 Task: Look for space in Nahariya, Israel from 4th August, 2023 to 8th August, 2023 for 1 adult in price range Rs.10000 to Rs.15000. Place can be private room with 1  bedroom having 1 bed and 1 bathroom. Property type can be flatguest house, hotel. Amenities needed are: wifi, washing machine. Booking option can be shelf check-in. Required host language is English.
Action: Mouse moved to (575, 75)
Screenshot: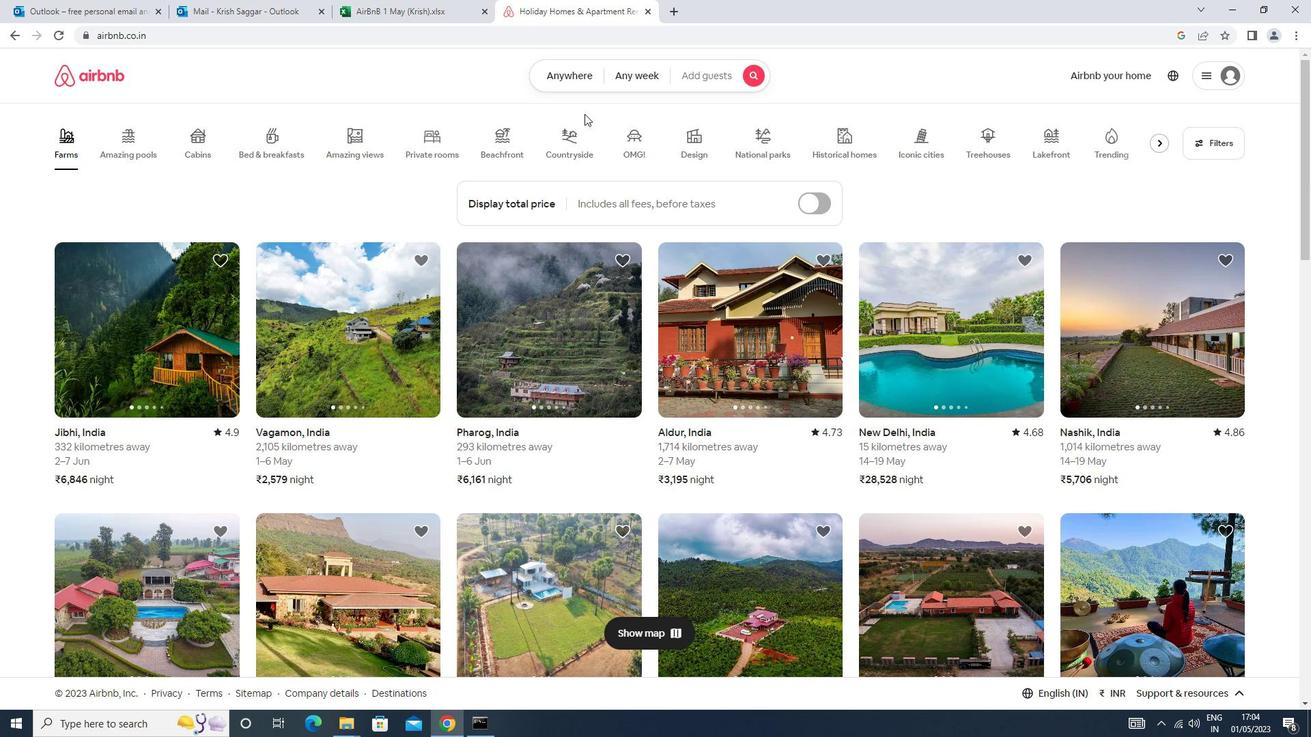 
Action: Mouse pressed left at (575, 75)
Screenshot: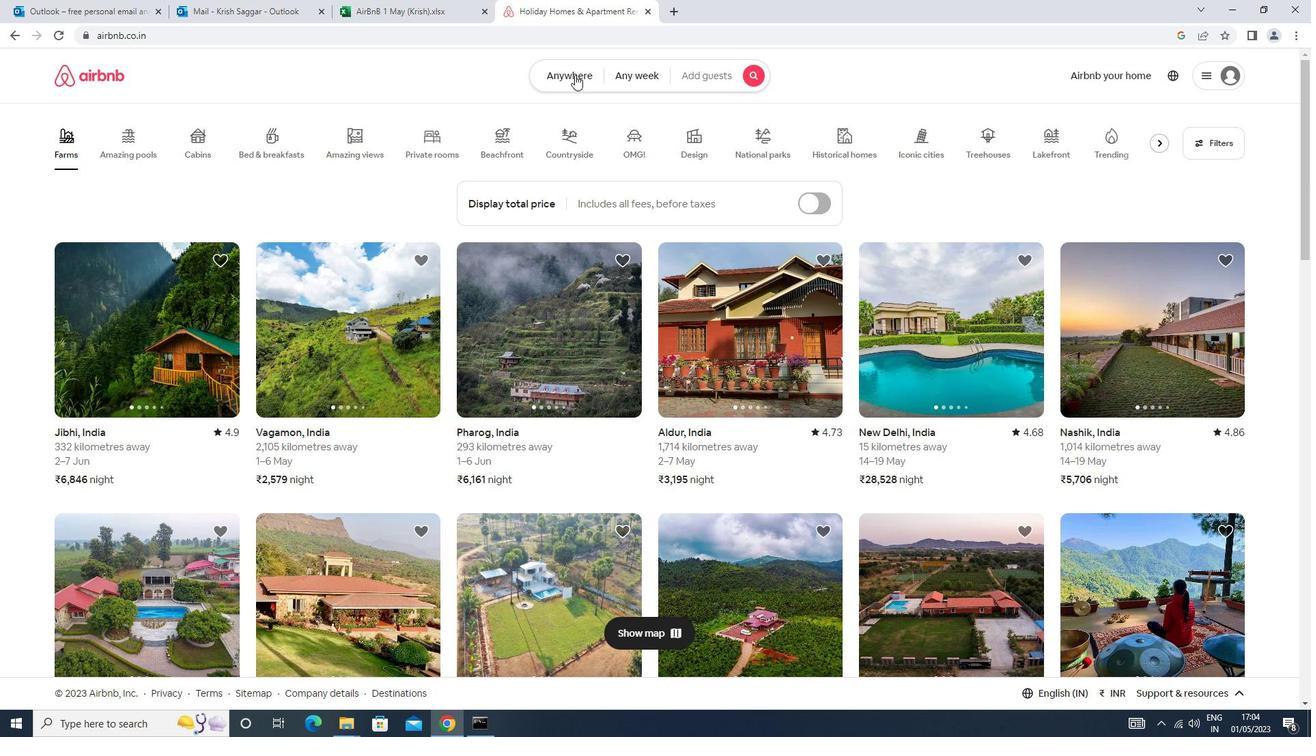 
Action: Mouse moved to (506, 125)
Screenshot: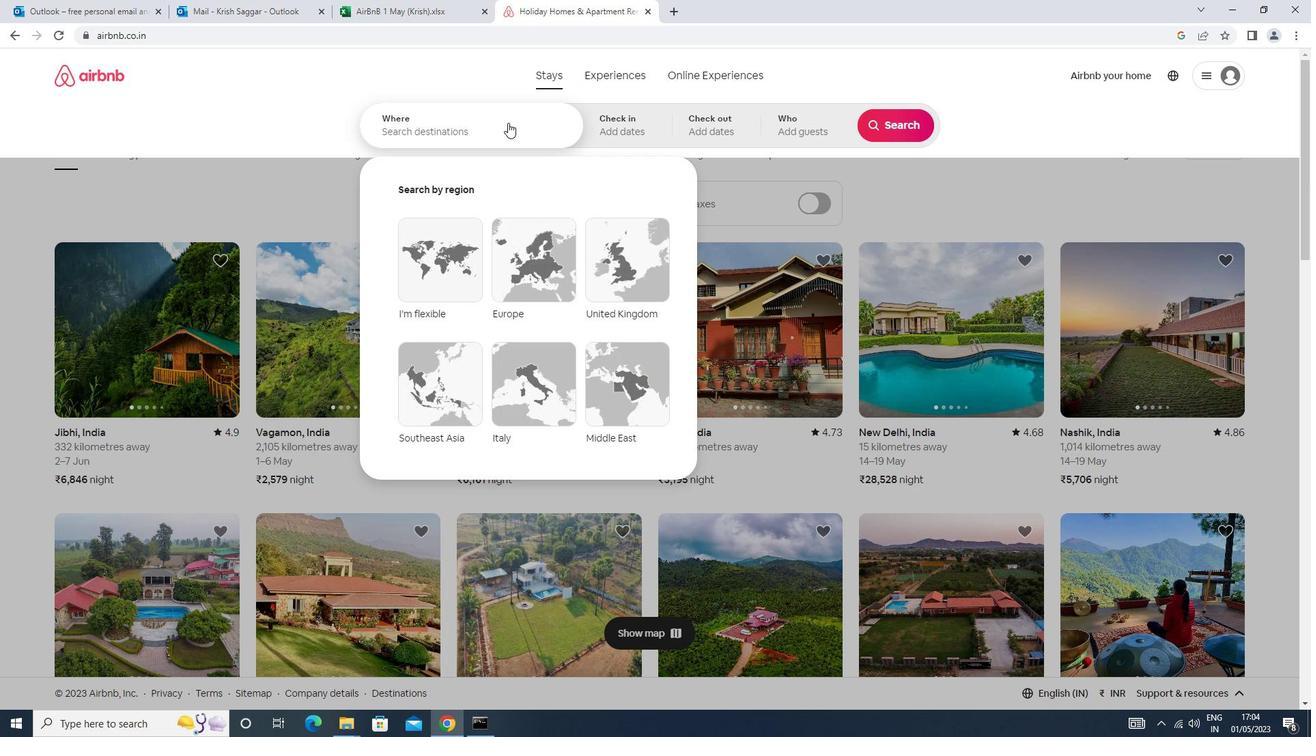 
Action: Mouse pressed left at (506, 125)
Screenshot: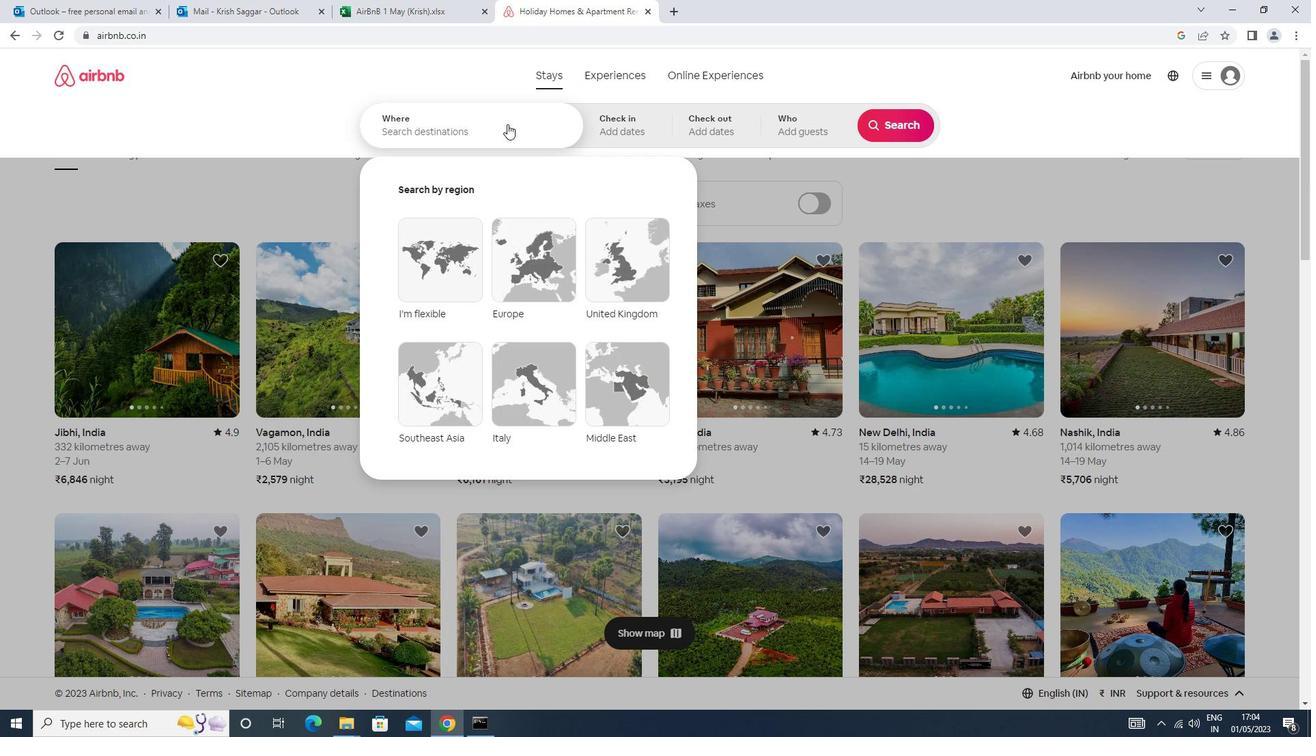 
Action: Mouse moved to (506, 126)
Screenshot: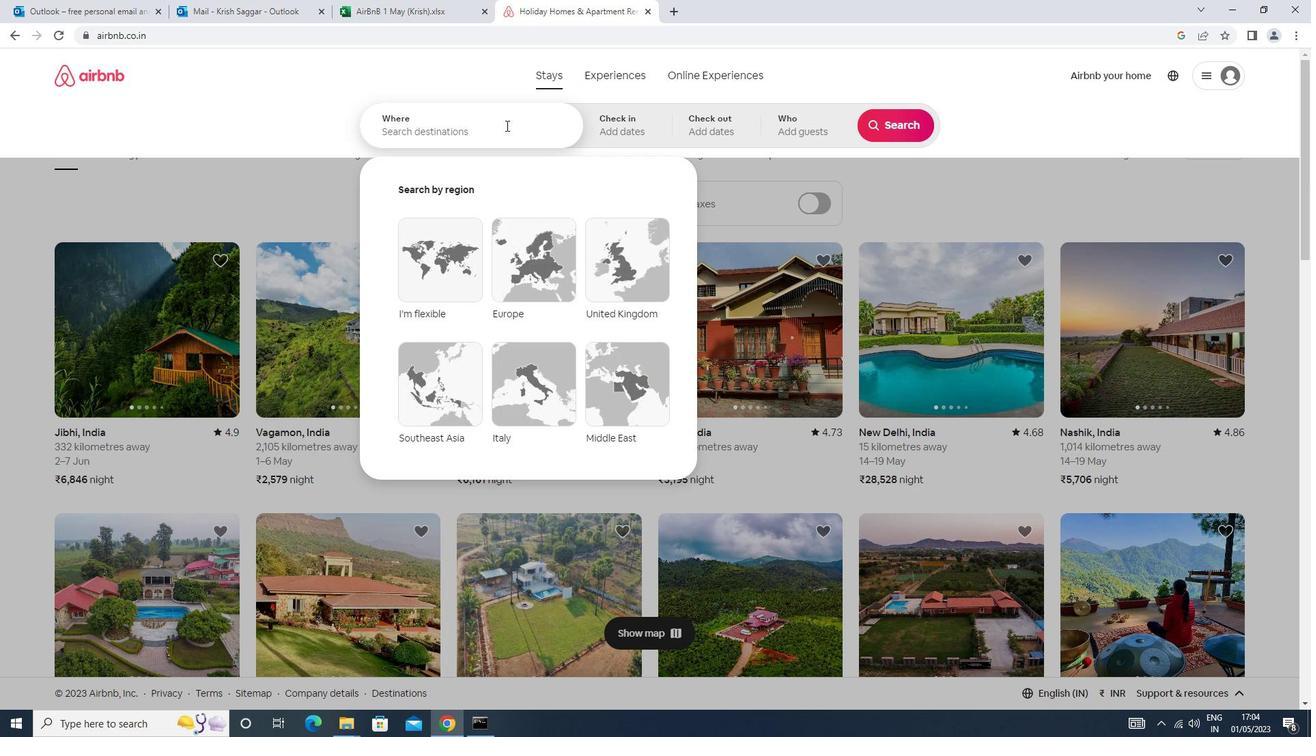 
Action: Key pressed nahariya<Key.down><Key.enter>
Screenshot: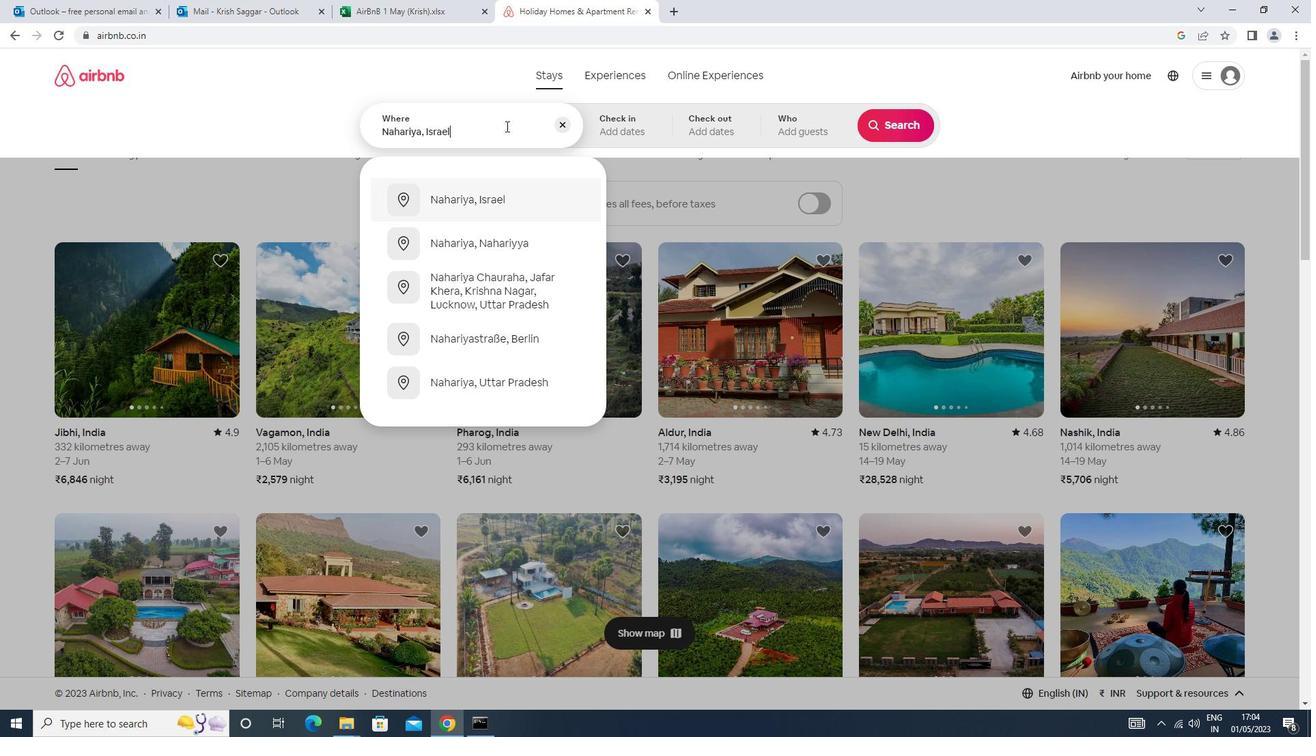 
Action: Mouse moved to (891, 241)
Screenshot: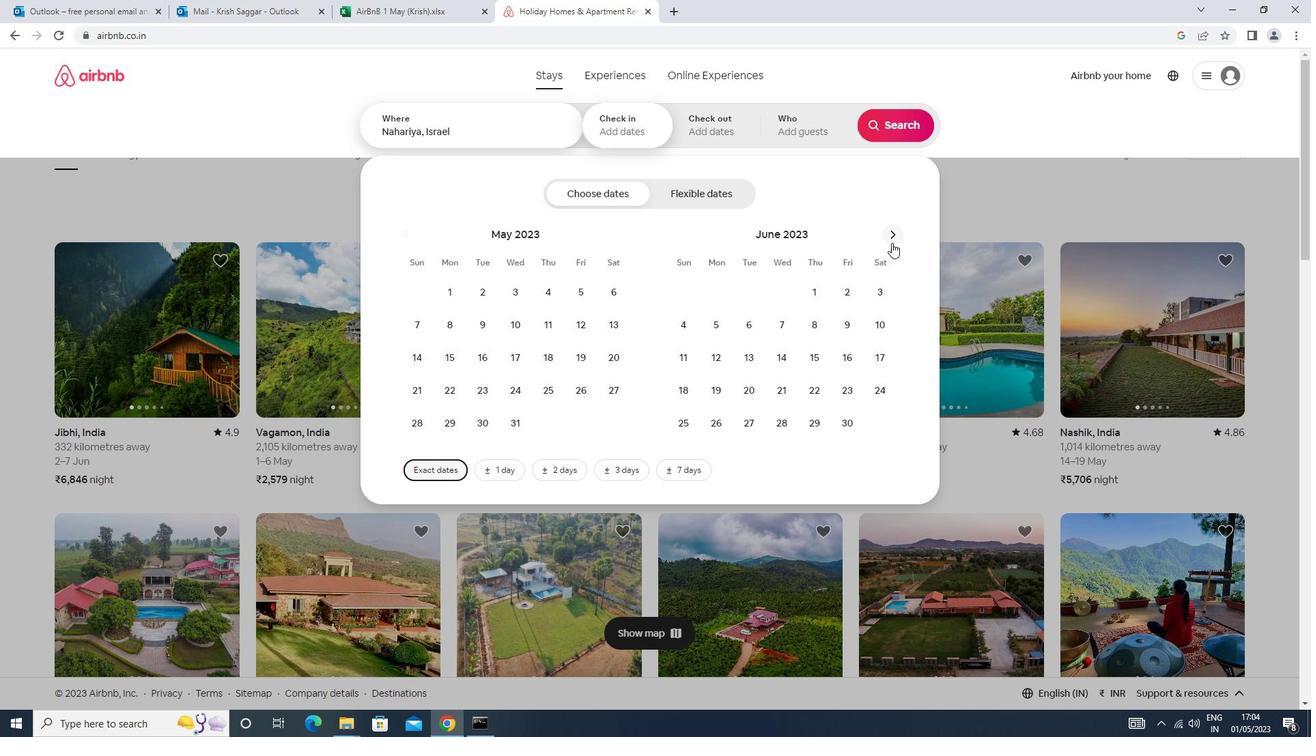 
Action: Mouse pressed left at (891, 241)
Screenshot: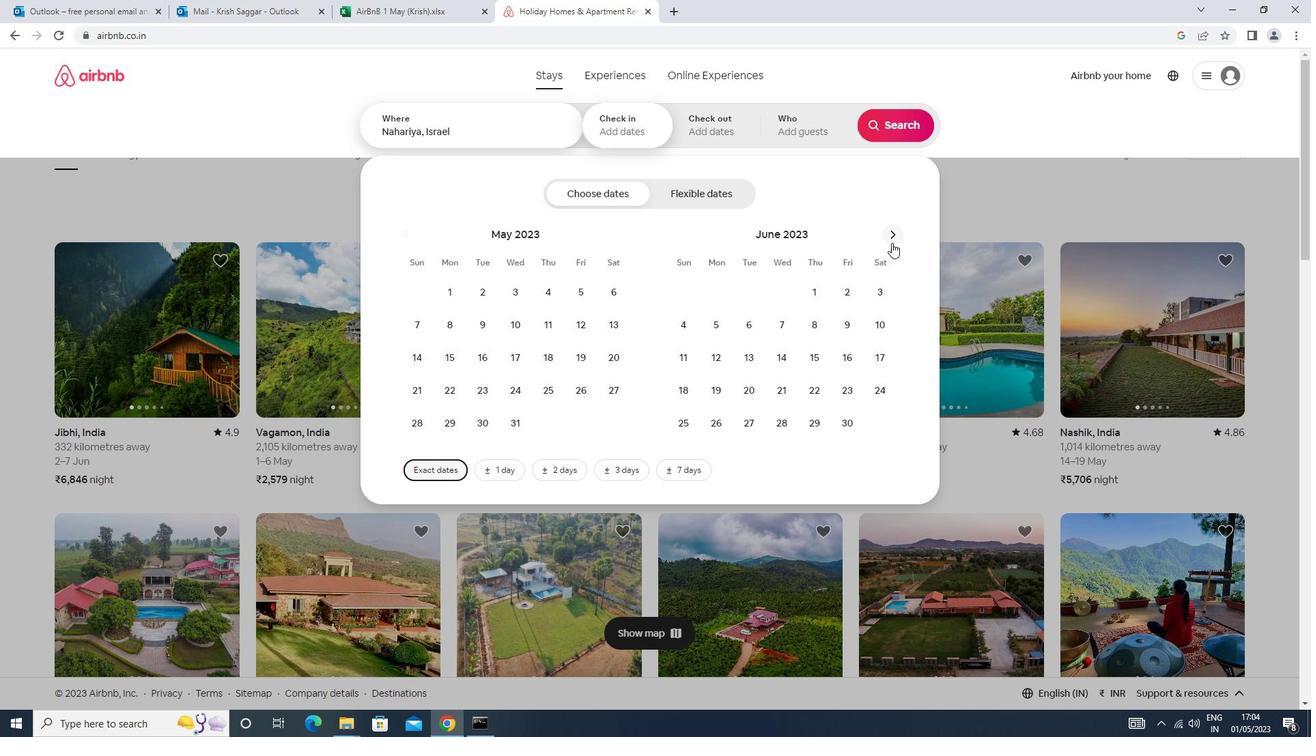 
Action: Mouse pressed left at (891, 241)
Screenshot: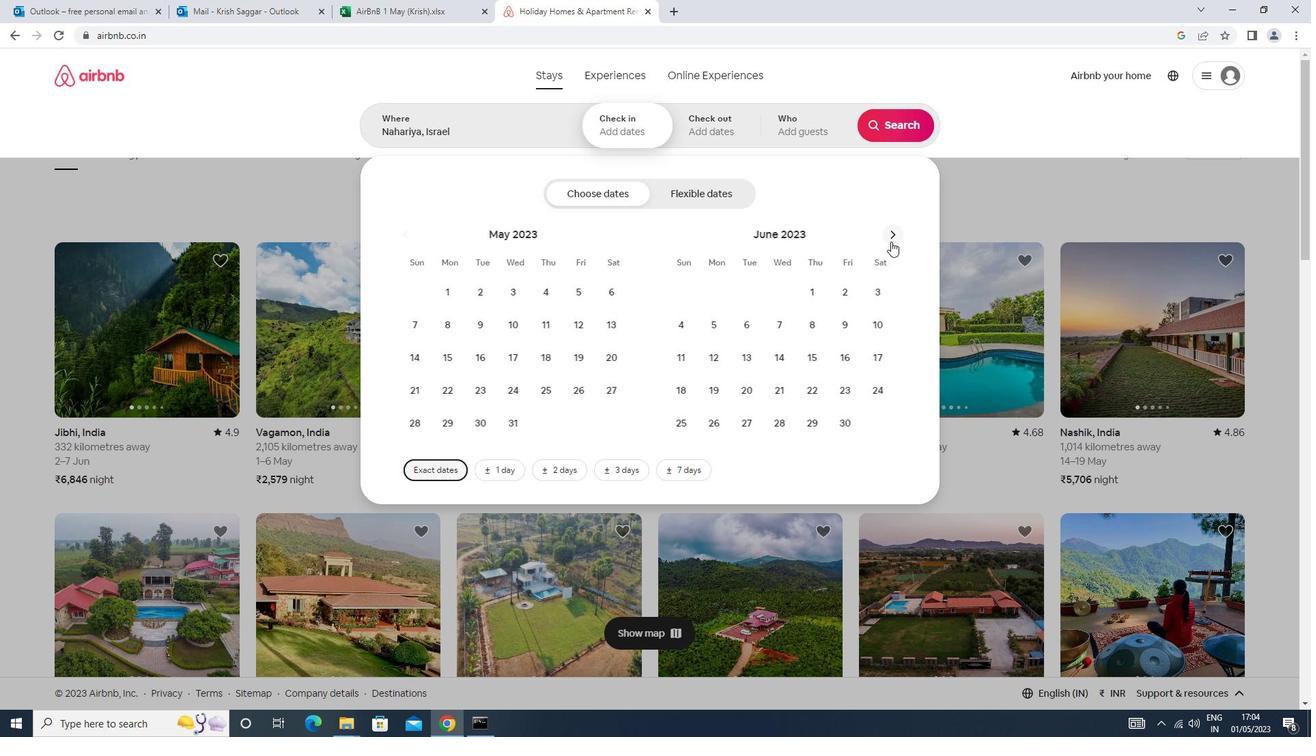 
Action: Mouse moved to (834, 286)
Screenshot: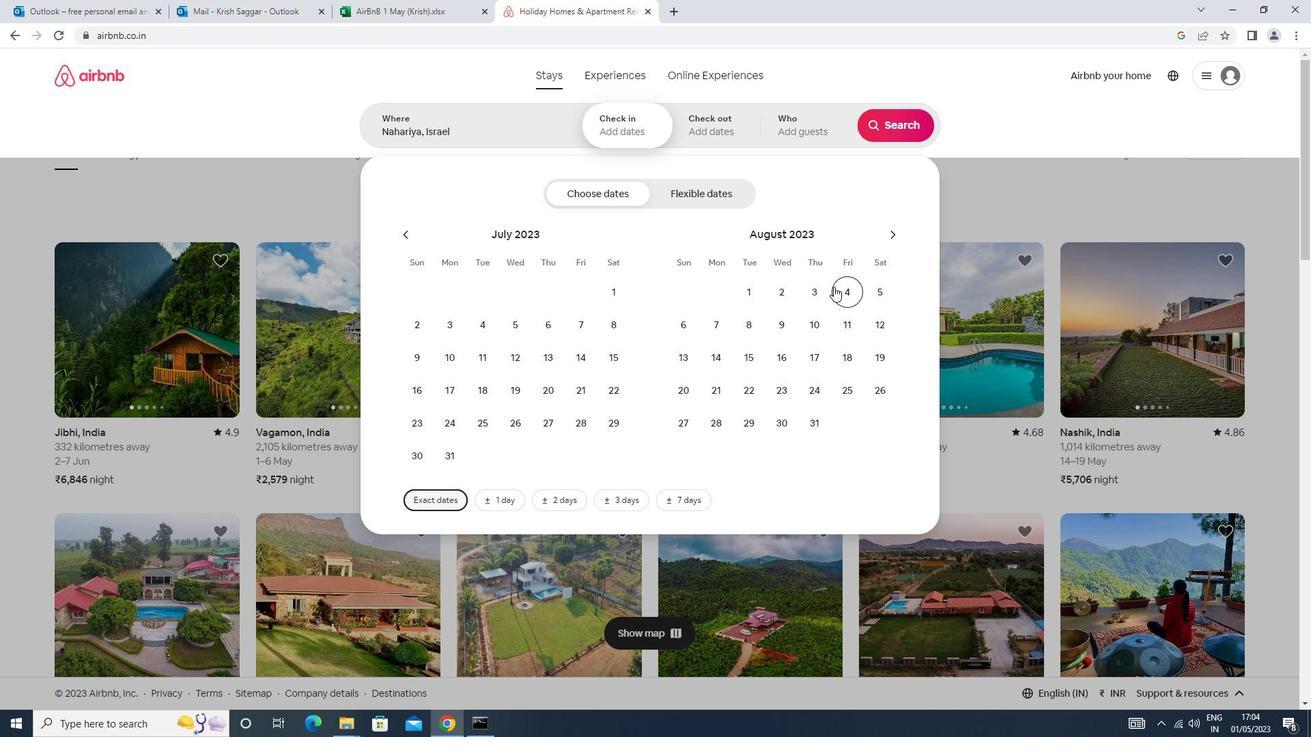 
Action: Mouse pressed left at (834, 286)
Screenshot: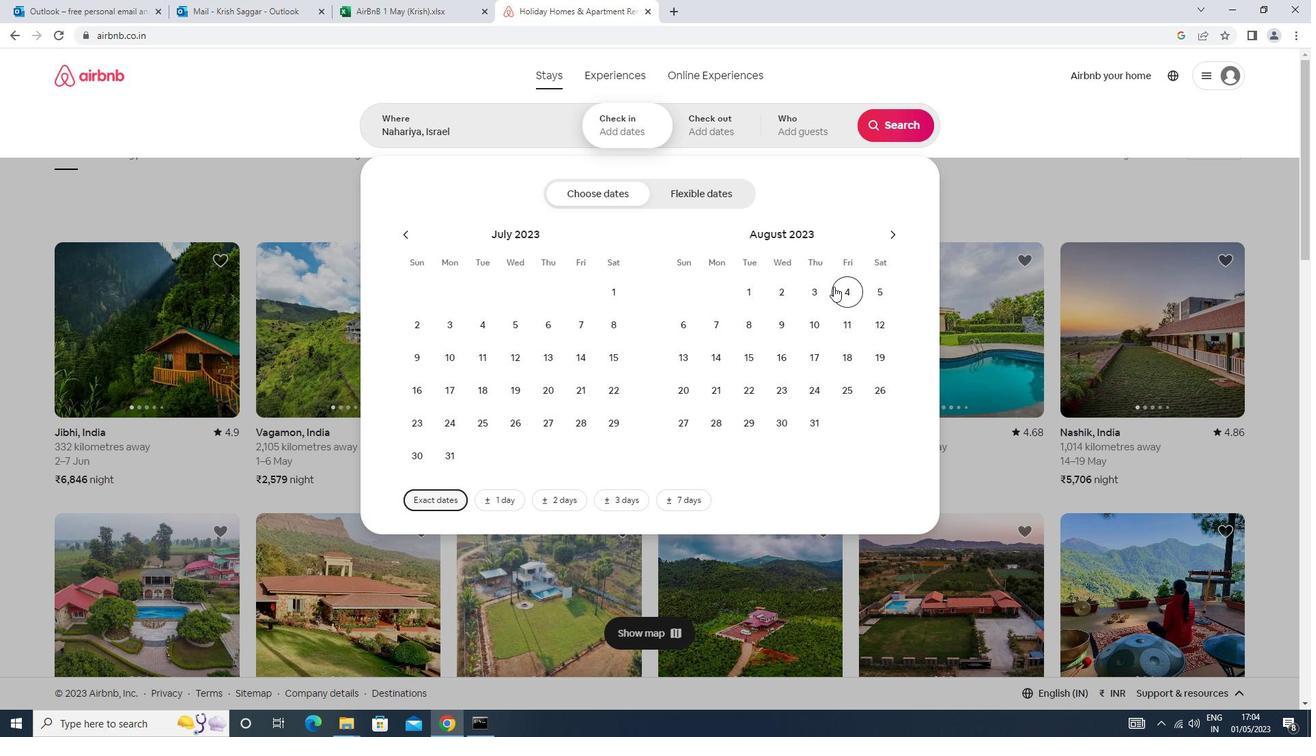 
Action: Mouse moved to (752, 327)
Screenshot: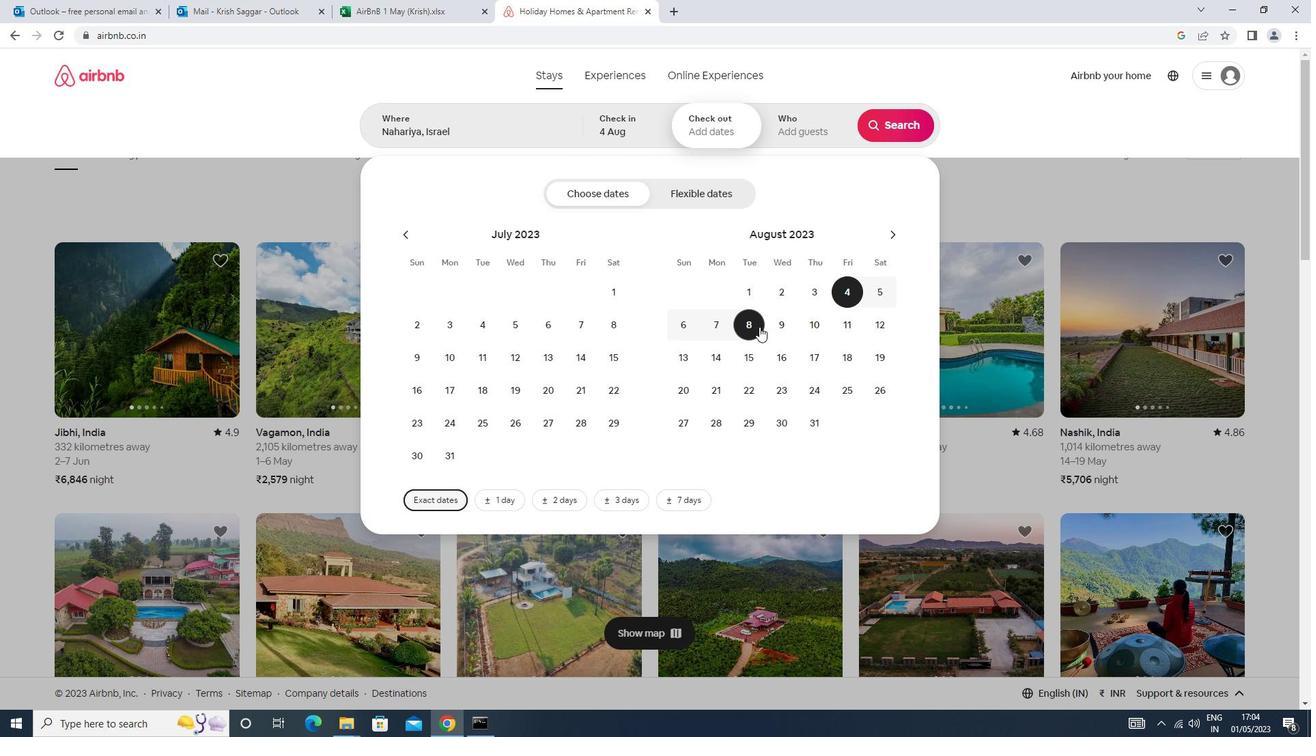 
Action: Mouse pressed left at (752, 327)
Screenshot: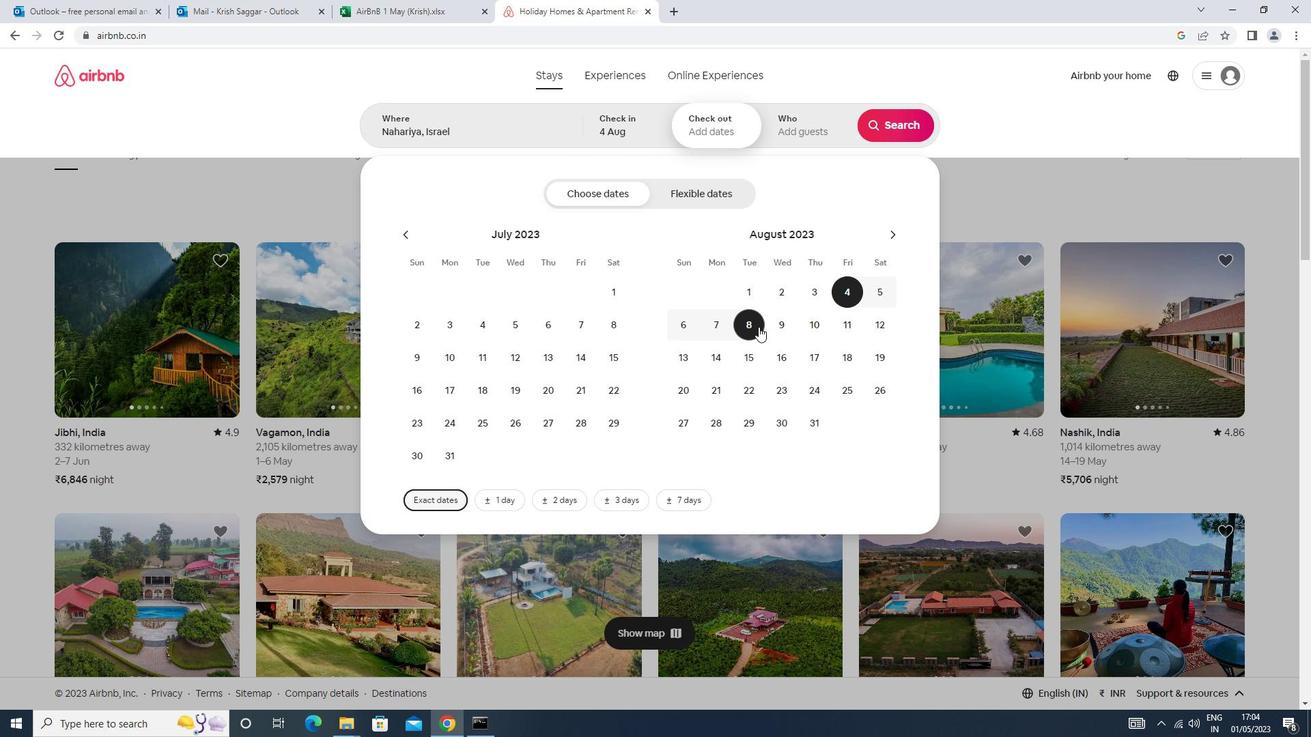 
Action: Mouse moved to (791, 127)
Screenshot: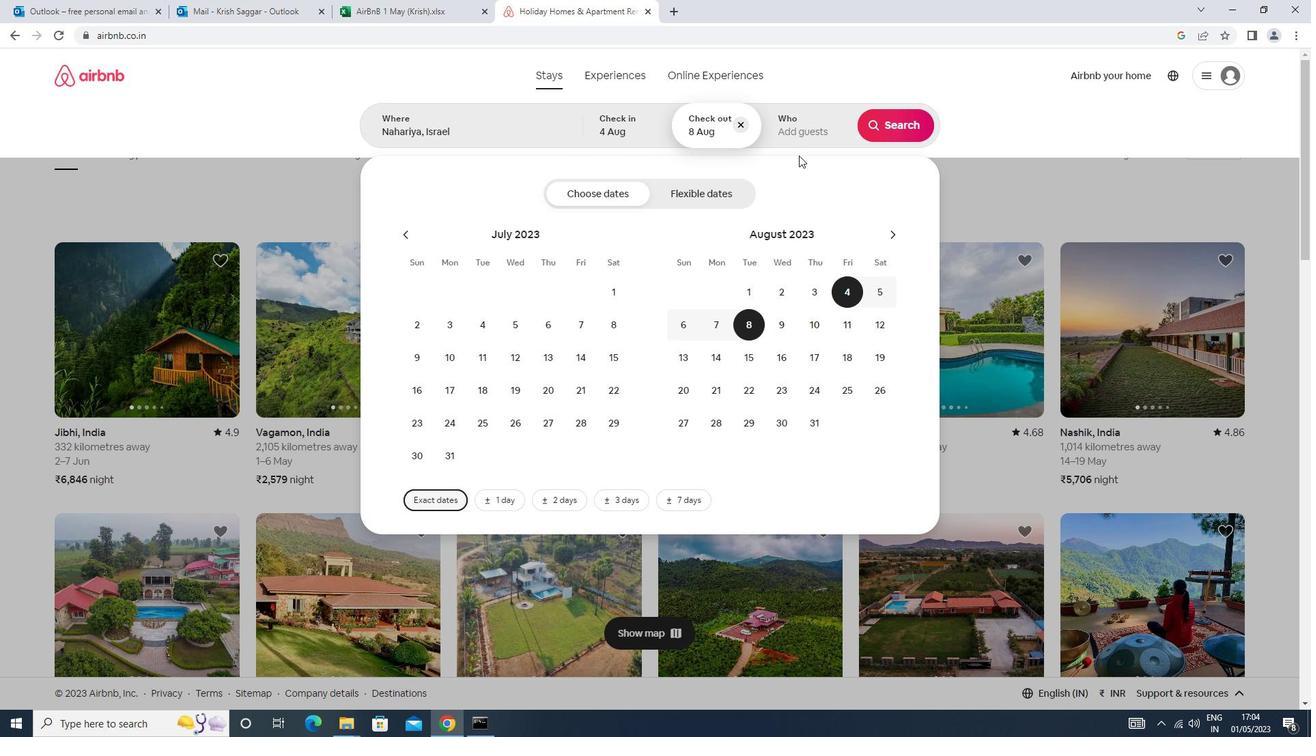 
Action: Mouse pressed left at (791, 127)
Screenshot: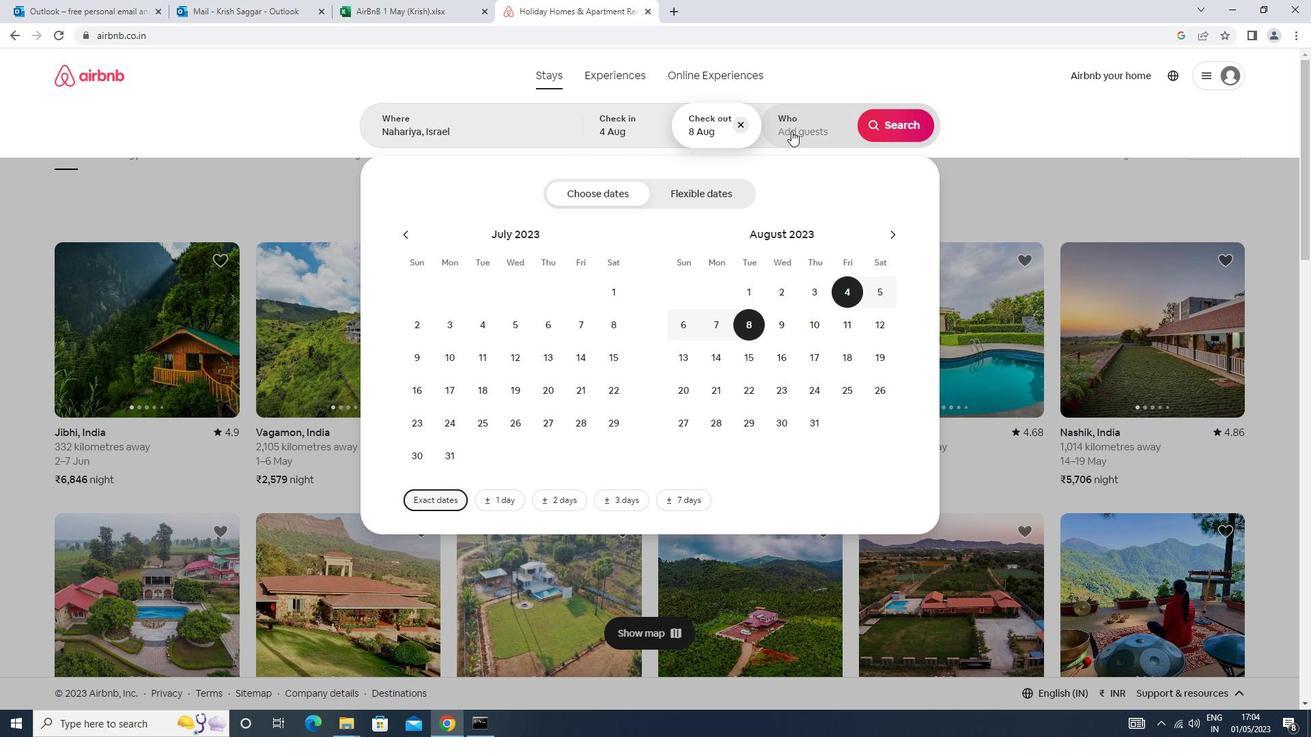 
Action: Mouse moved to (898, 199)
Screenshot: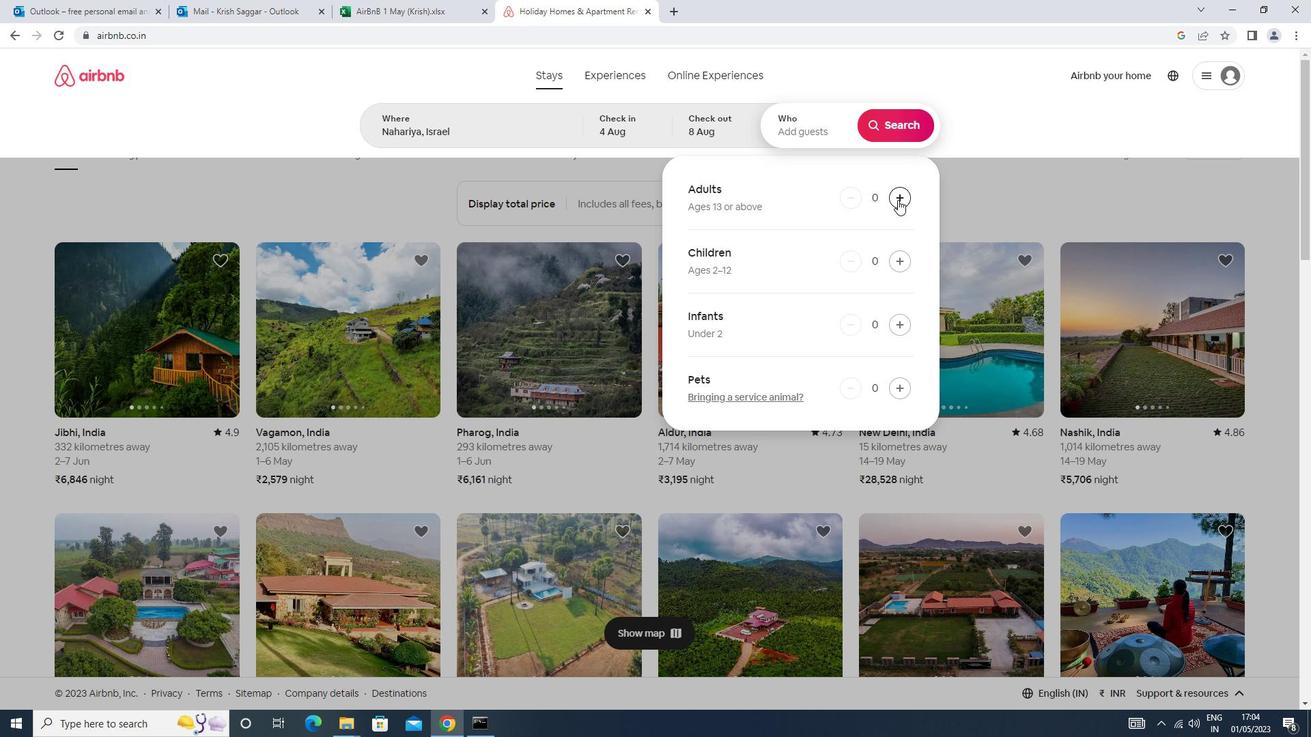 
Action: Mouse pressed left at (898, 199)
Screenshot: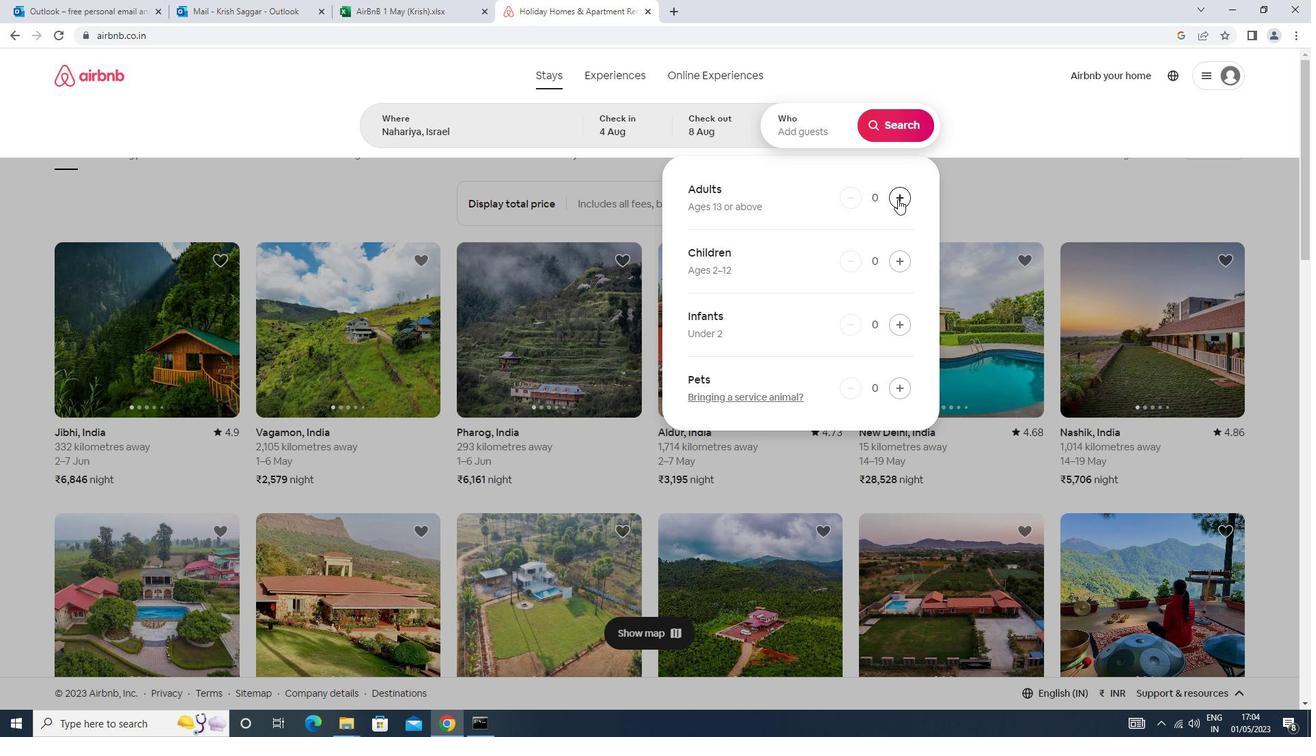 
Action: Mouse moved to (899, 115)
Screenshot: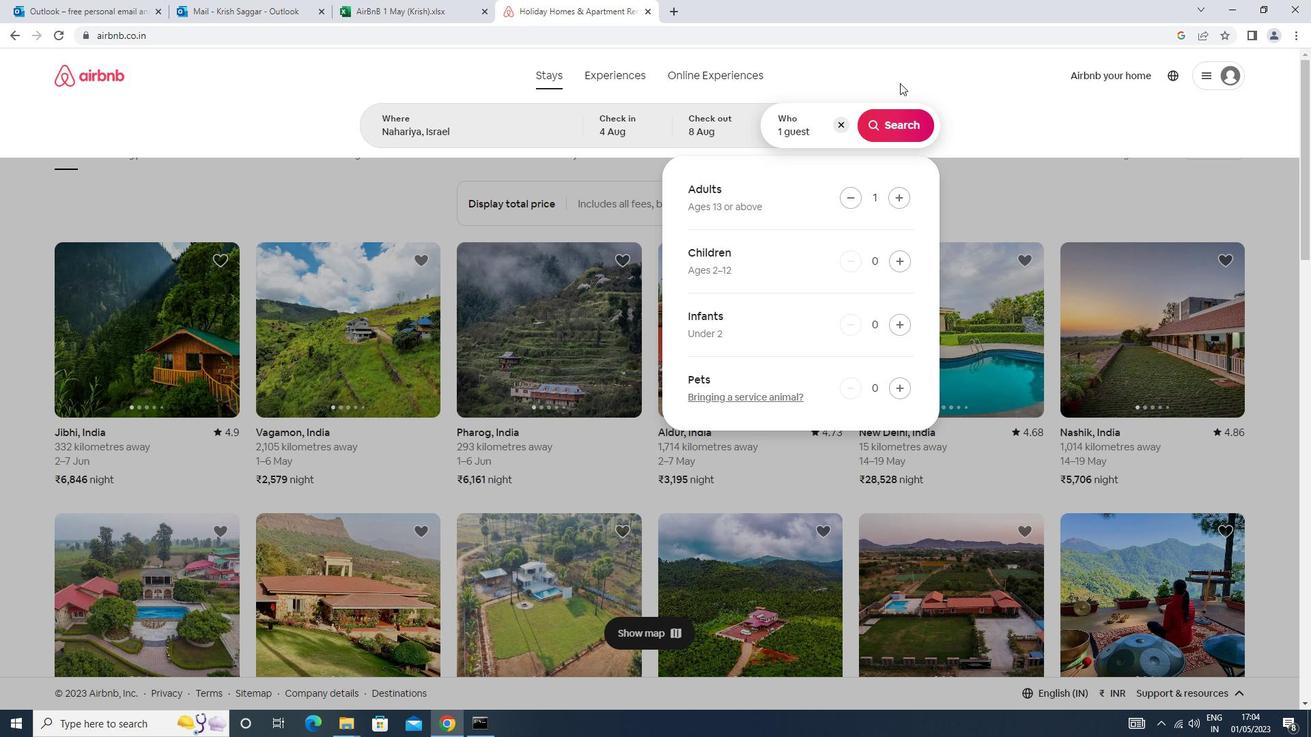 
Action: Mouse pressed left at (899, 115)
Screenshot: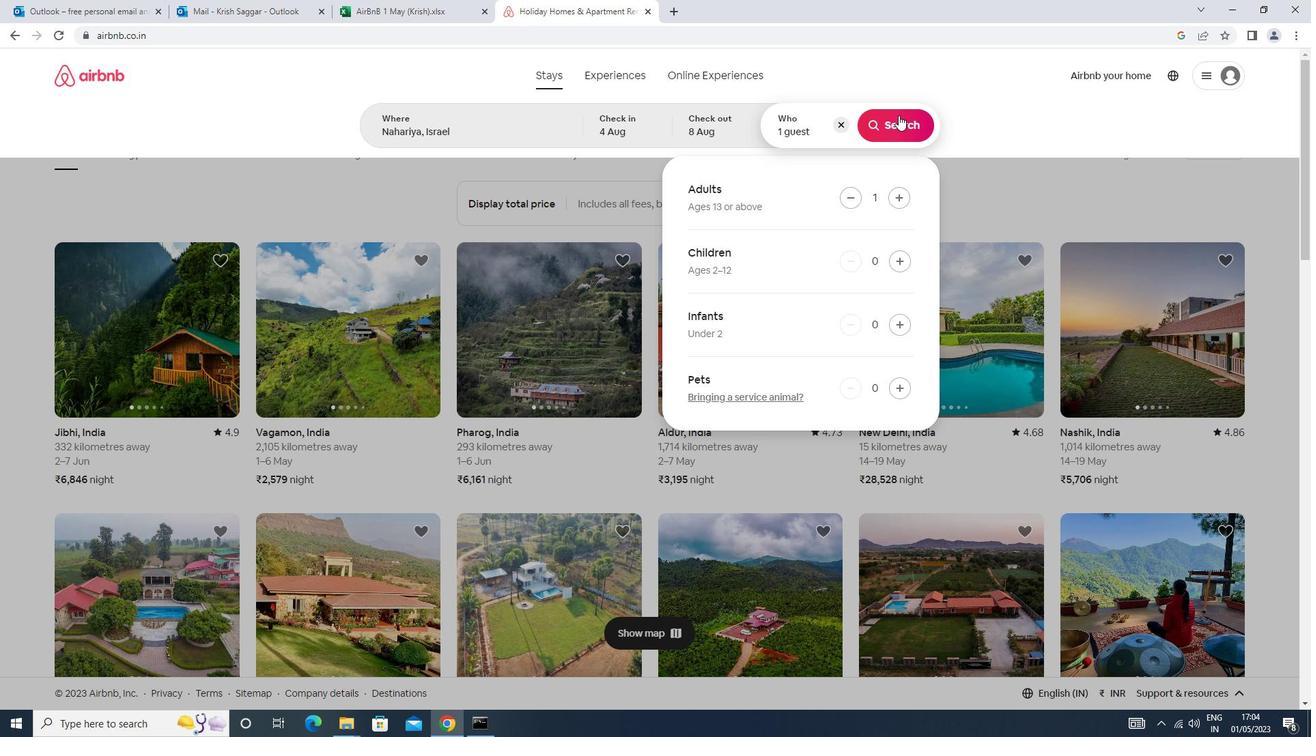 
Action: Mouse moved to (1250, 126)
Screenshot: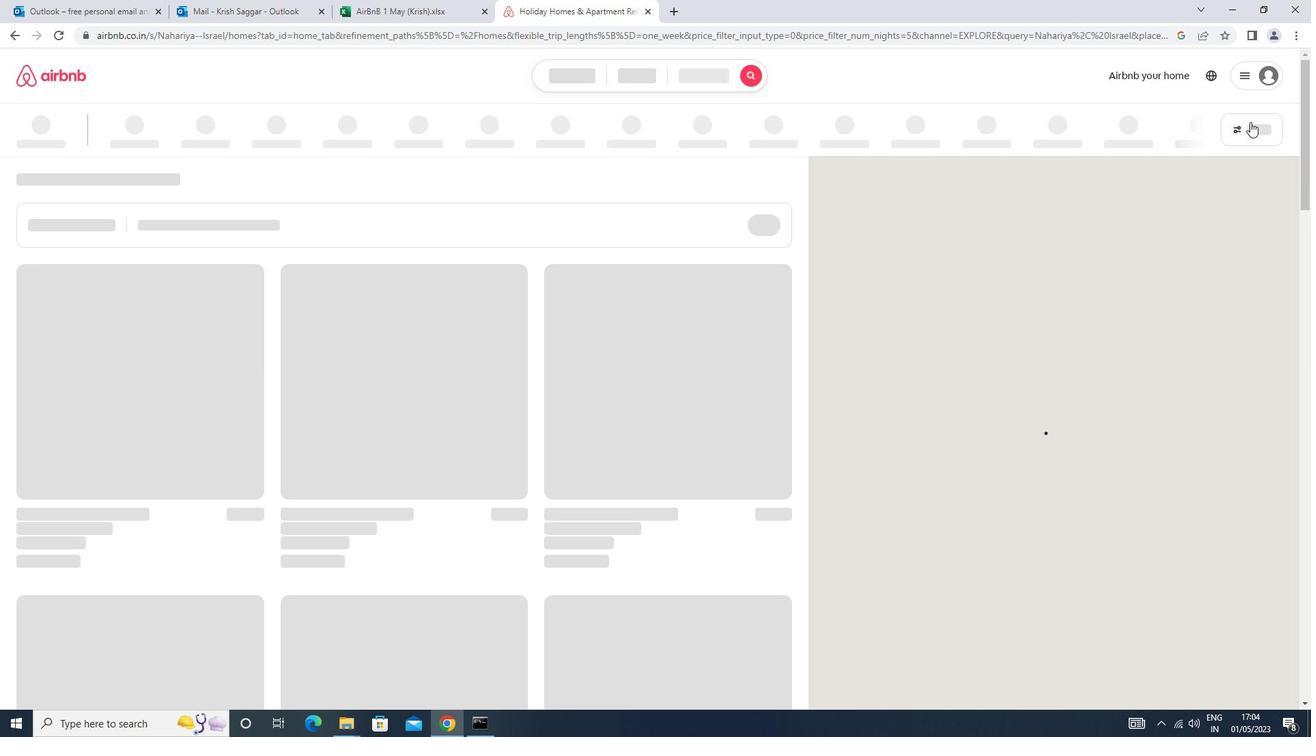 
Action: Mouse pressed left at (1250, 126)
Screenshot: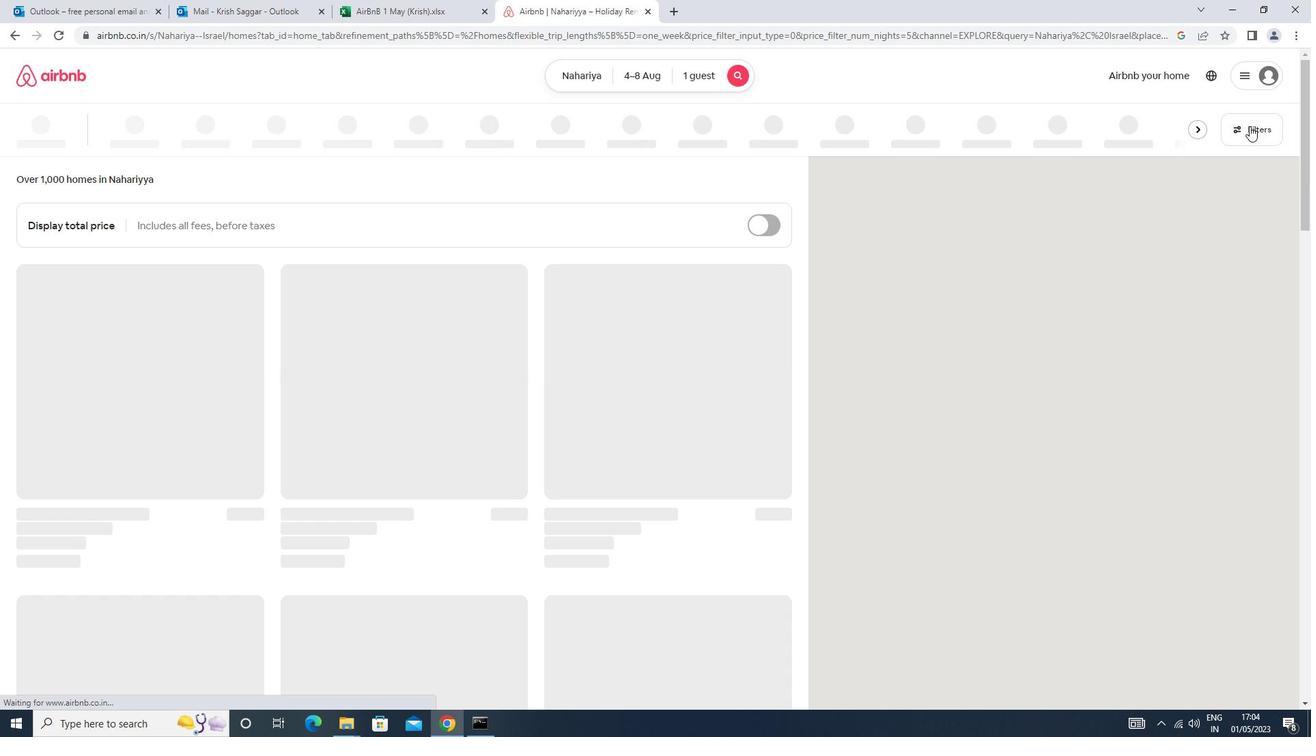 
Action: Mouse moved to (489, 306)
Screenshot: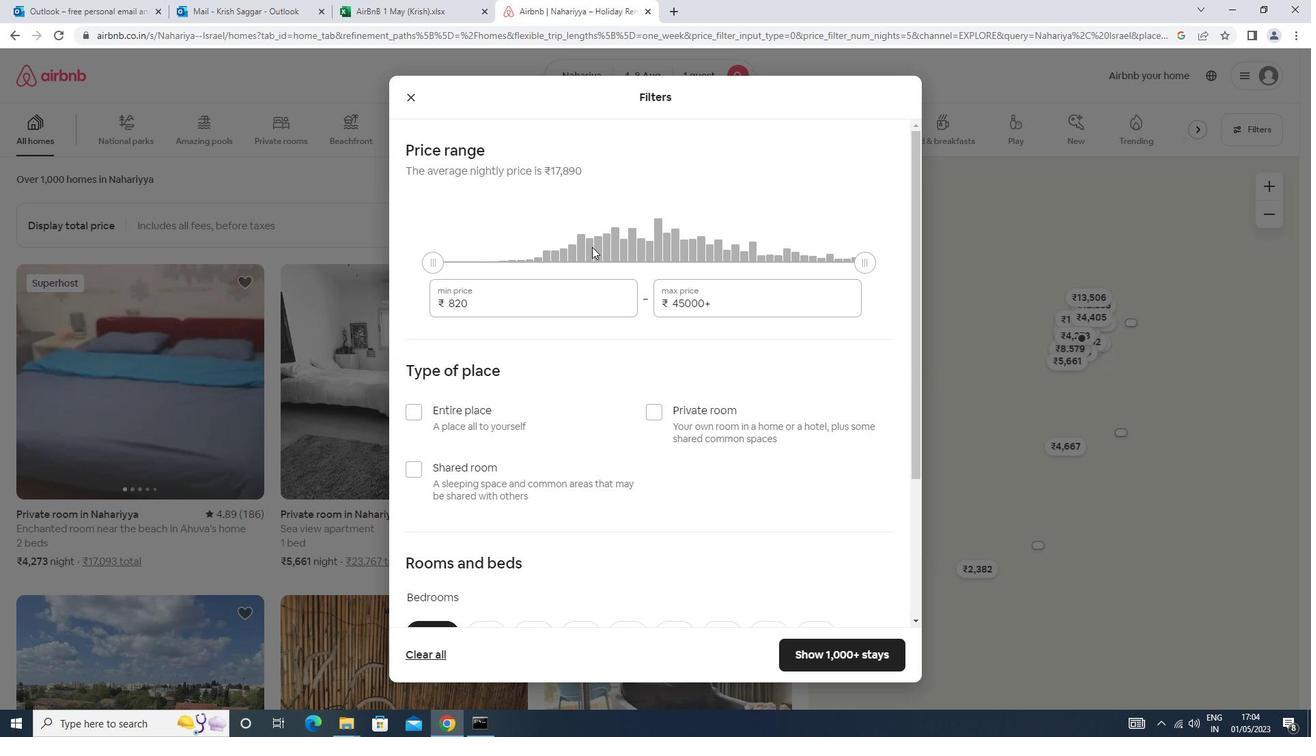 
Action: Mouse pressed left at (489, 306)
Screenshot: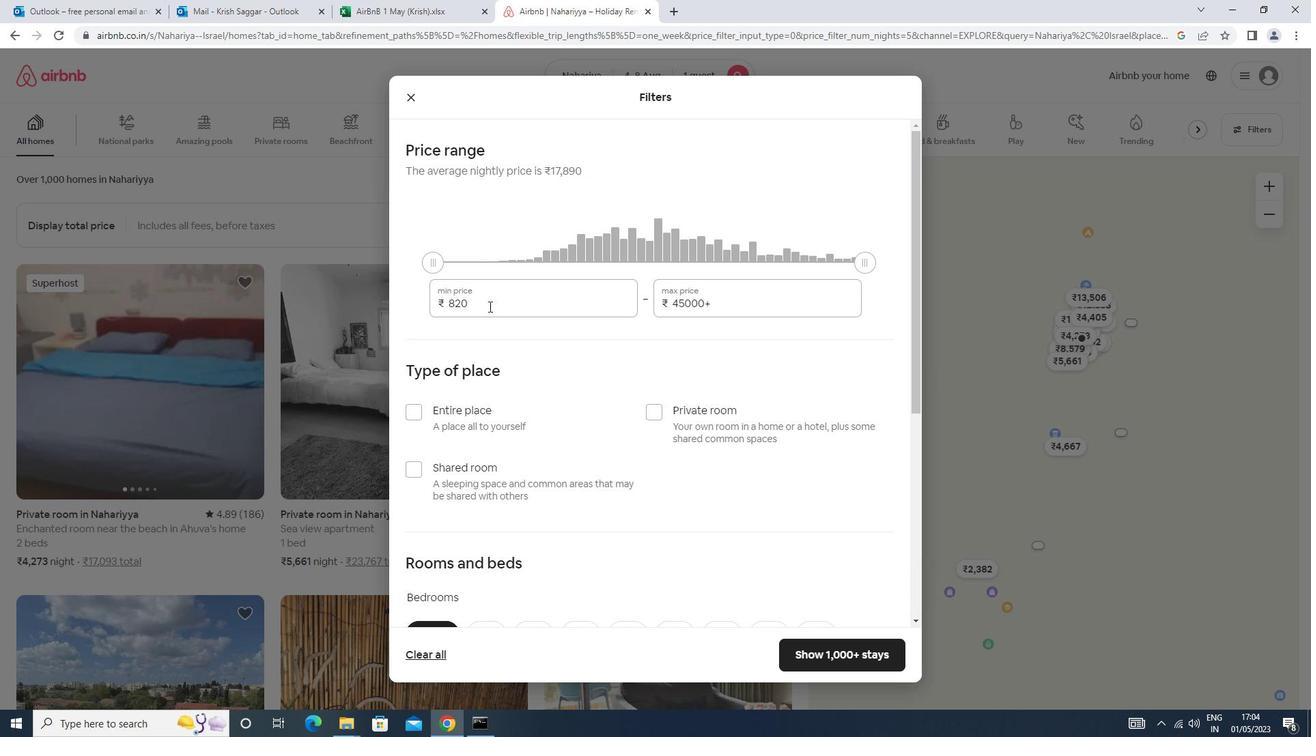 
Action: Key pressed <Key.backspace><Key.backspace><Key.backspace><Key.backspace><Key.backspace><Key.backspace><Key.backspace><Key.backspace><Key.backspace><Key.backspace>10000<Key.tab>15000
Screenshot: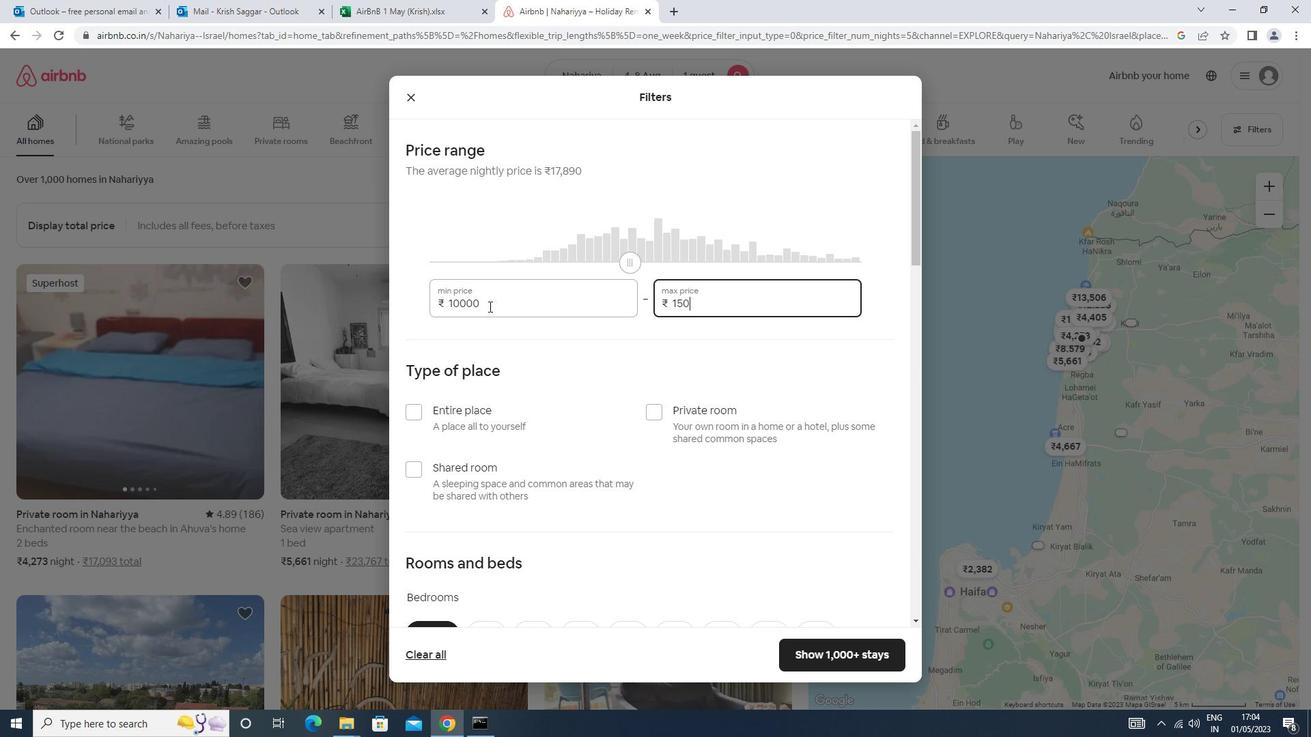 
Action: Mouse scrolled (489, 306) with delta (0, 0)
Screenshot: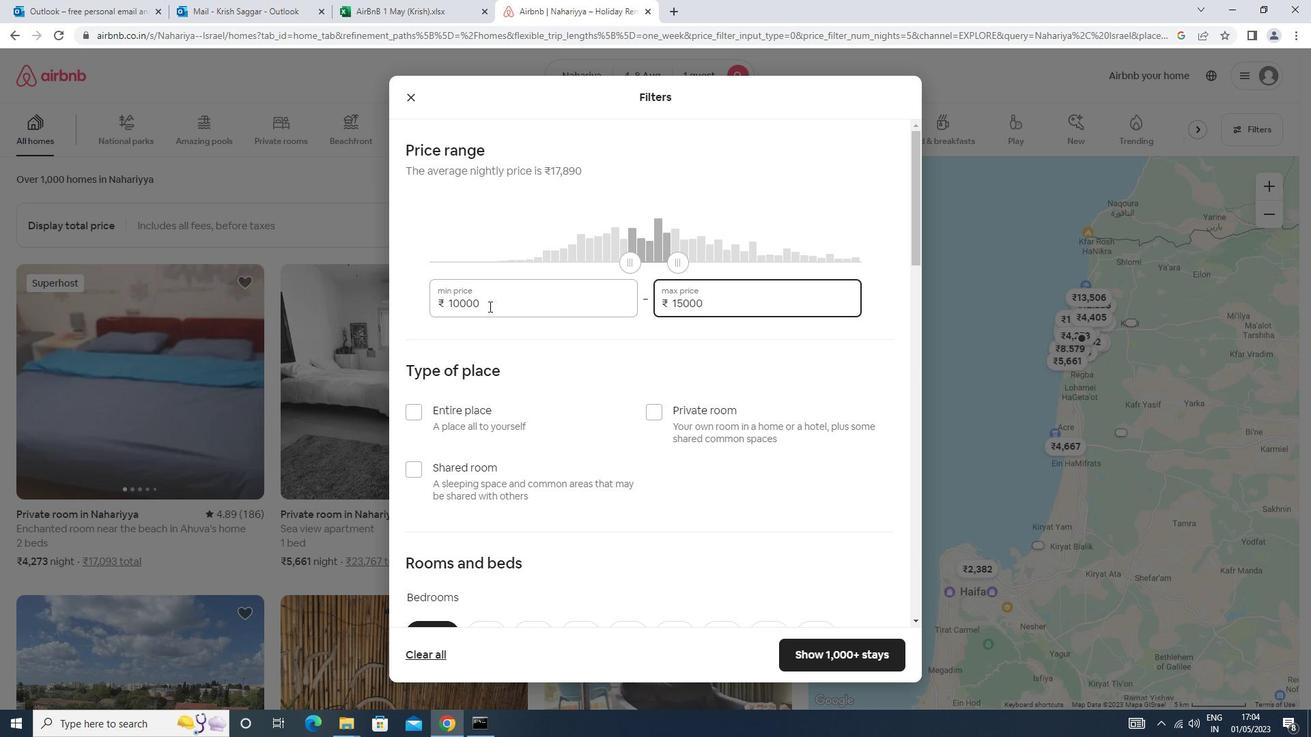 
Action: Mouse scrolled (489, 306) with delta (0, 0)
Screenshot: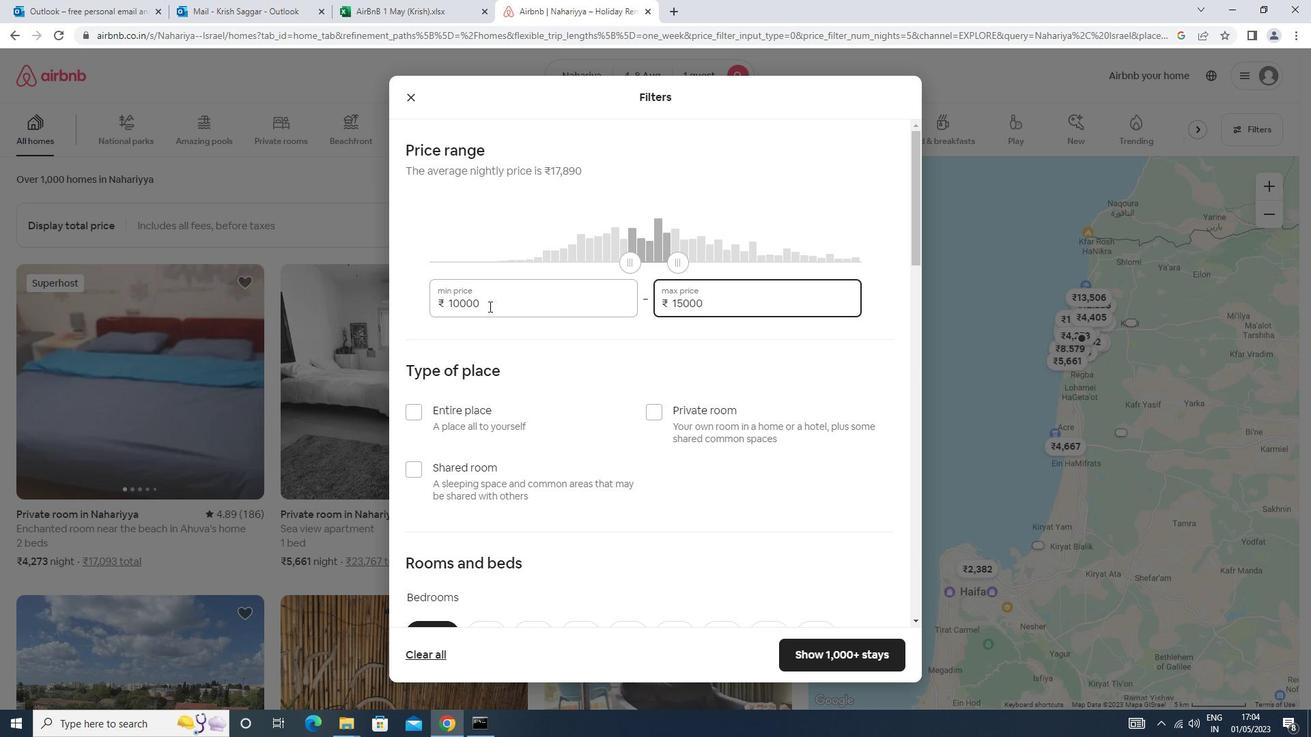 
Action: Mouse moved to (654, 269)
Screenshot: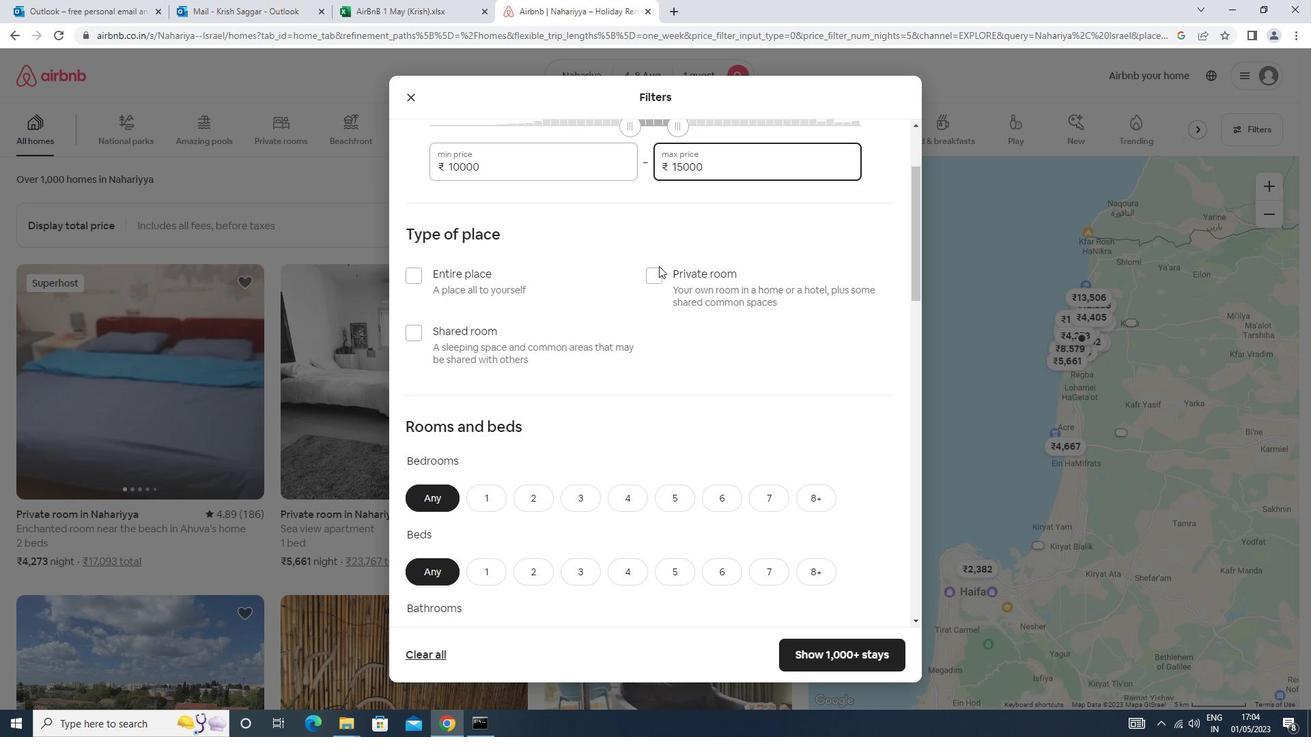 
Action: Mouse pressed left at (654, 269)
Screenshot: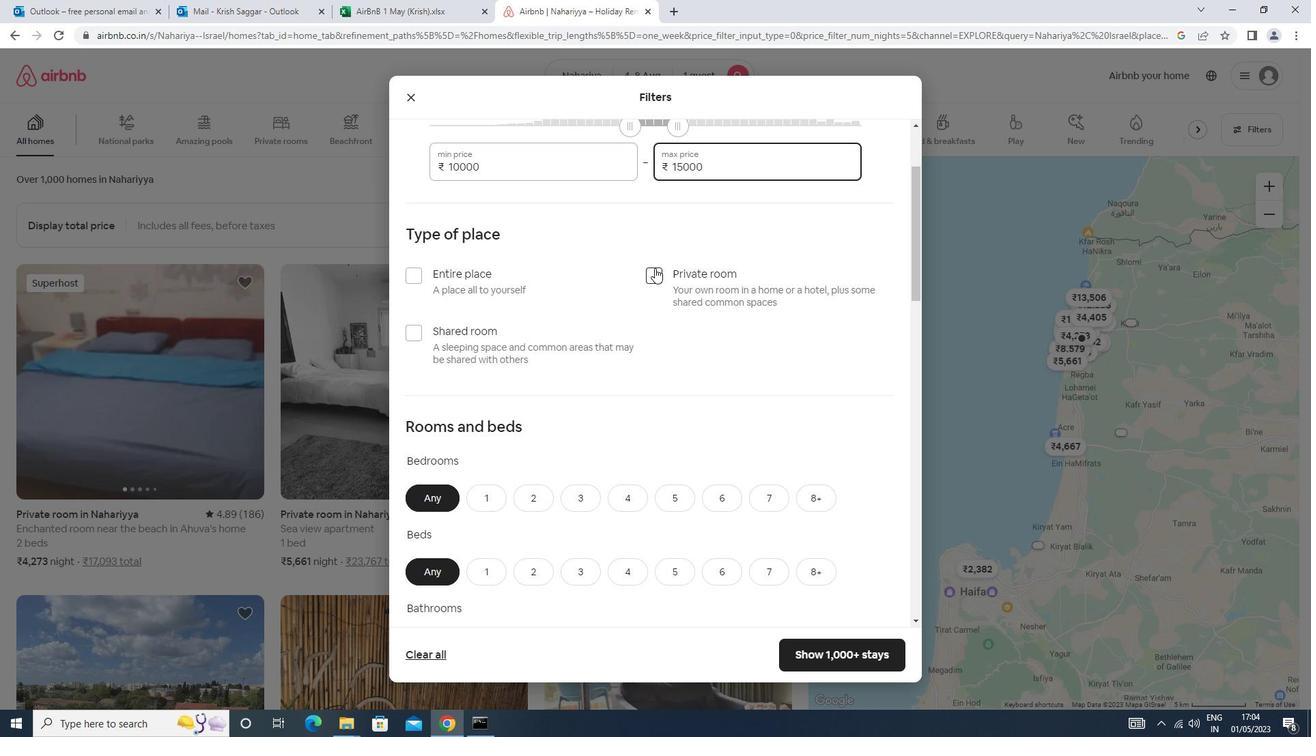 
Action: Mouse moved to (486, 487)
Screenshot: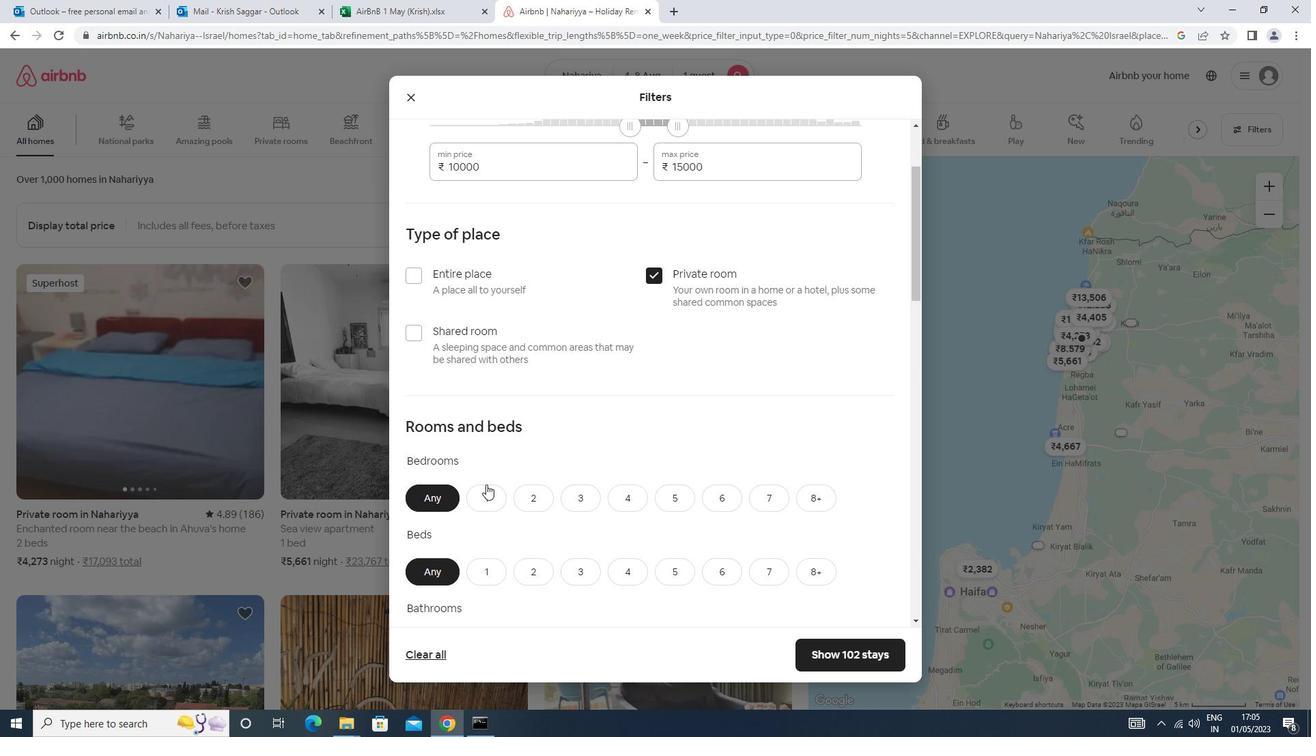 
Action: Mouse pressed left at (486, 487)
Screenshot: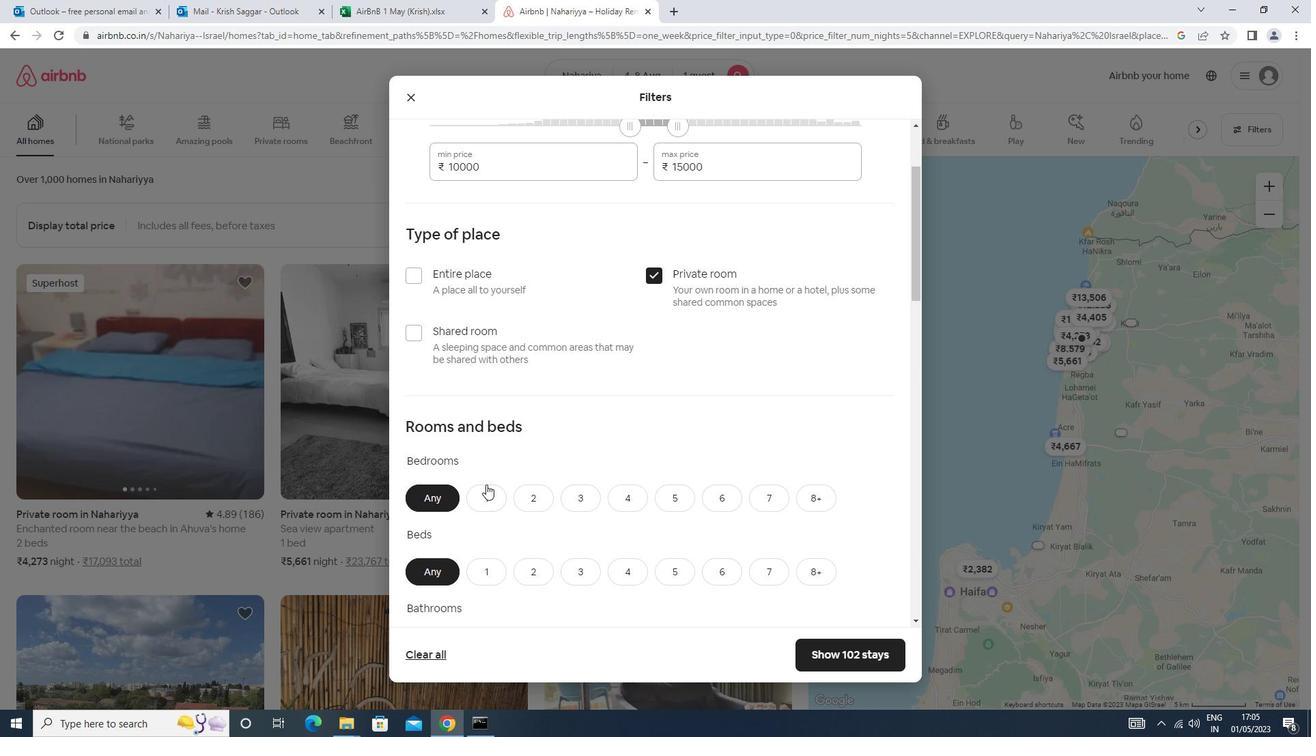 
Action: Mouse scrolled (486, 486) with delta (0, 0)
Screenshot: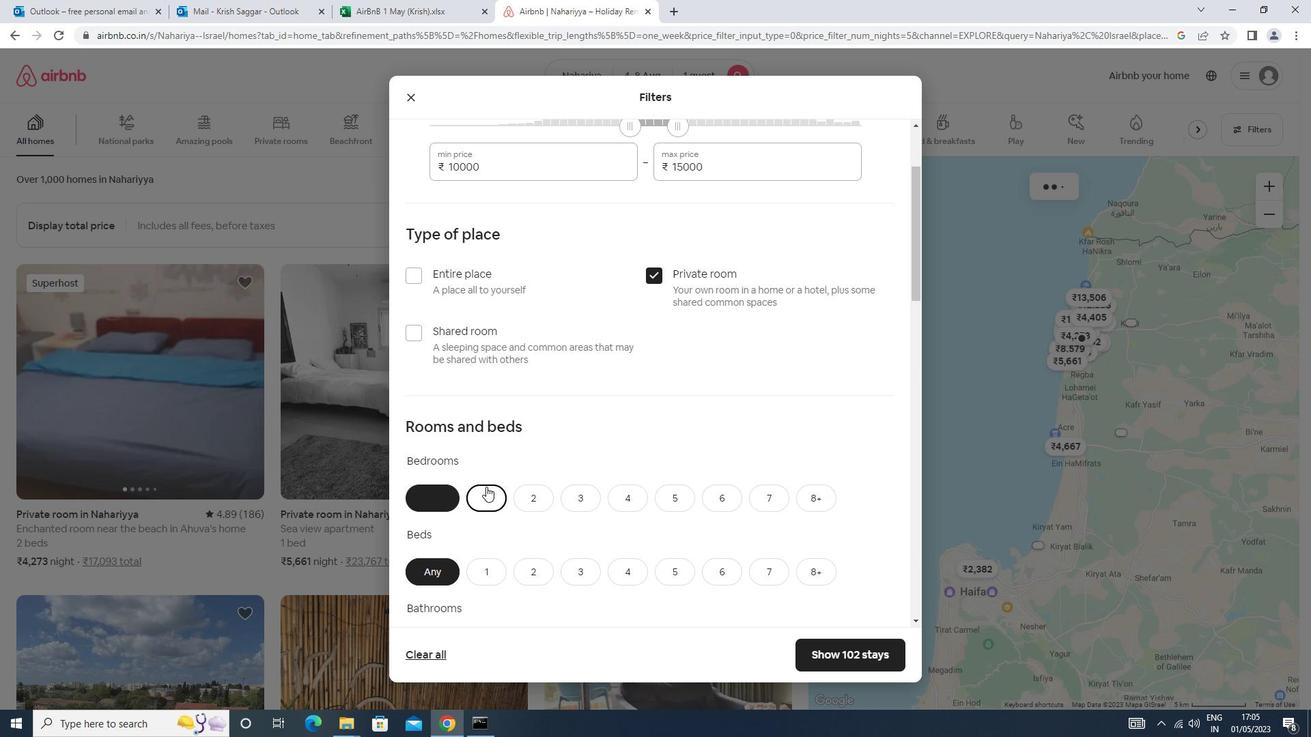 
Action: Mouse pressed left at (486, 487)
Screenshot: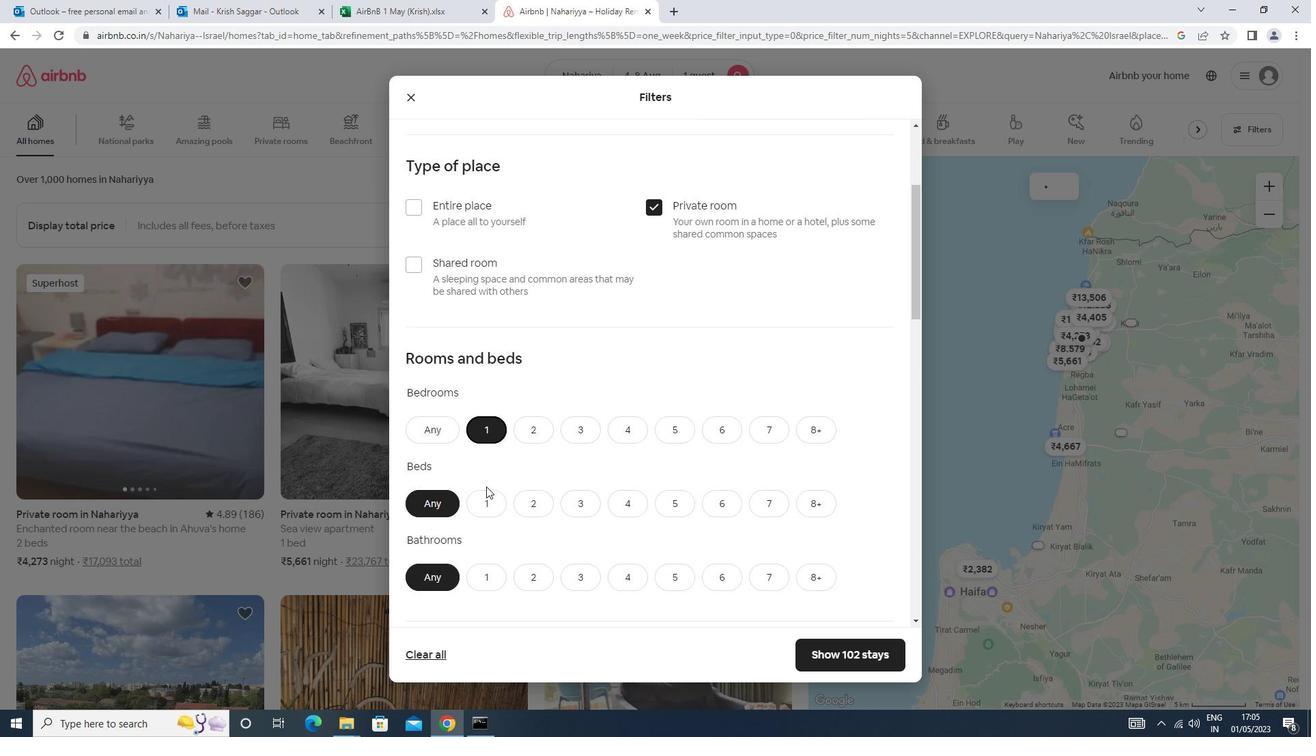 
Action: Mouse moved to (487, 494)
Screenshot: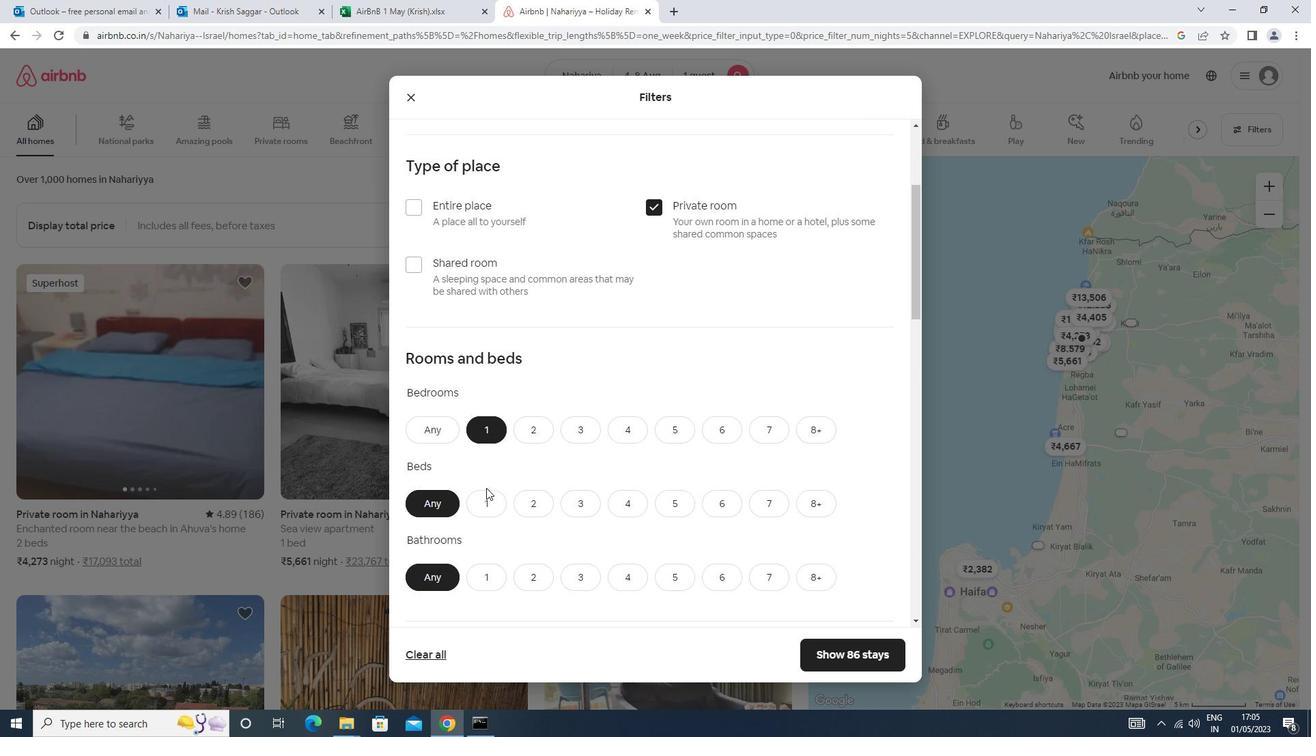 
Action: Mouse pressed left at (487, 494)
Screenshot: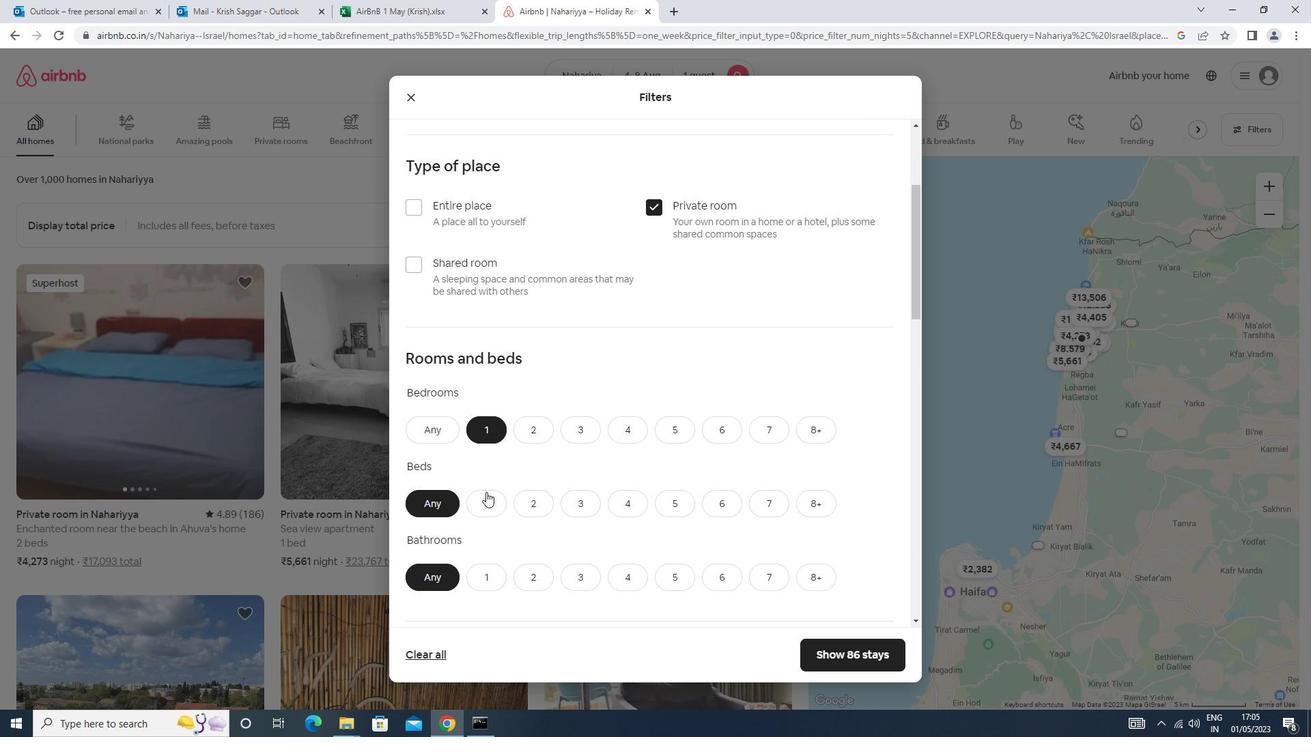 
Action: Mouse scrolled (487, 493) with delta (0, 0)
Screenshot: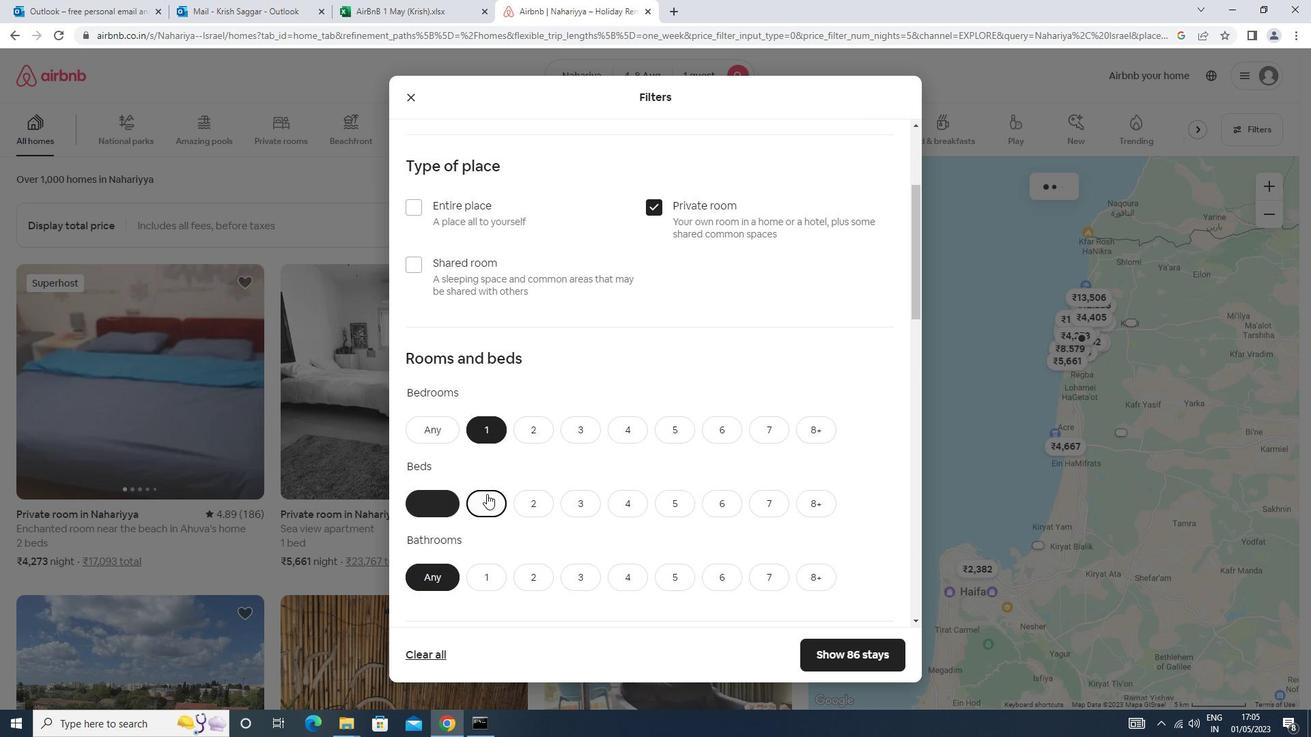 
Action: Mouse moved to (485, 503)
Screenshot: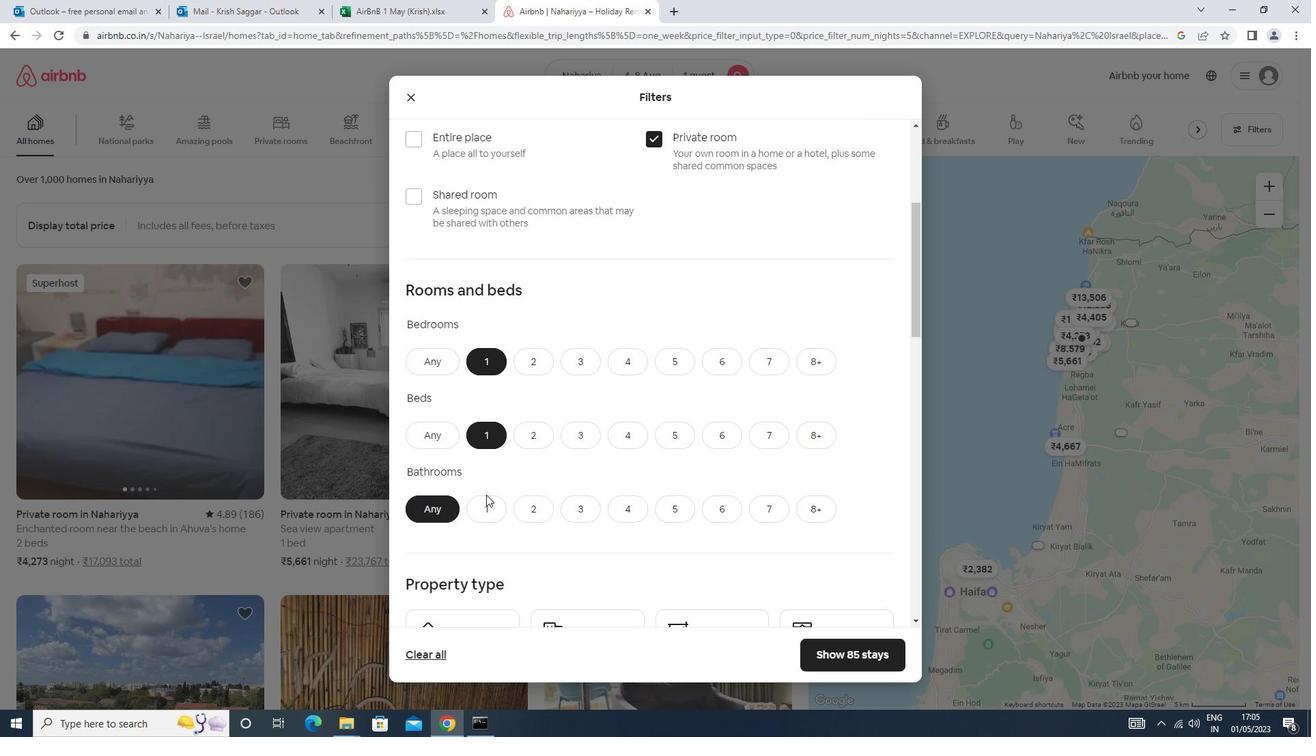 
Action: Mouse pressed left at (485, 503)
Screenshot: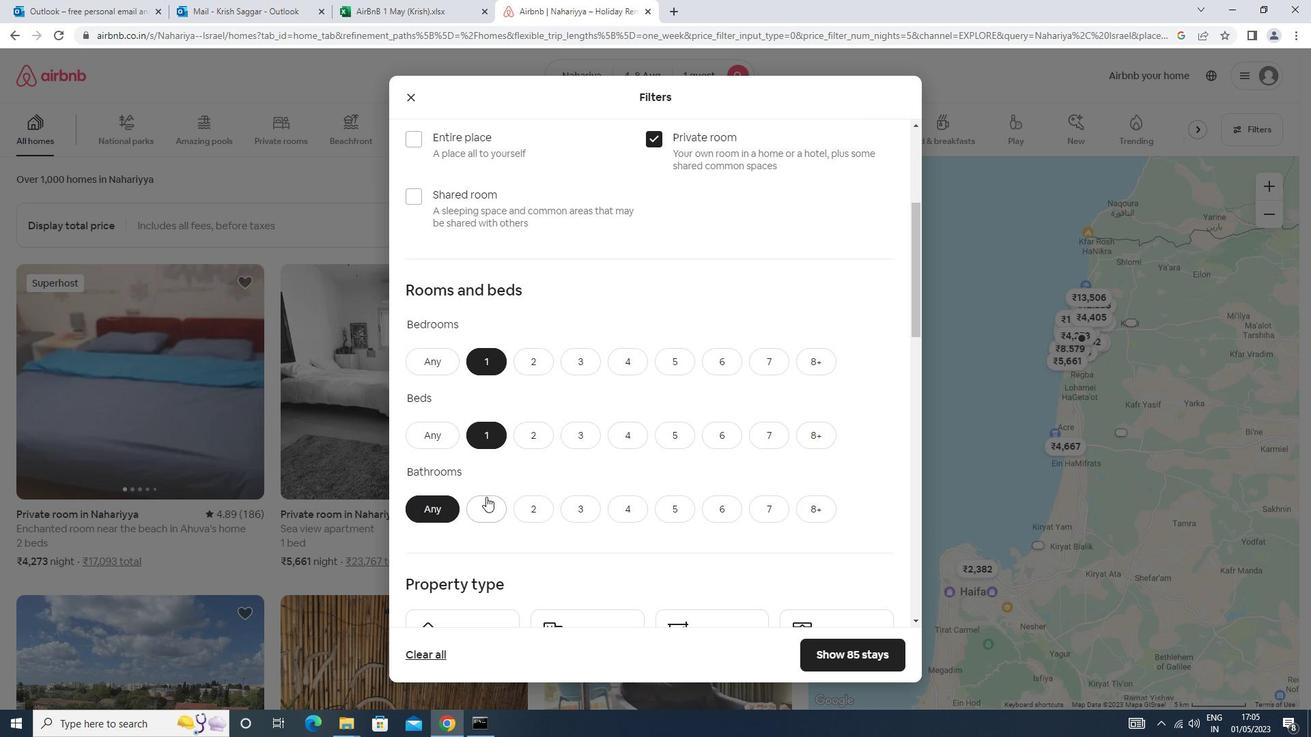 
Action: Mouse scrolled (485, 502) with delta (0, 0)
Screenshot: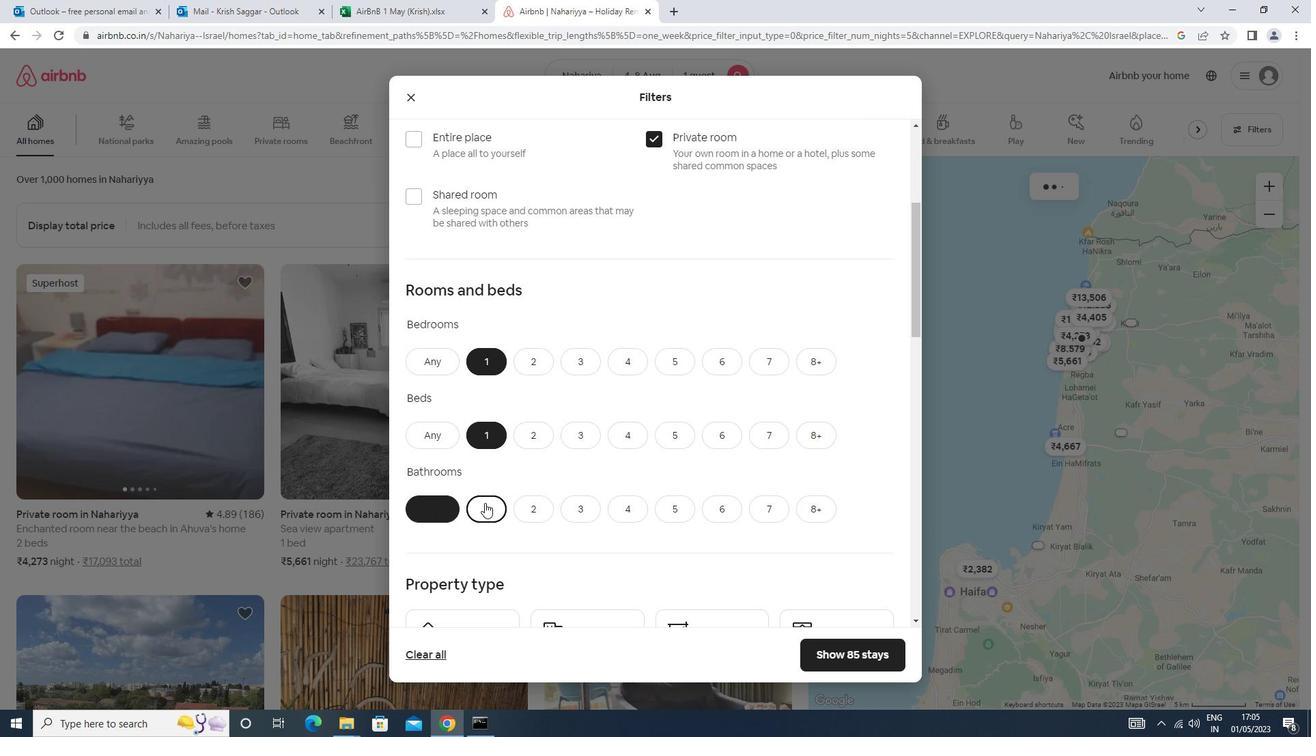 
Action: Mouse scrolled (485, 502) with delta (0, 0)
Screenshot: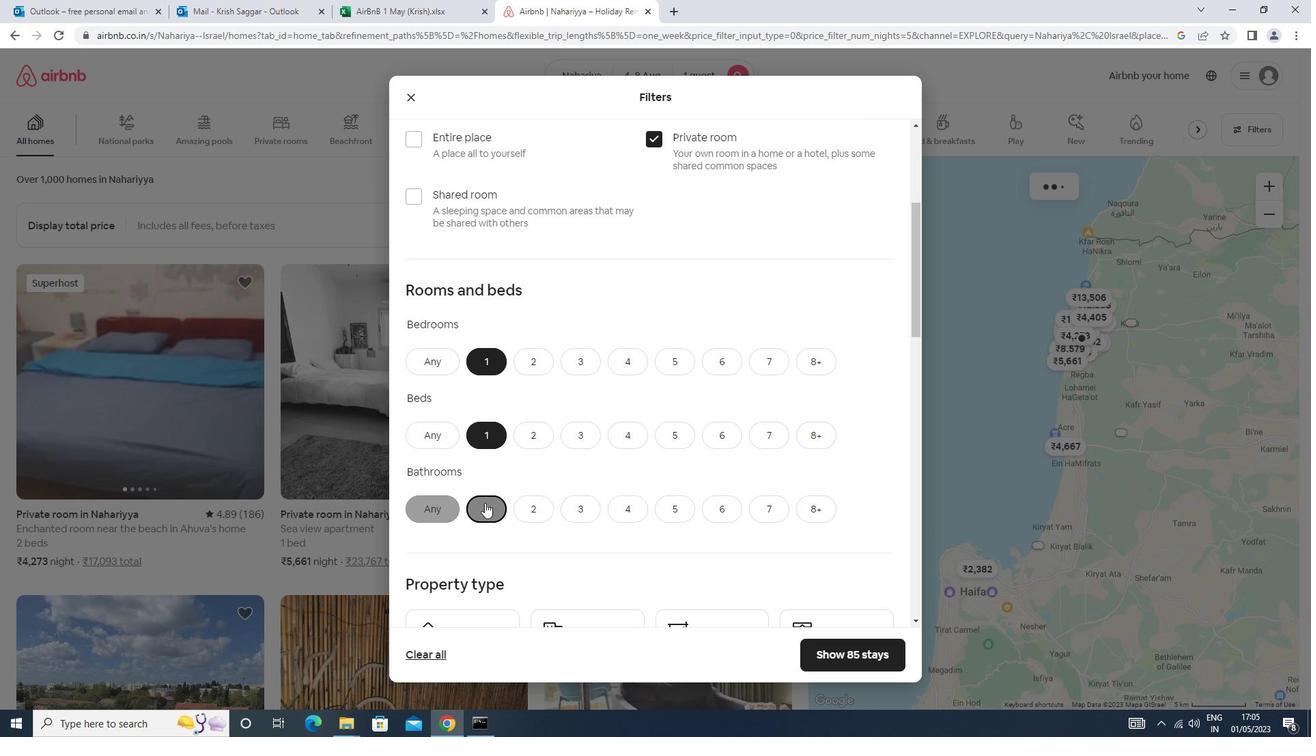 
Action: Mouse moved to (478, 503)
Screenshot: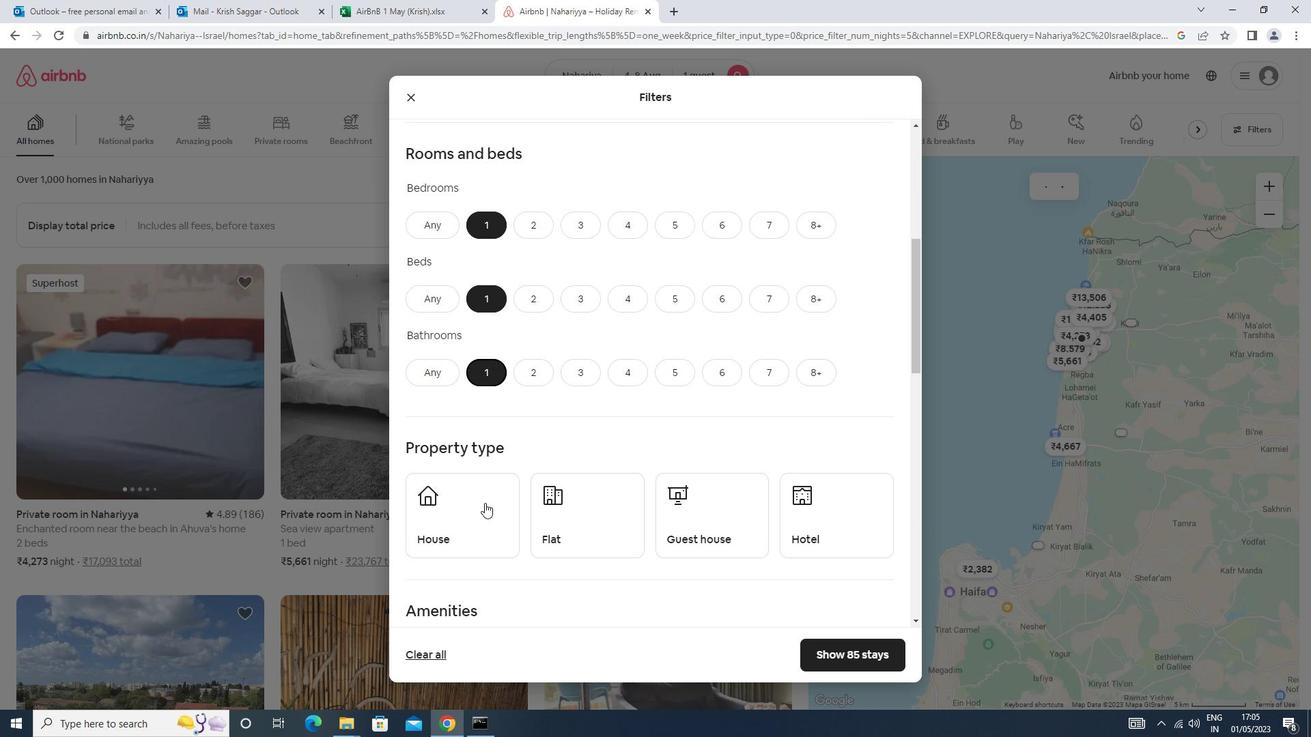
Action: Mouse pressed left at (478, 503)
Screenshot: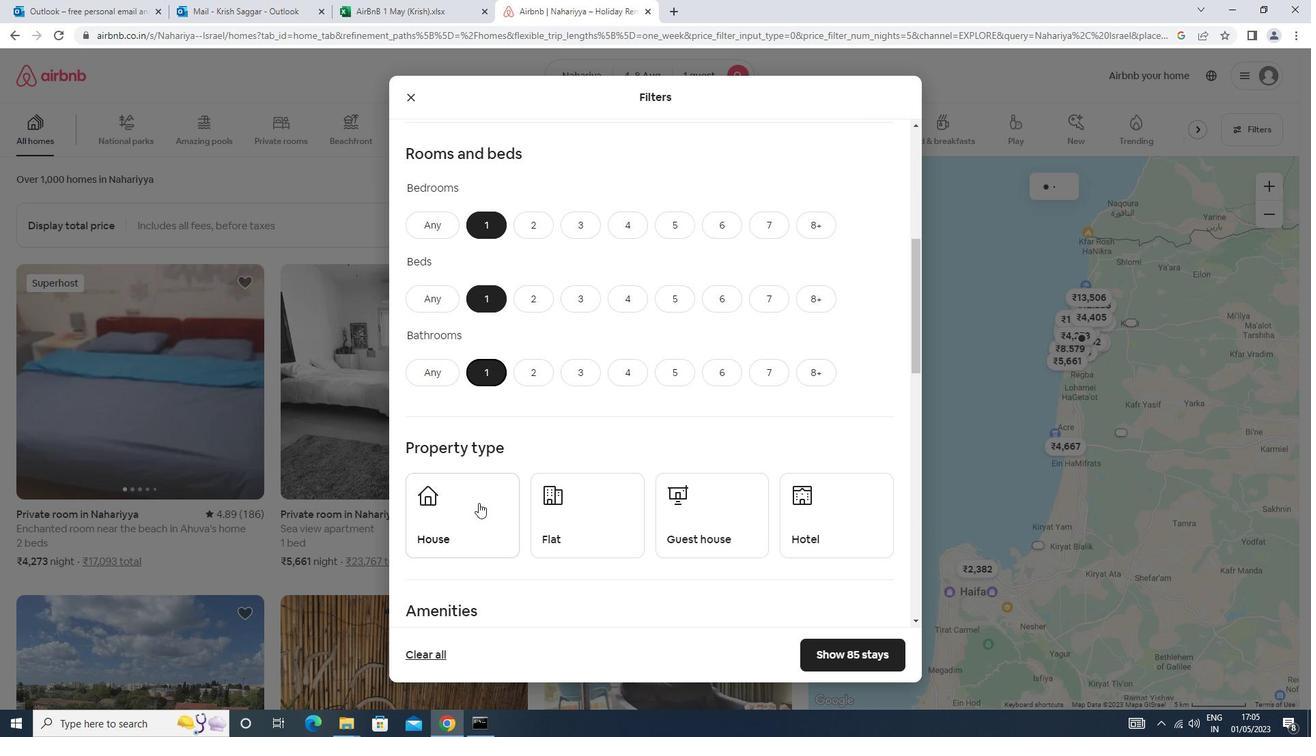 
Action: Mouse moved to (571, 520)
Screenshot: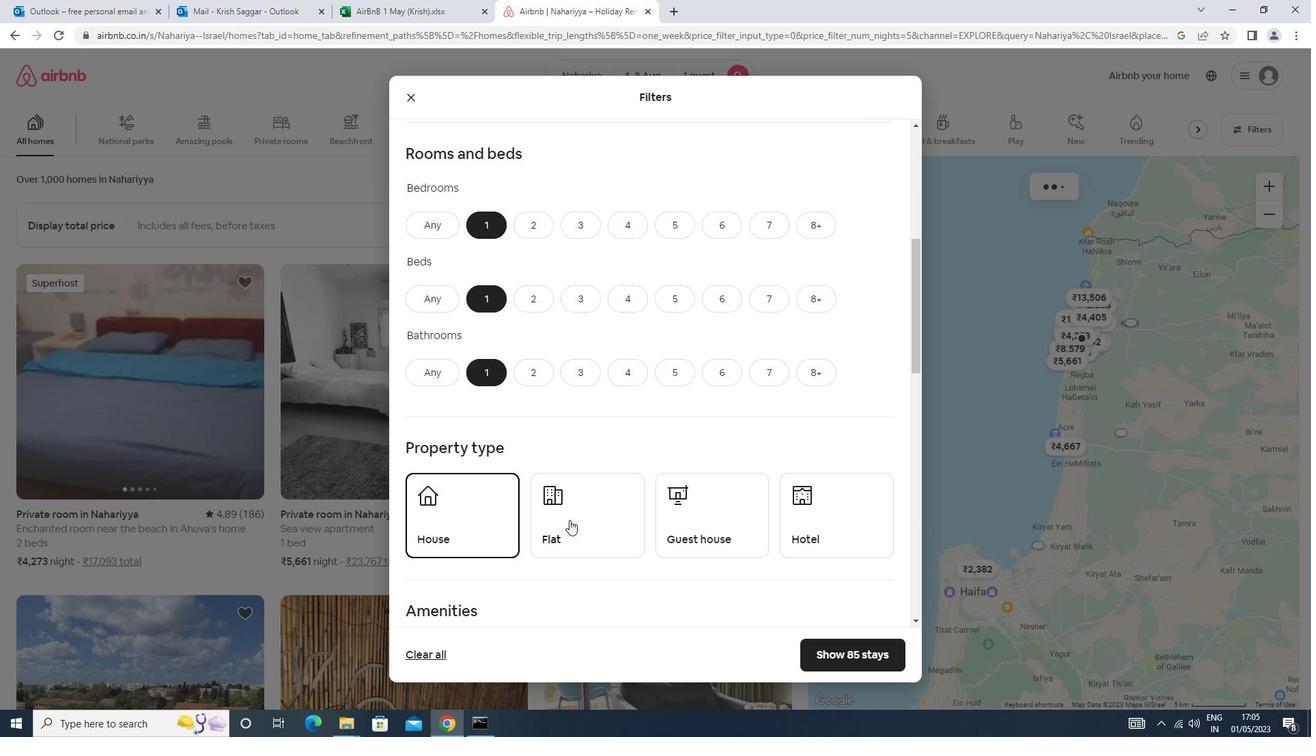 
Action: Mouse pressed left at (571, 520)
Screenshot: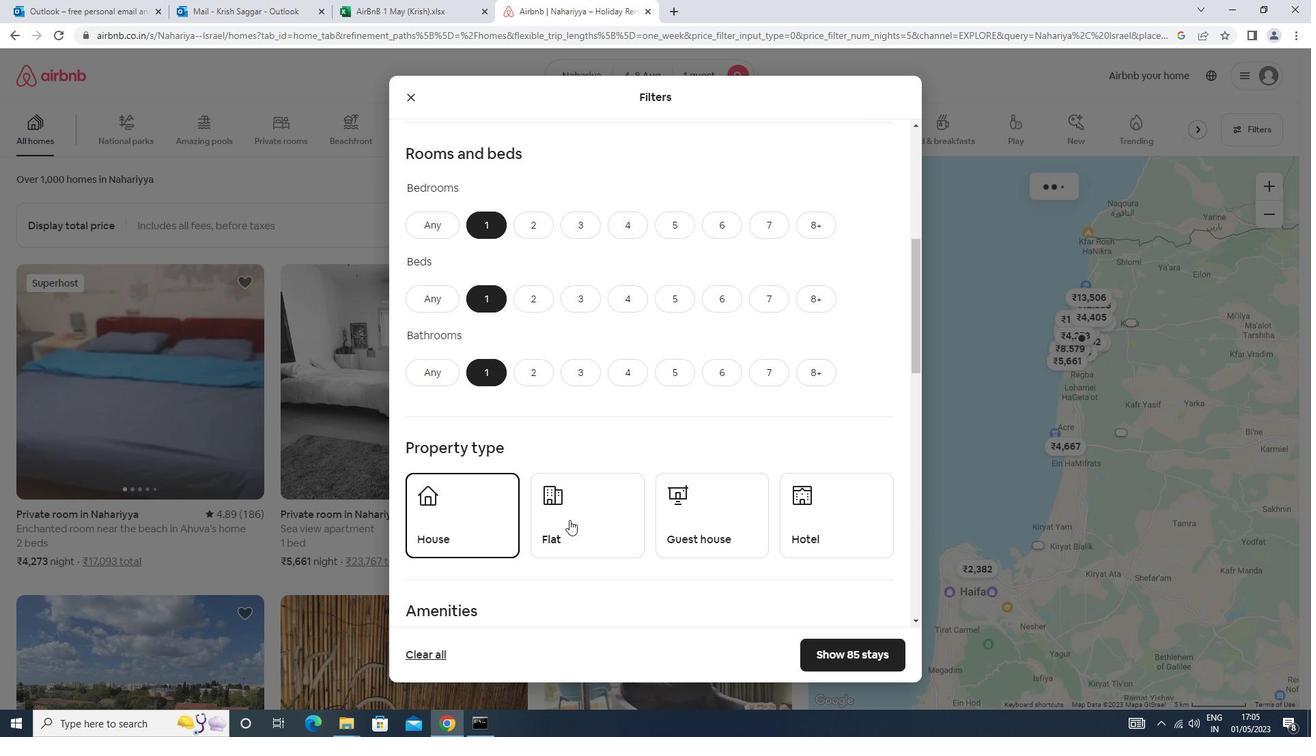 
Action: Mouse moved to (685, 517)
Screenshot: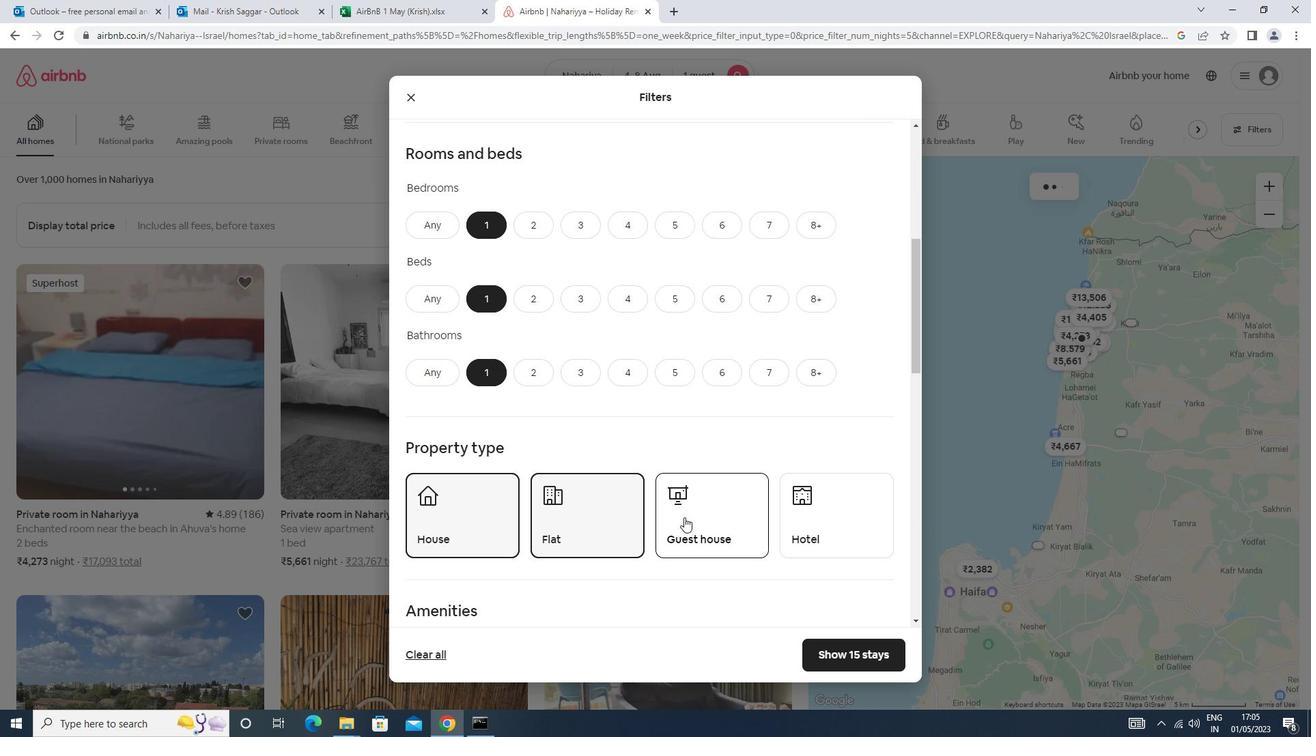 
Action: Mouse pressed left at (685, 517)
Screenshot: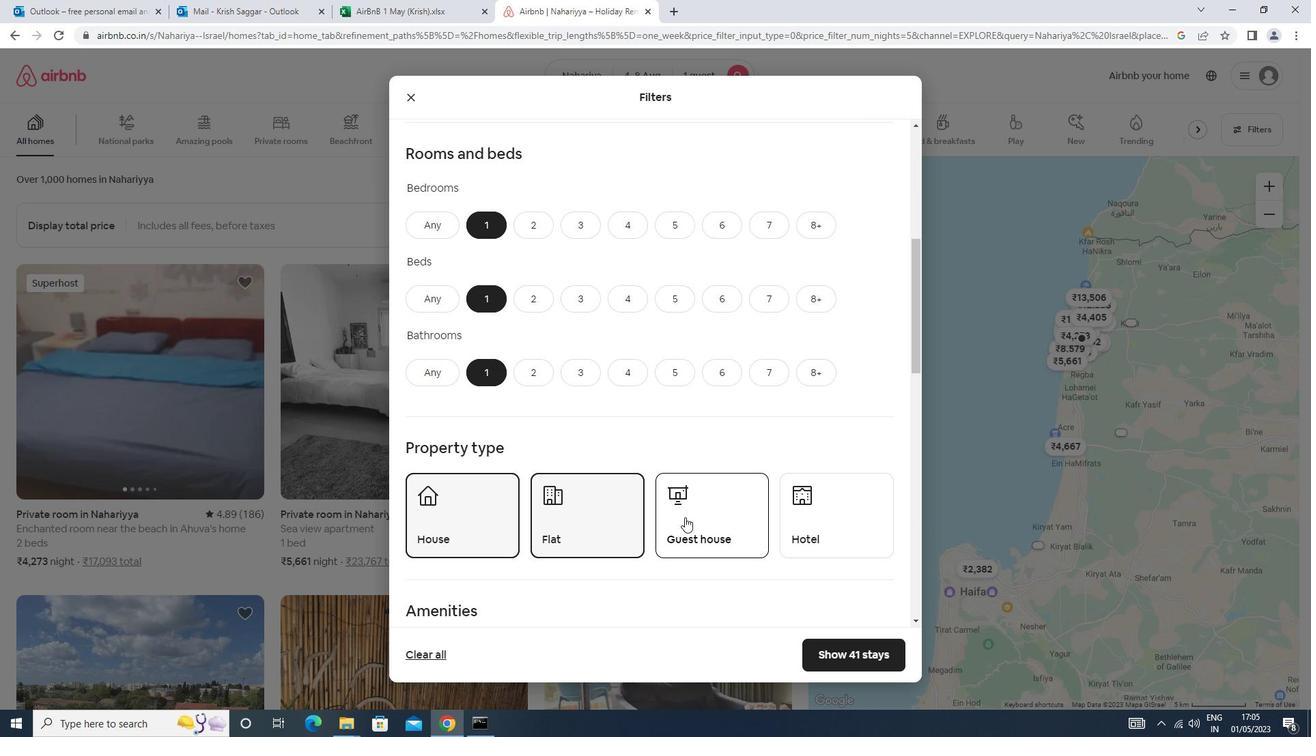 
Action: Mouse moved to (685, 513)
Screenshot: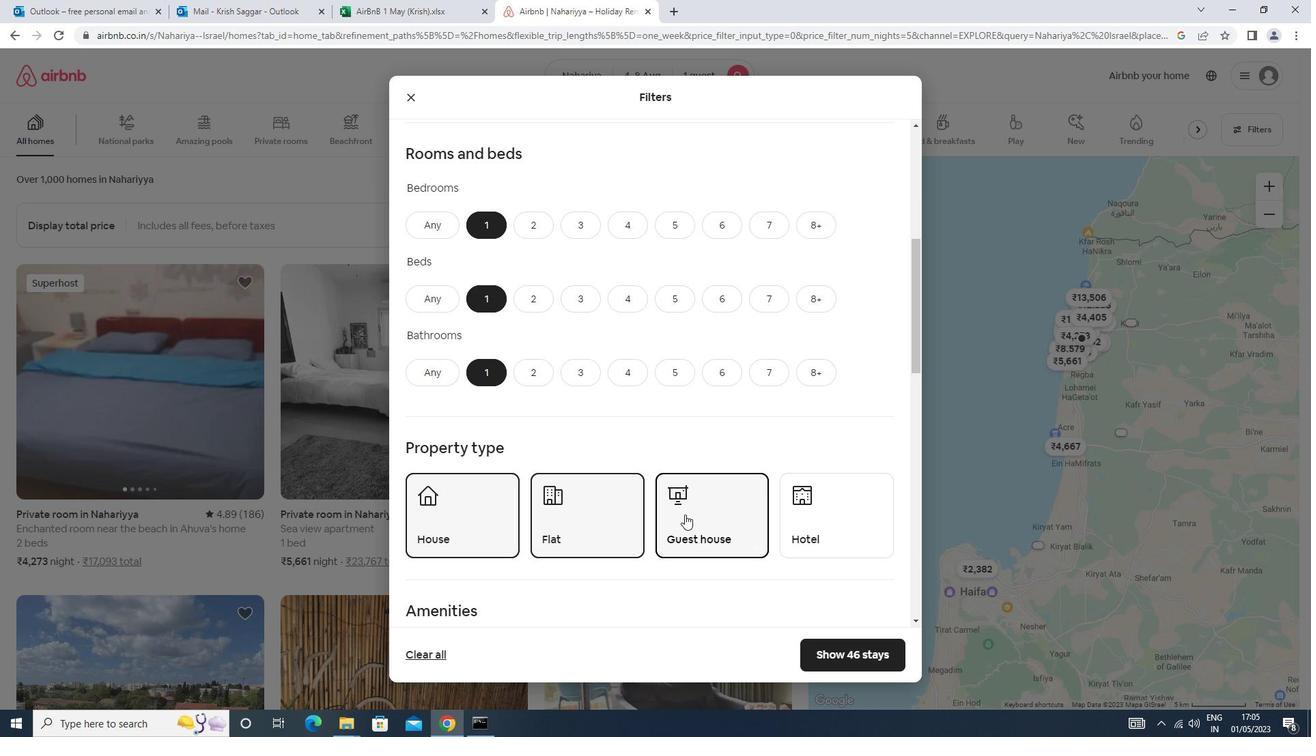 
Action: Mouse scrolled (685, 513) with delta (0, 0)
Screenshot: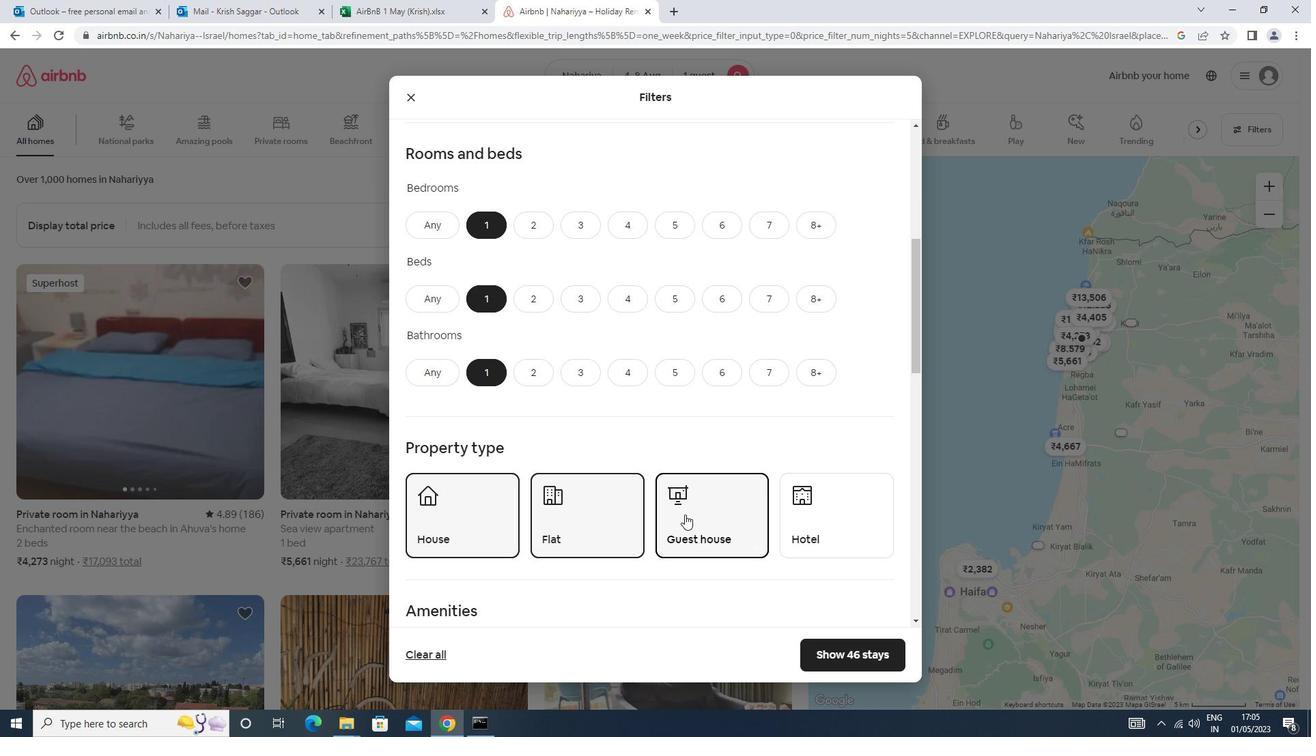 
Action: Mouse scrolled (685, 513) with delta (0, 0)
Screenshot: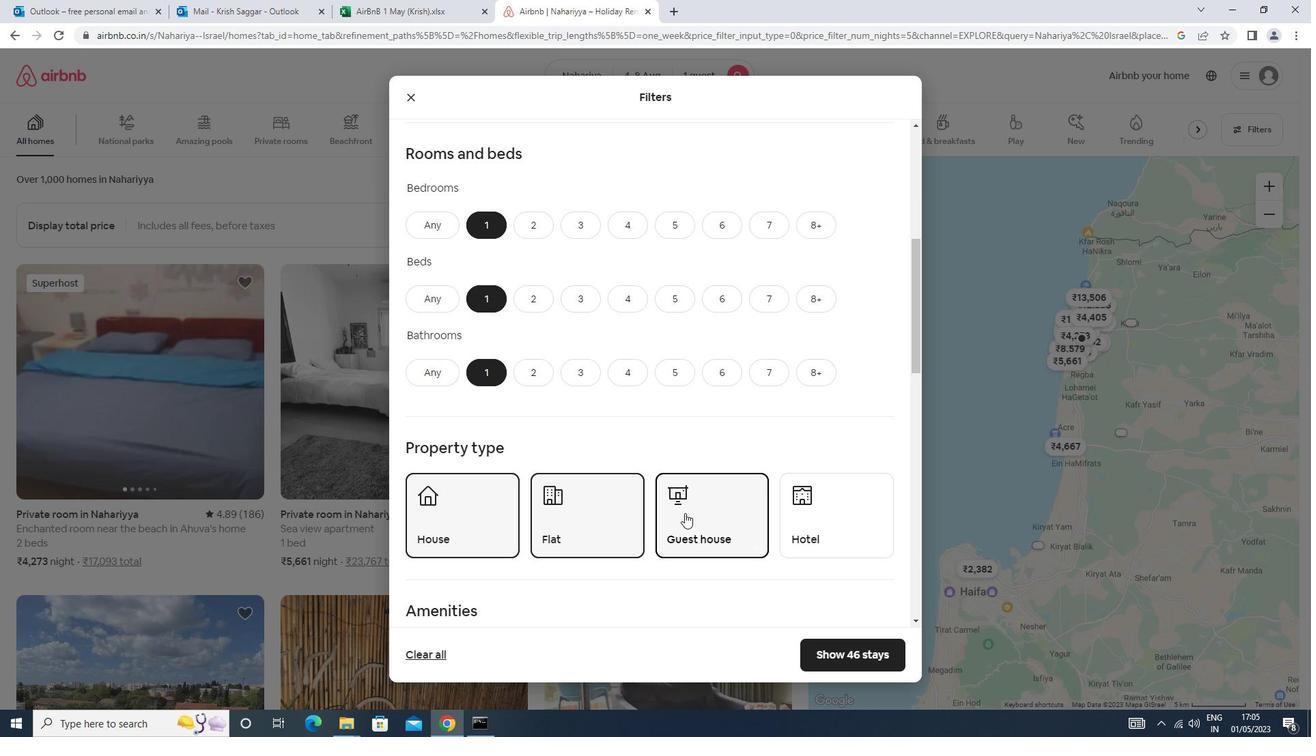 
Action: Mouse scrolled (685, 513) with delta (0, 0)
Screenshot: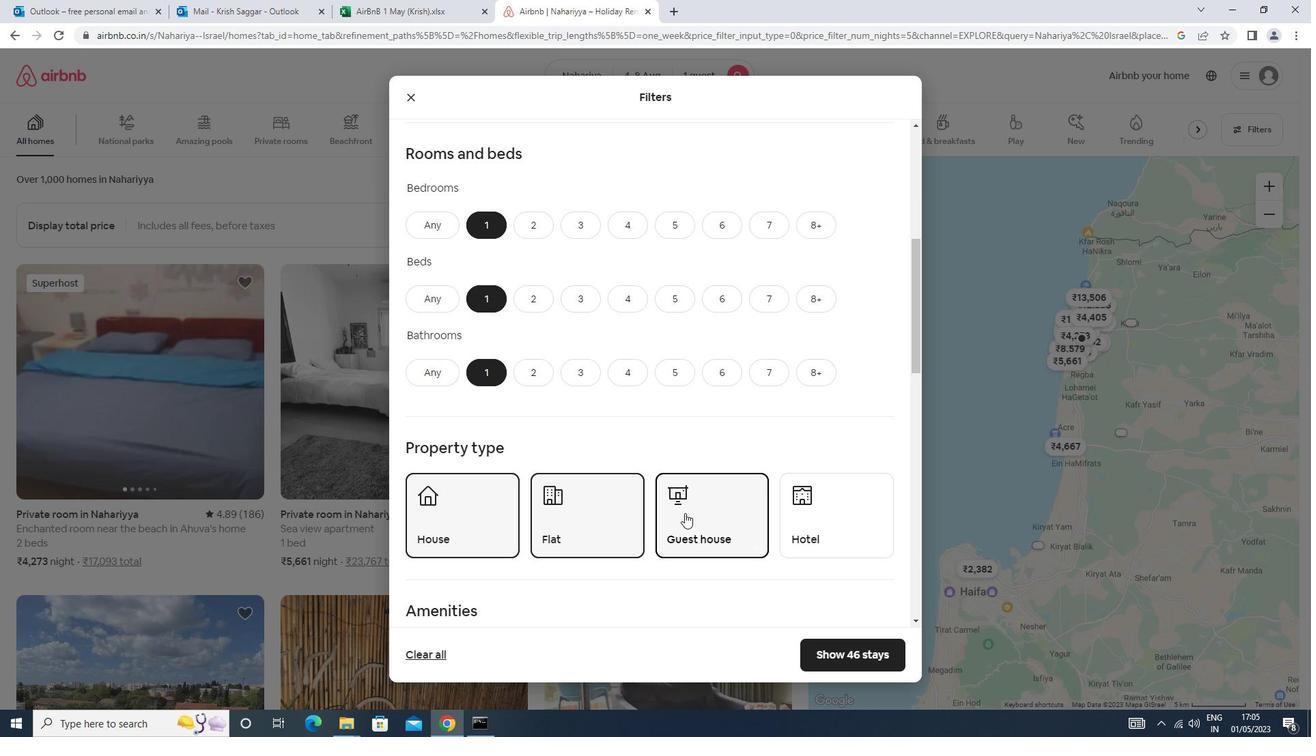 
Action: Mouse moved to (808, 330)
Screenshot: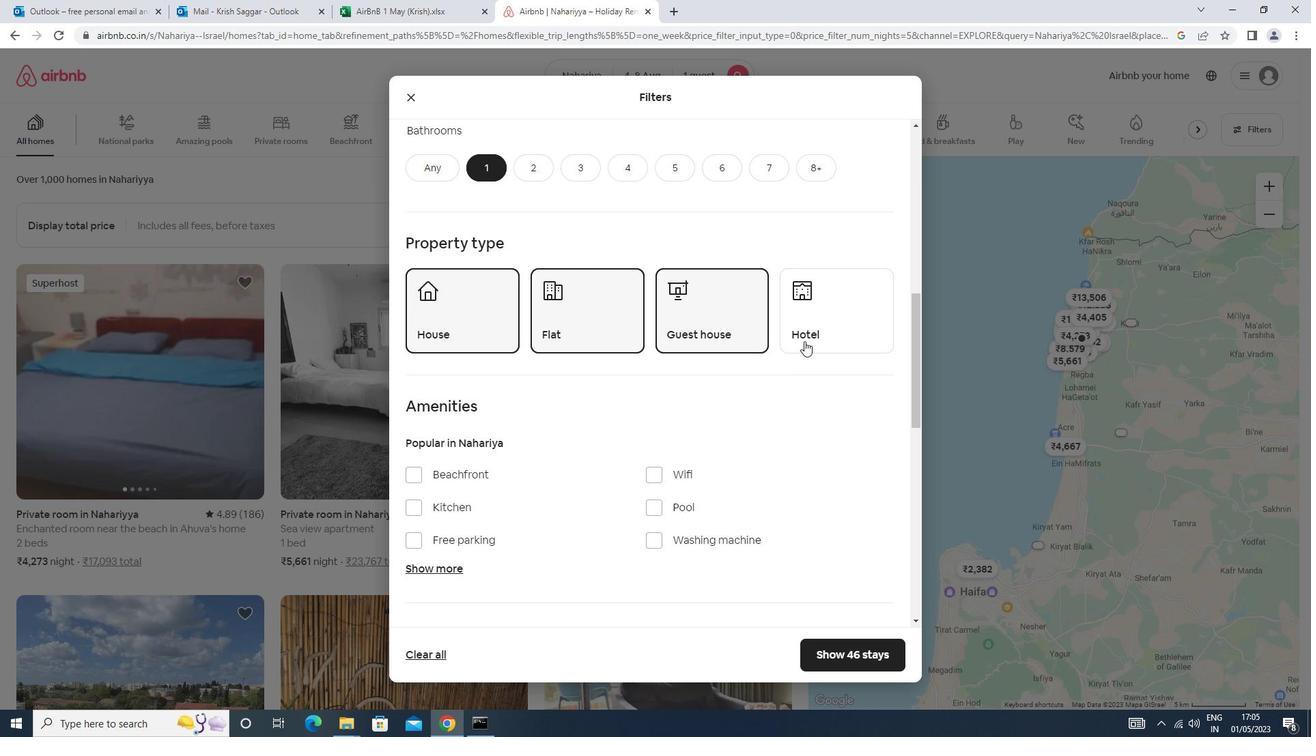 
Action: Mouse pressed left at (808, 330)
Screenshot: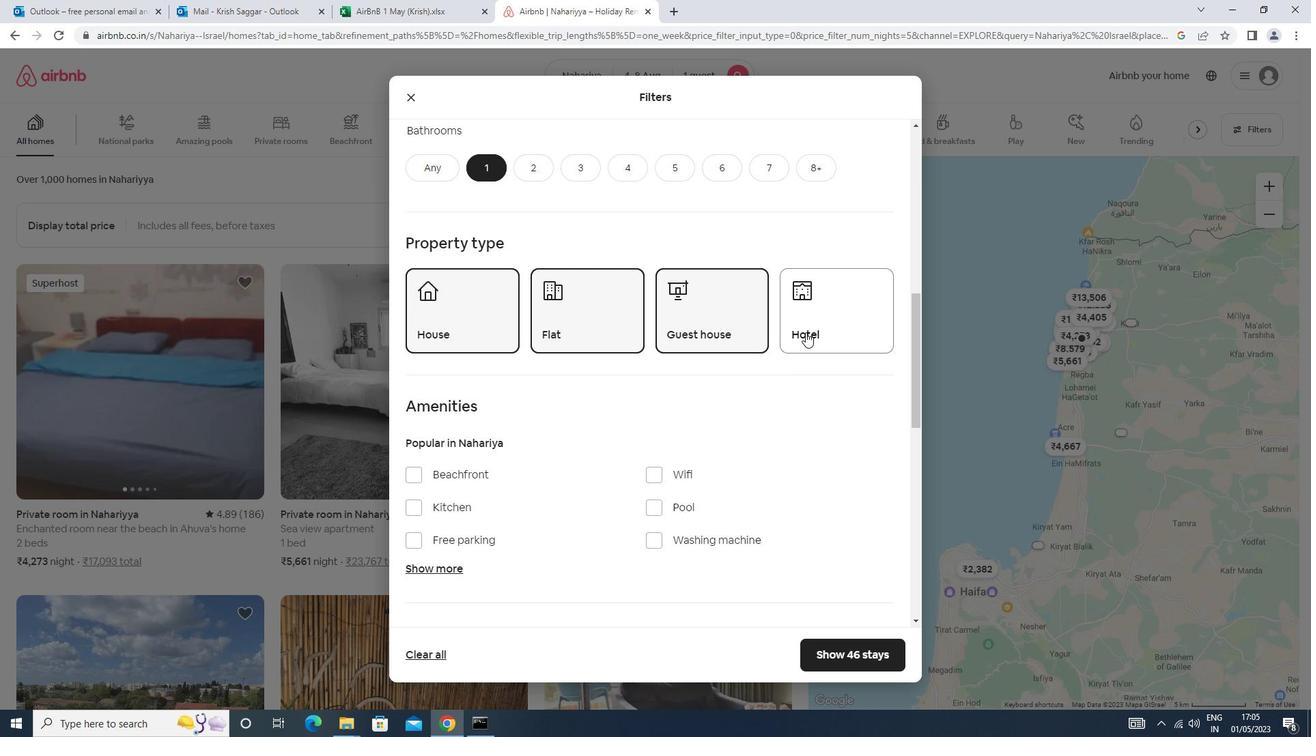
Action: Mouse moved to (658, 467)
Screenshot: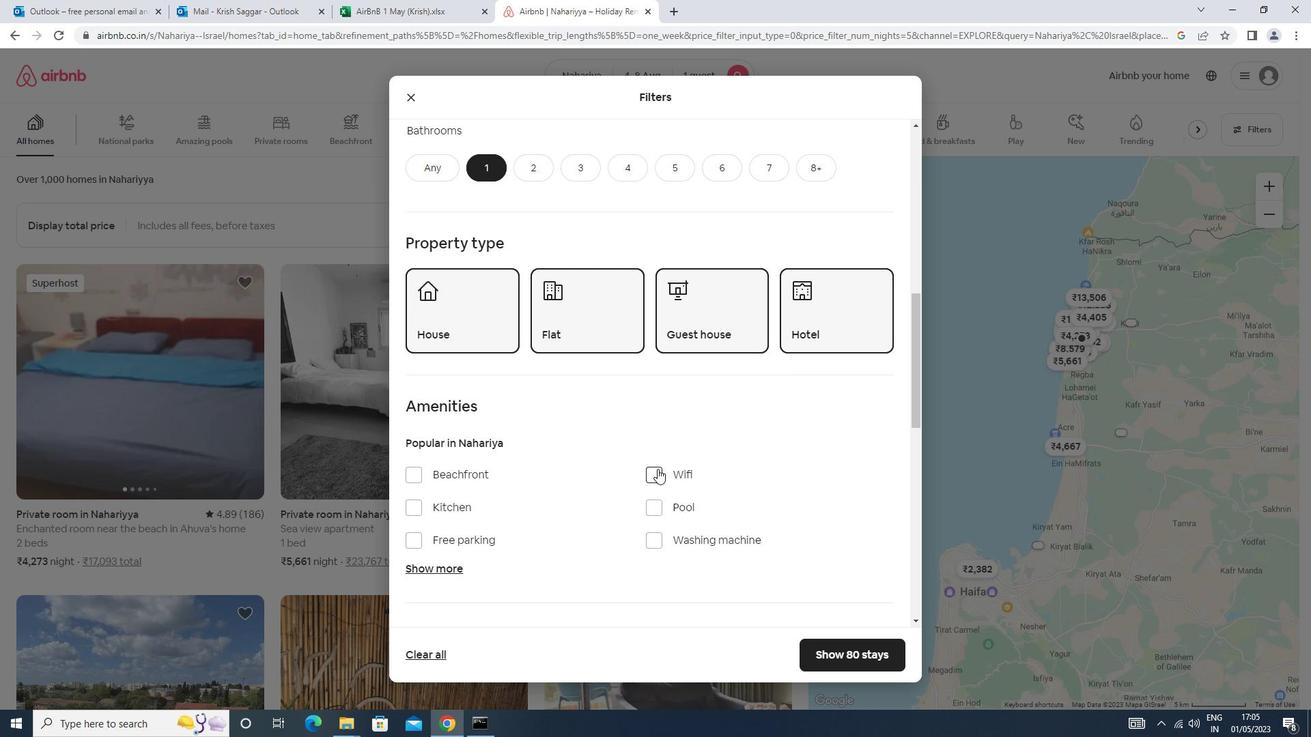 
Action: Mouse pressed left at (658, 467)
Screenshot: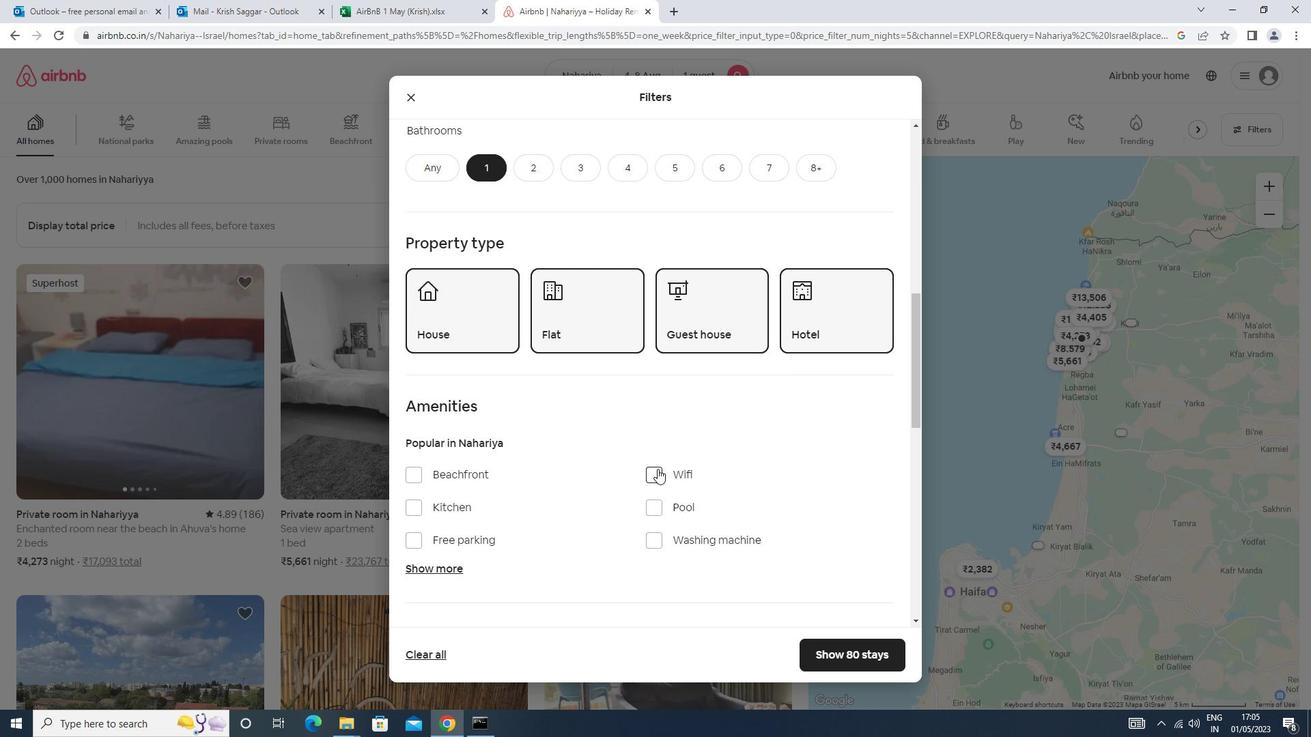 
Action: Mouse moved to (658, 465)
Screenshot: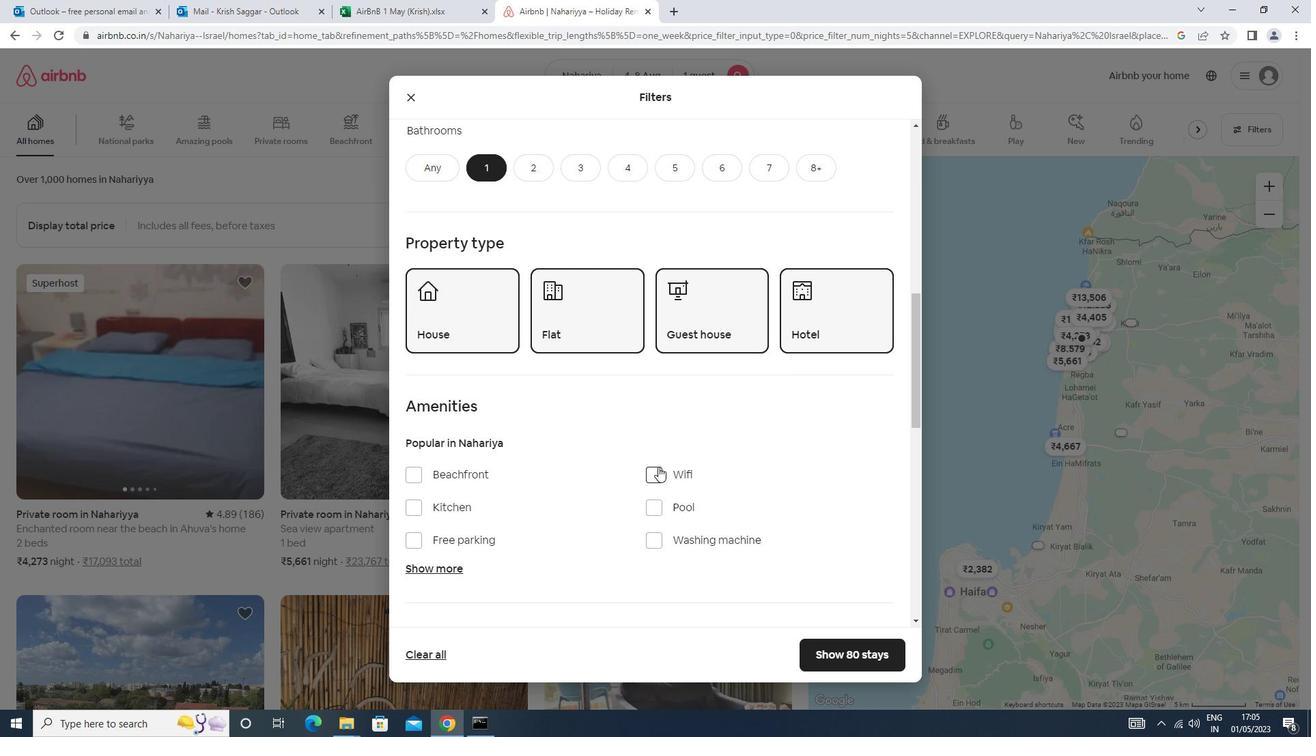 
Action: Mouse scrolled (658, 464) with delta (0, 0)
Screenshot: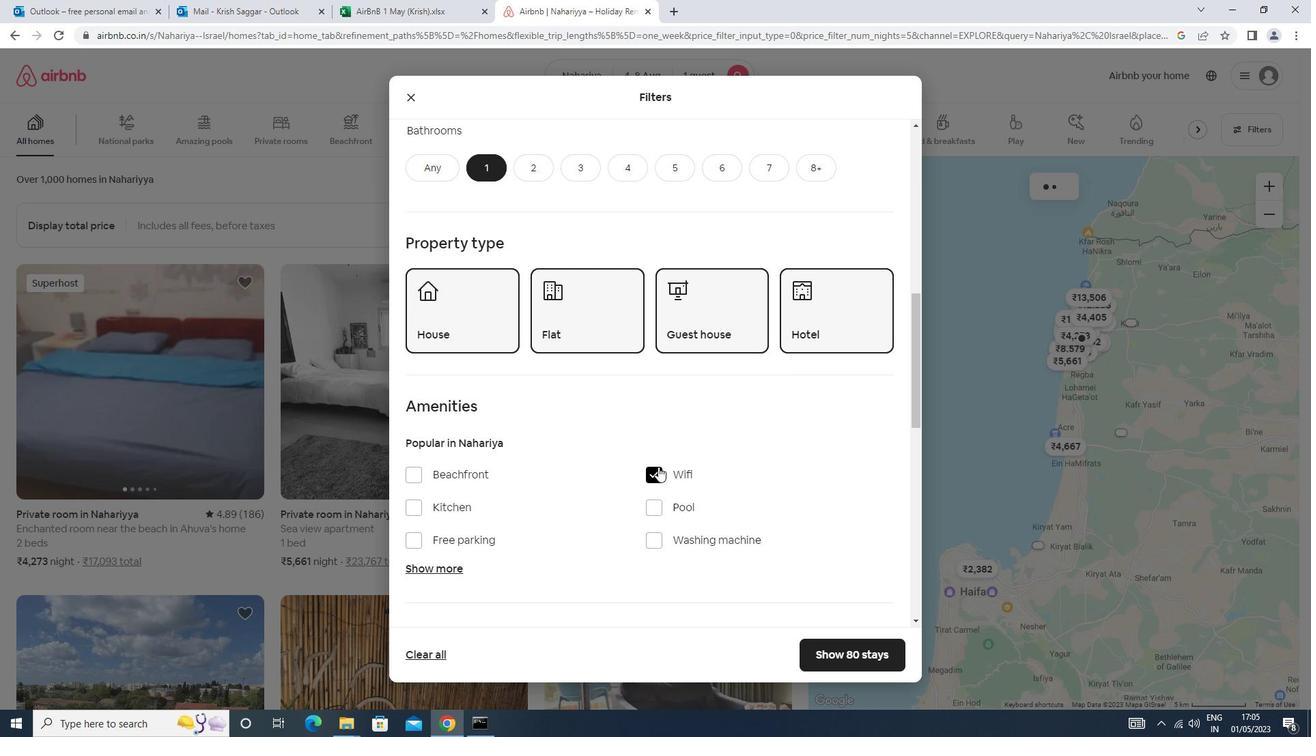 
Action: Mouse moved to (658, 464)
Screenshot: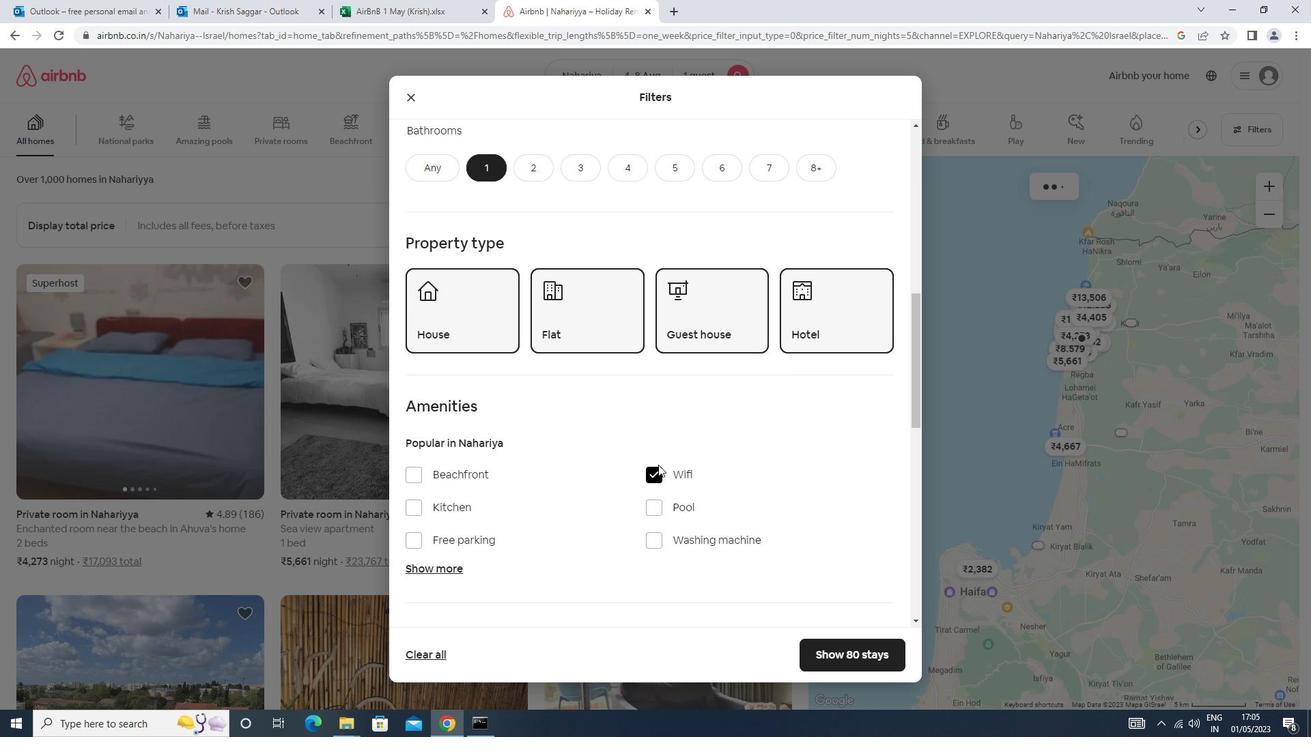 
Action: Mouse scrolled (658, 463) with delta (0, 0)
Screenshot: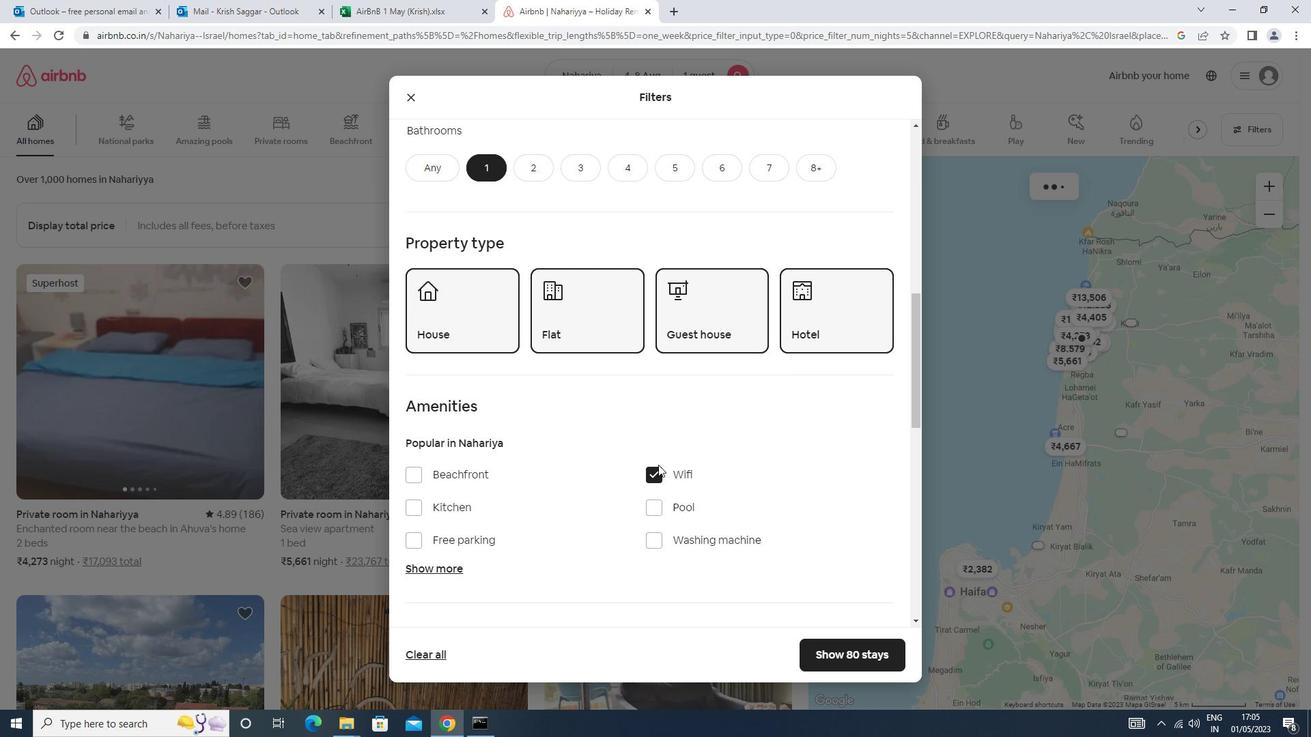 
Action: Mouse moved to (664, 402)
Screenshot: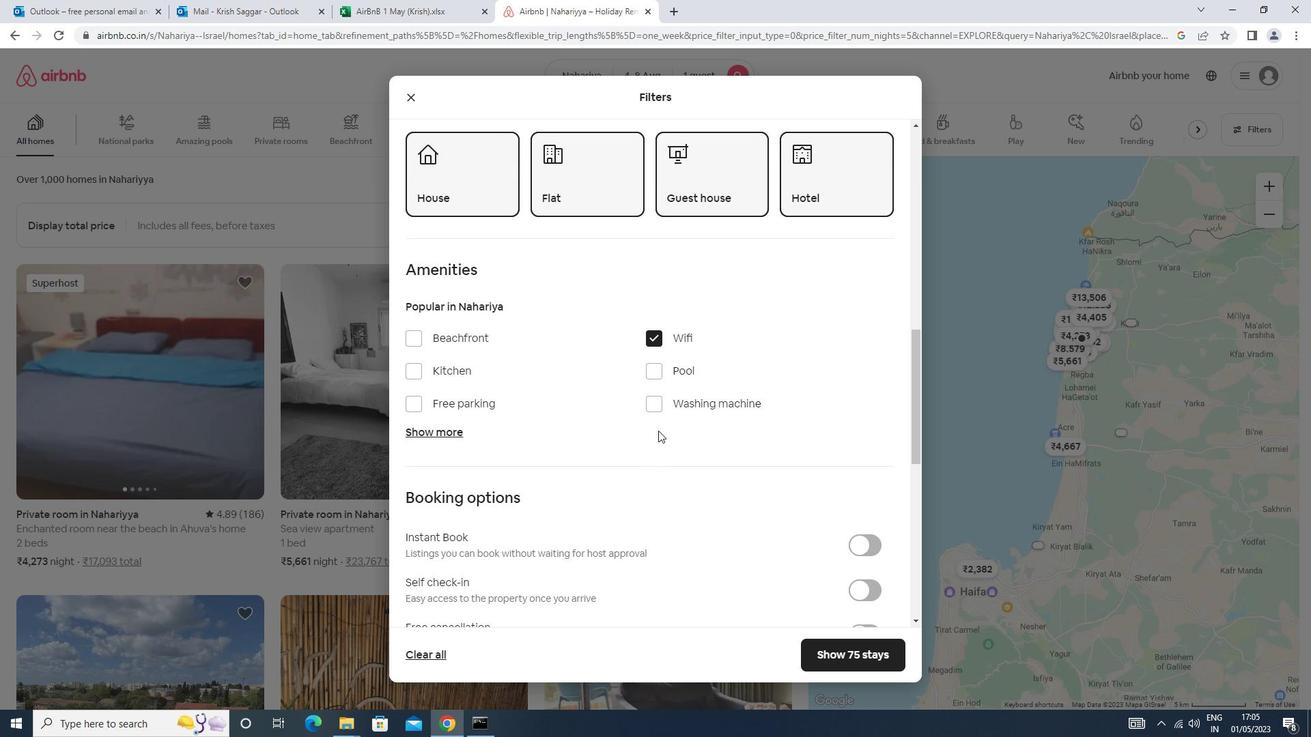 
Action: Mouse pressed left at (664, 402)
Screenshot: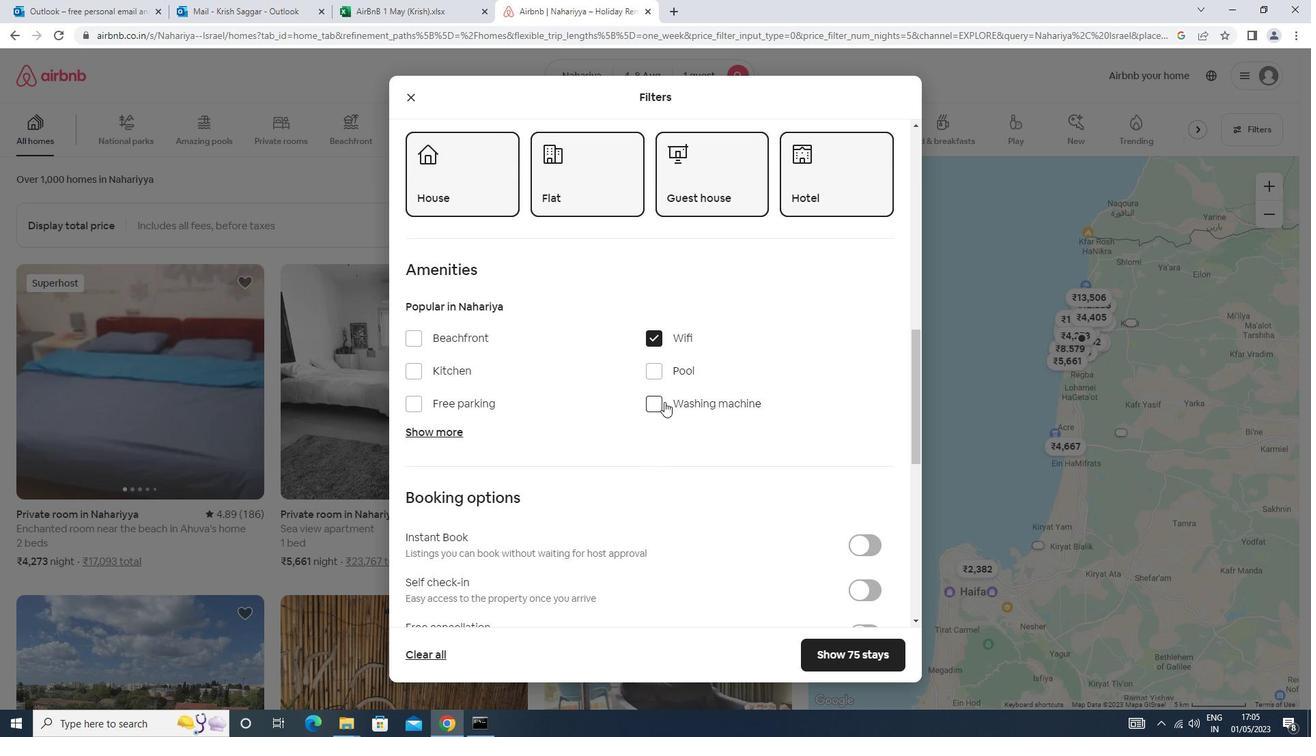 
Action: Mouse scrolled (664, 401) with delta (0, 0)
Screenshot: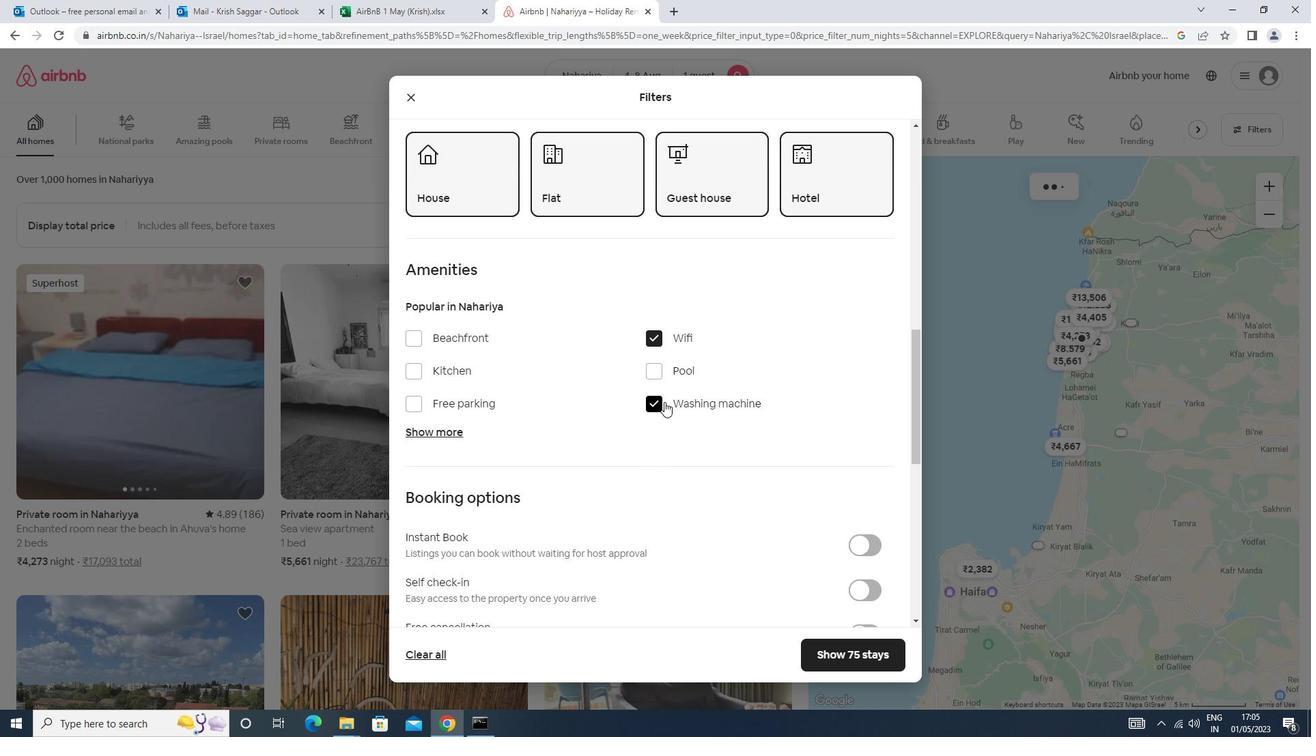 
Action: Mouse scrolled (664, 401) with delta (0, 0)
Screenshot: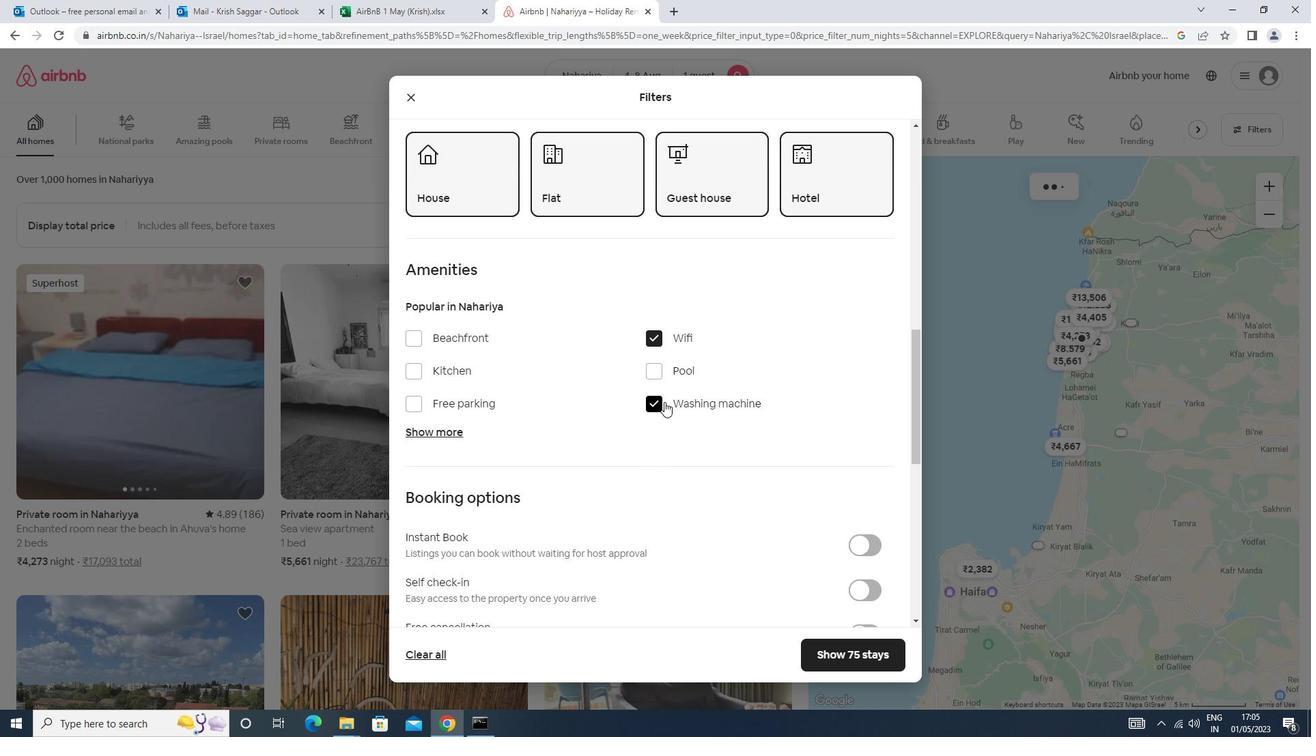 
Action: Mouse scrolled (664, 401) with delta (0, 0)
Screenshot: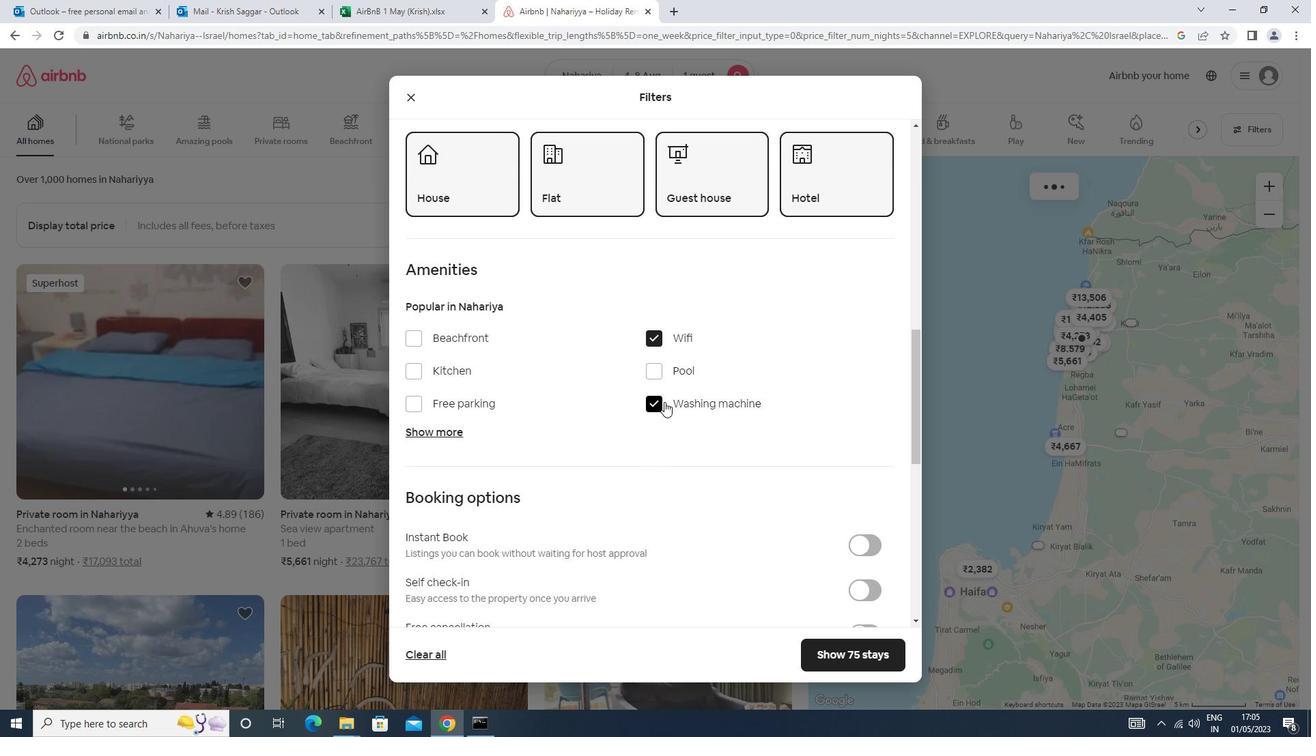 
Action: Mouse moved to (873, 384)
Screenshot: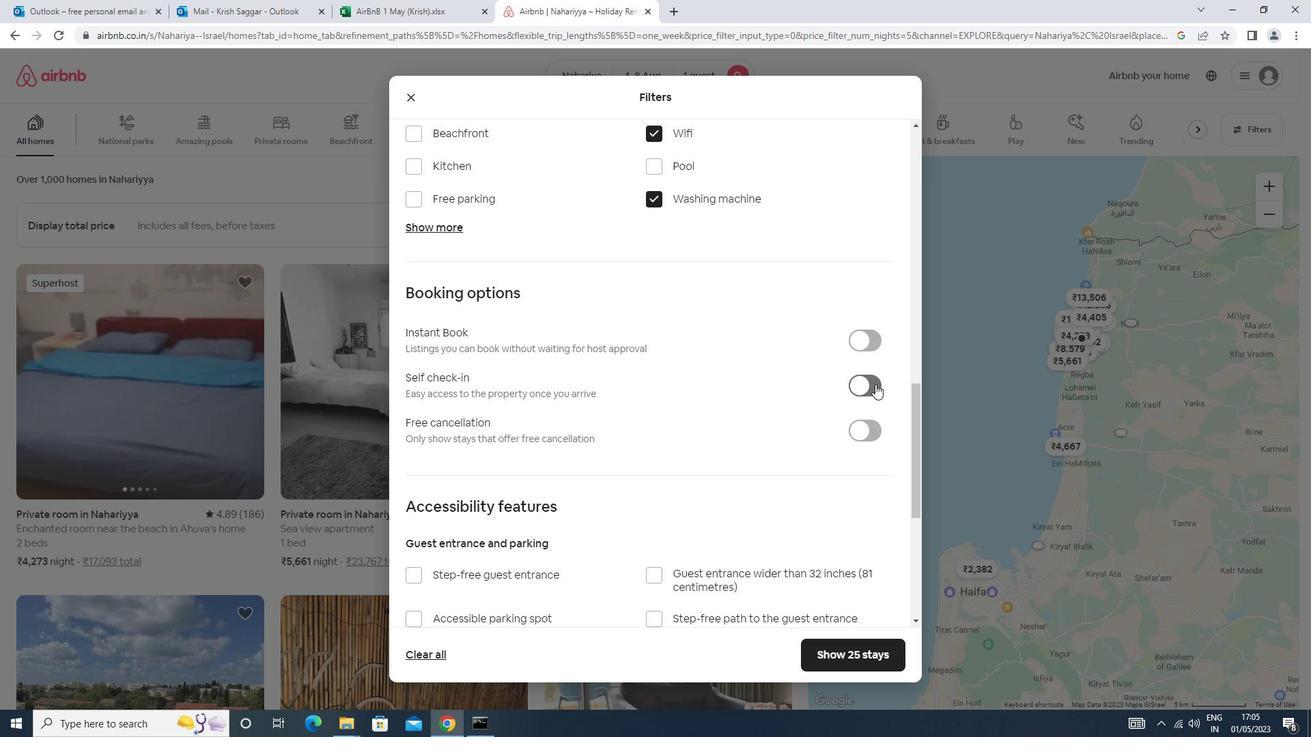 
Action: Mouse pressed left at (873, 384)
Screenshot: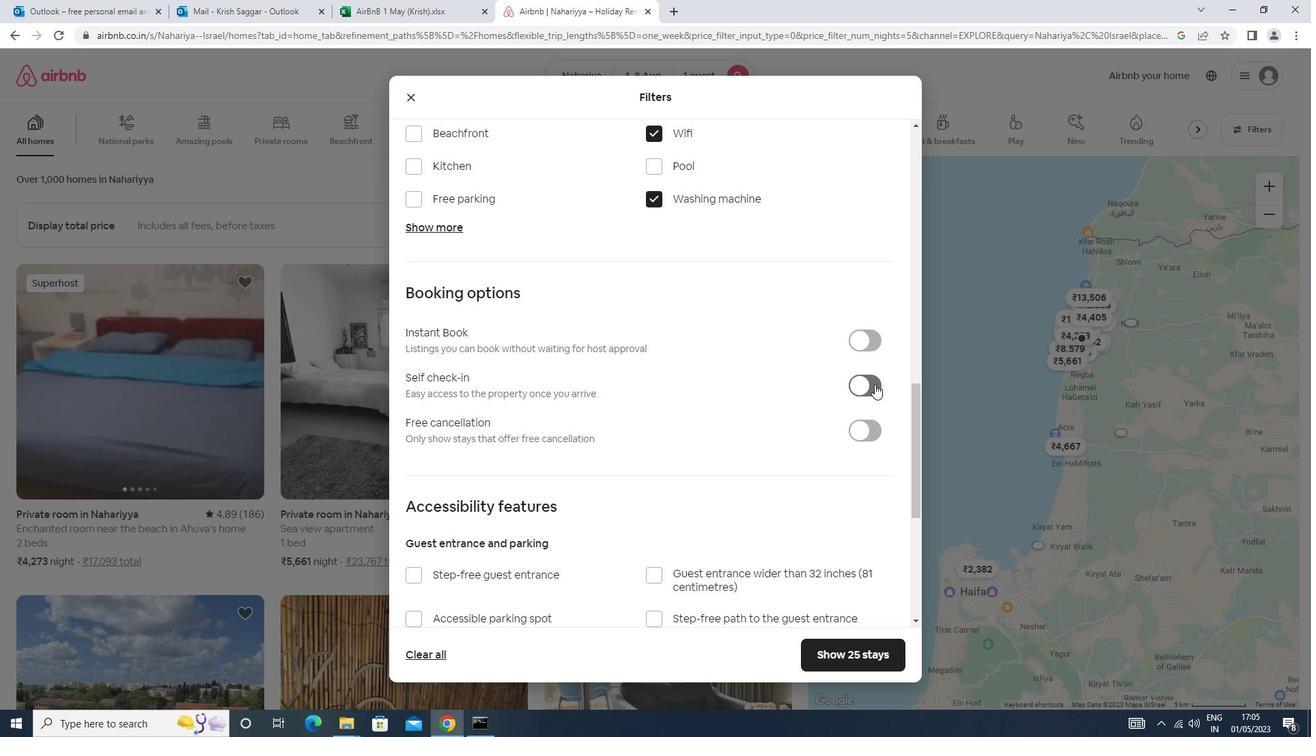 
Action: Mouse moved to (870, 390)
Screenshot: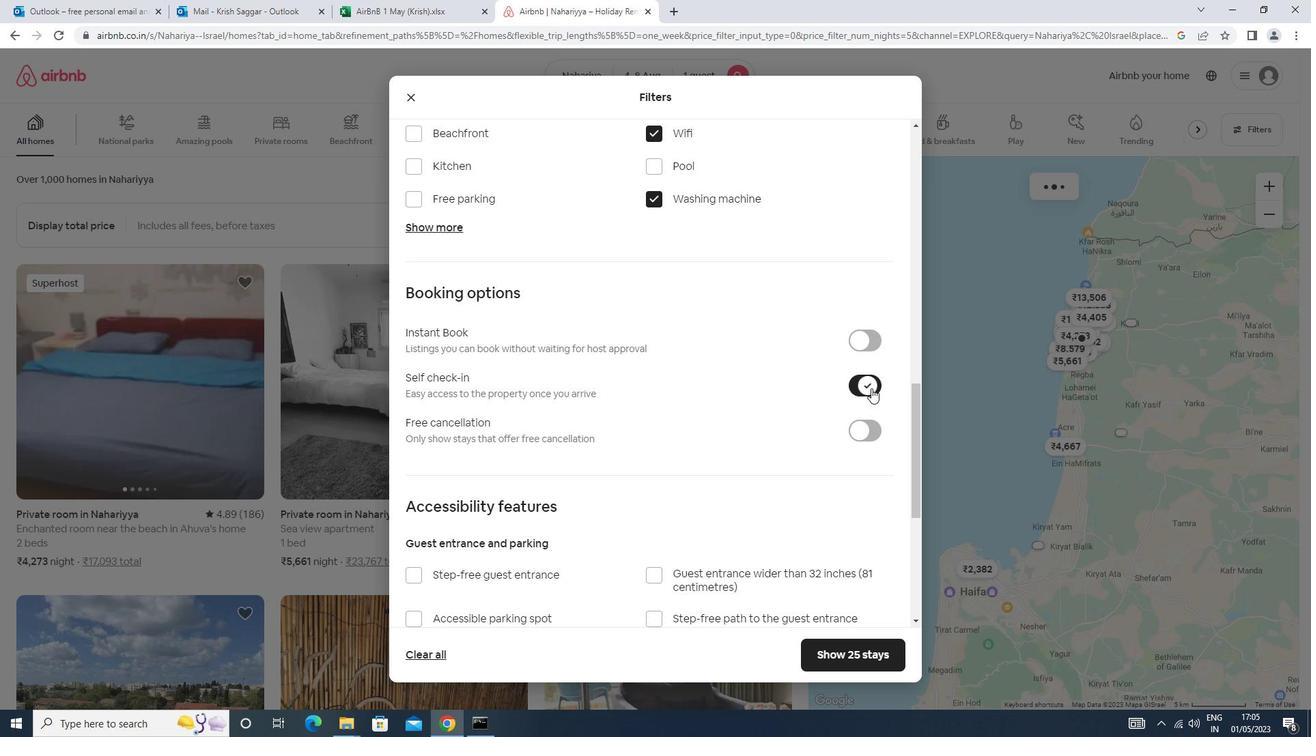 
Action: Mouse scrolled (870, 390) with delta (0, 0)
Screenshot: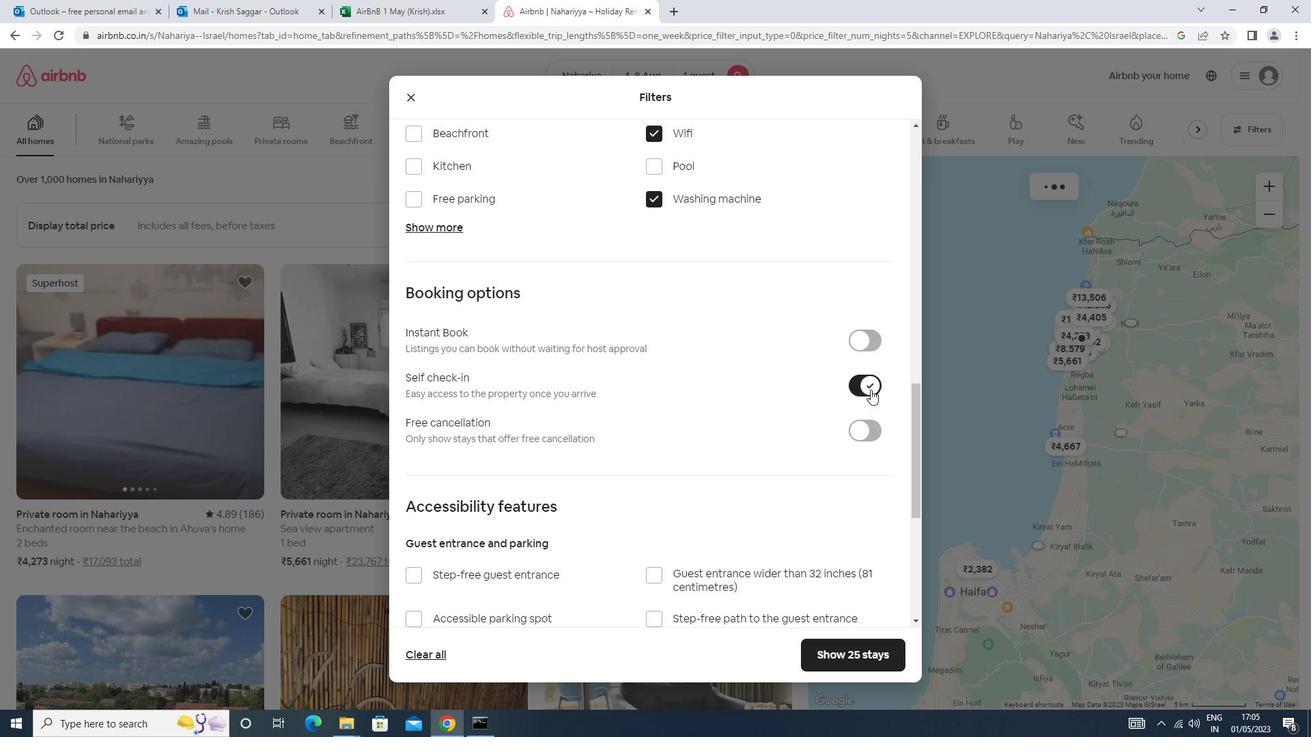 
Action: Mouse moved to (869, 393)
Screenshot: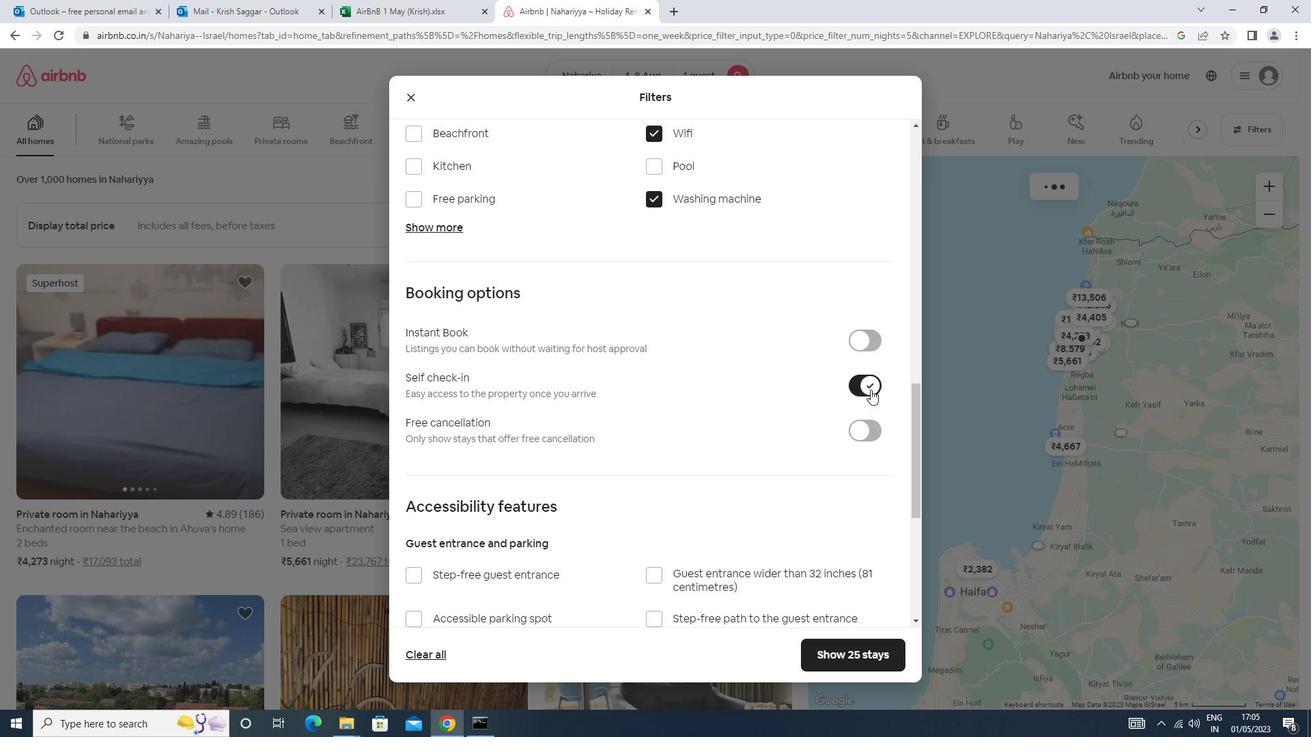 
Action: Mouse scrolled (869, 392) with delta (0, 0)
Screenshot: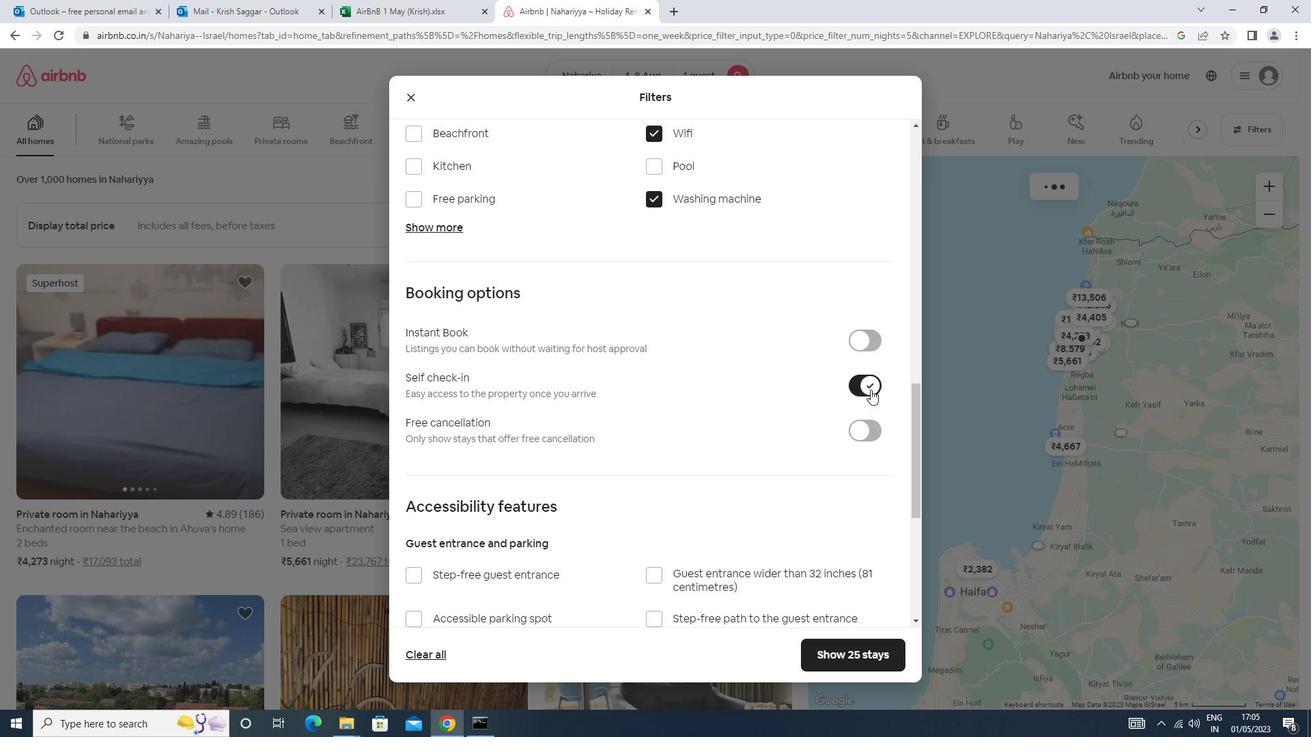 
Action: Mouse moved to (869, 393)
Screenshot: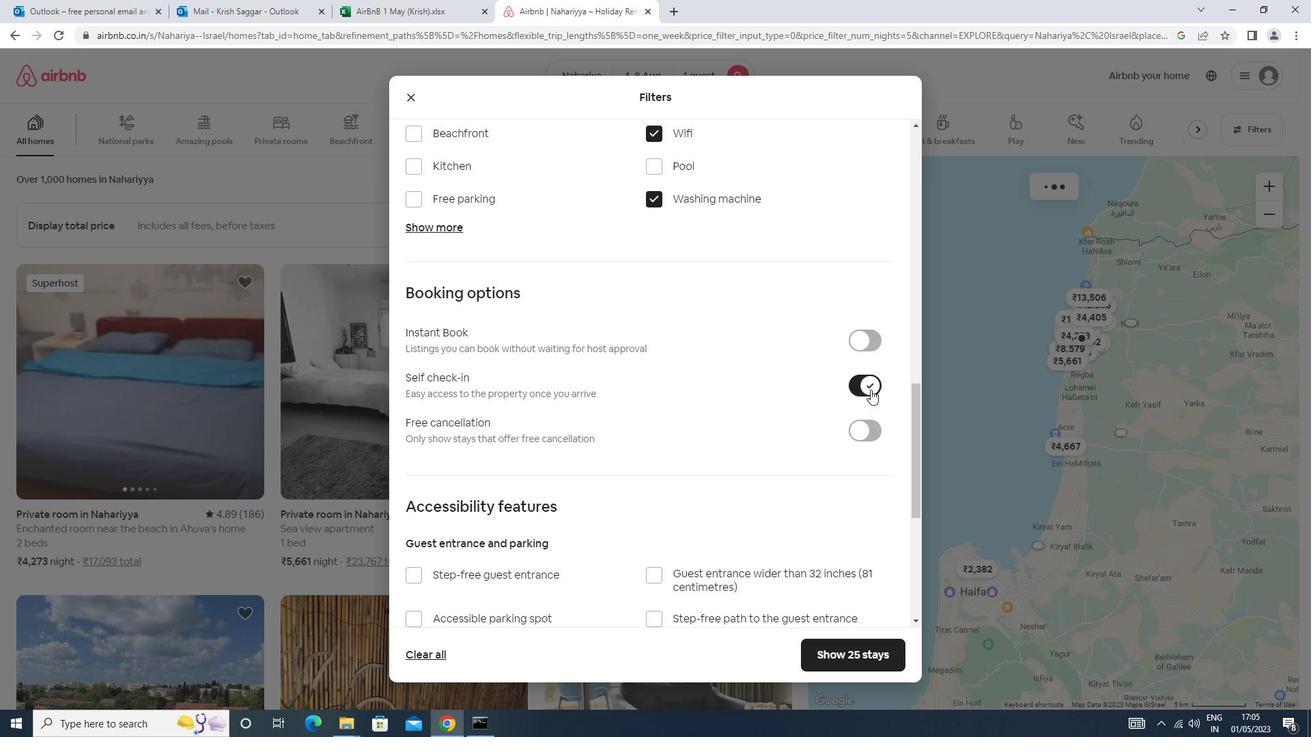 
Action: Mouse scrolled (869, 392) with delta (0, 0)
Screenshot: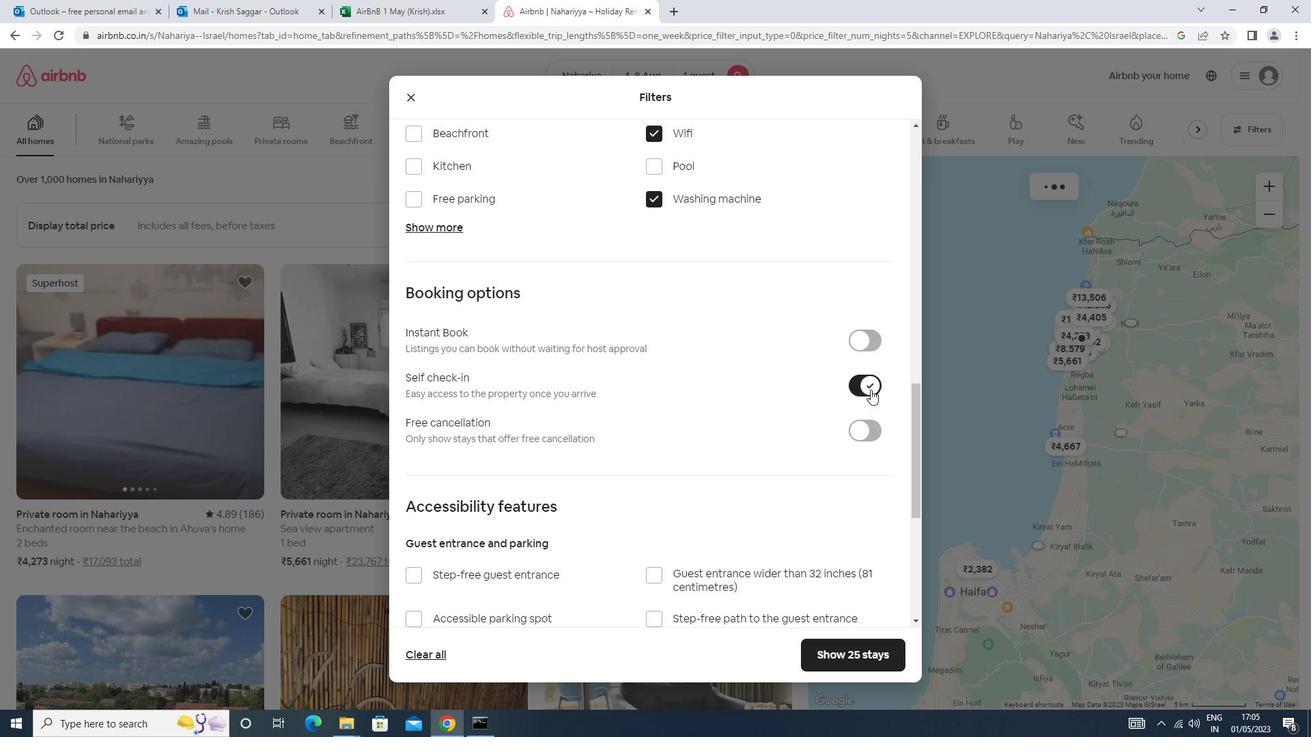 
Action: Mouse moved to (869, 394)
Screenshot: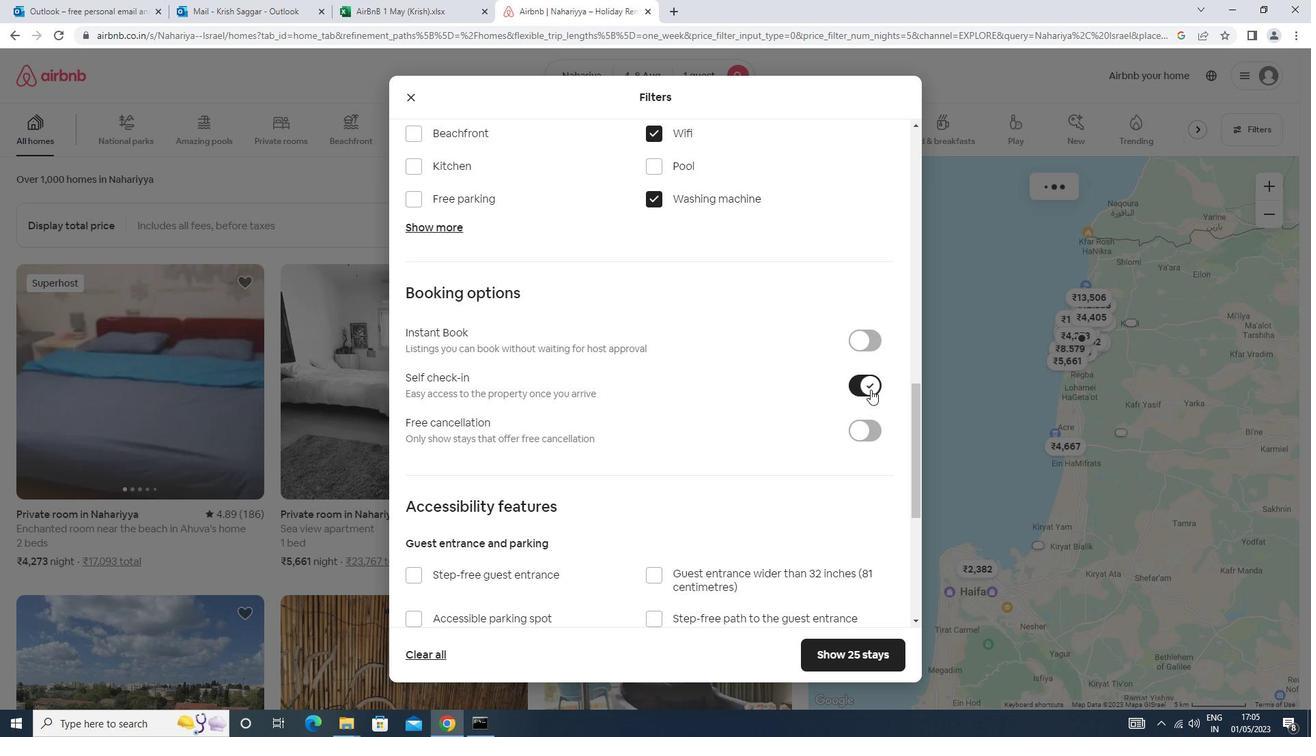 
Action: Mouse scrolled (869, 394) with delta (0, 0)
Screenshot: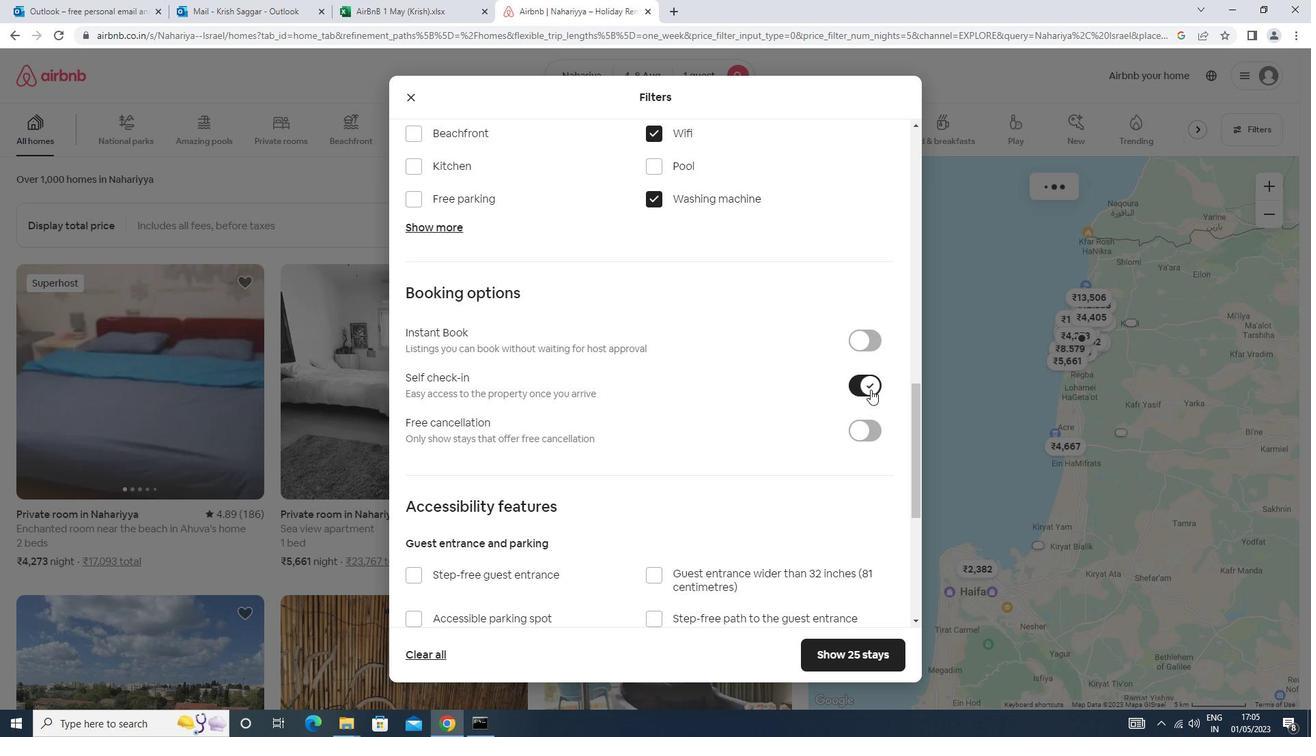 
Action: Mouse scrolled (869, 394) with delta (0, 0)
Screenshot: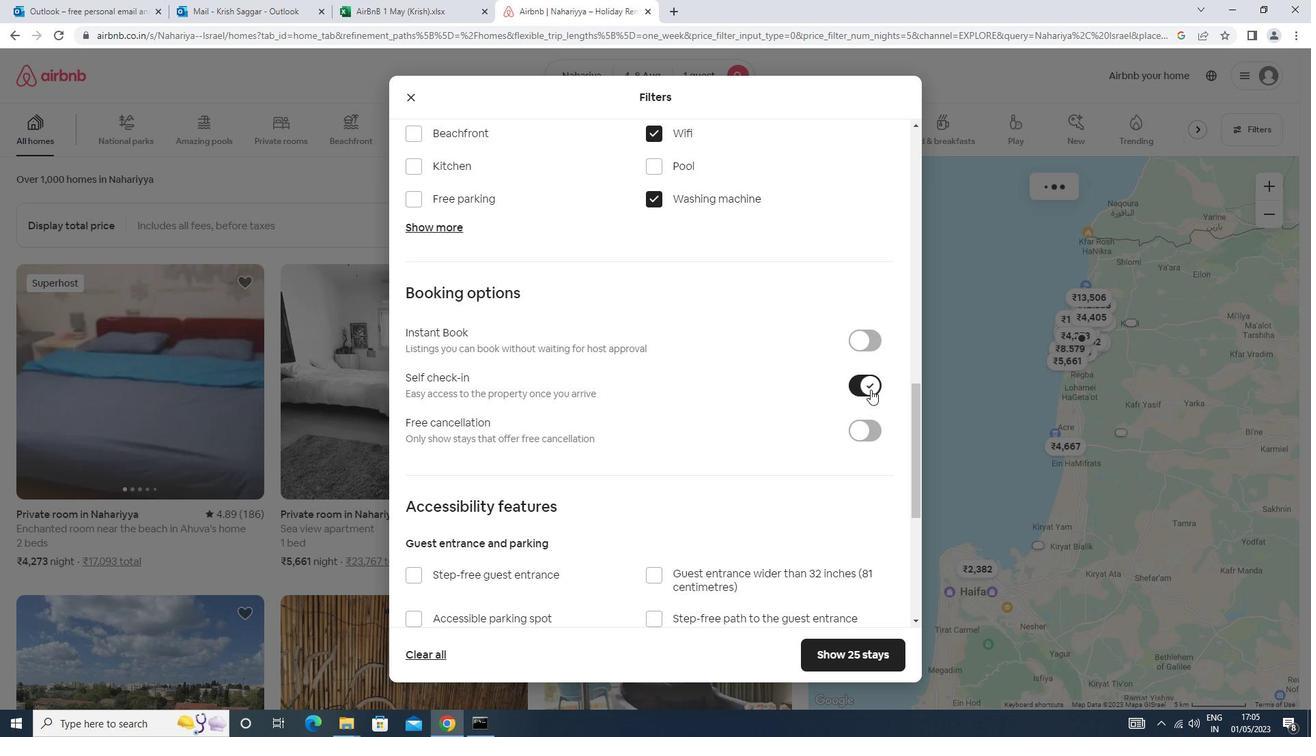 
Action: Mouse scrolled (869, 394) with delta (0, 0)
Screenshot: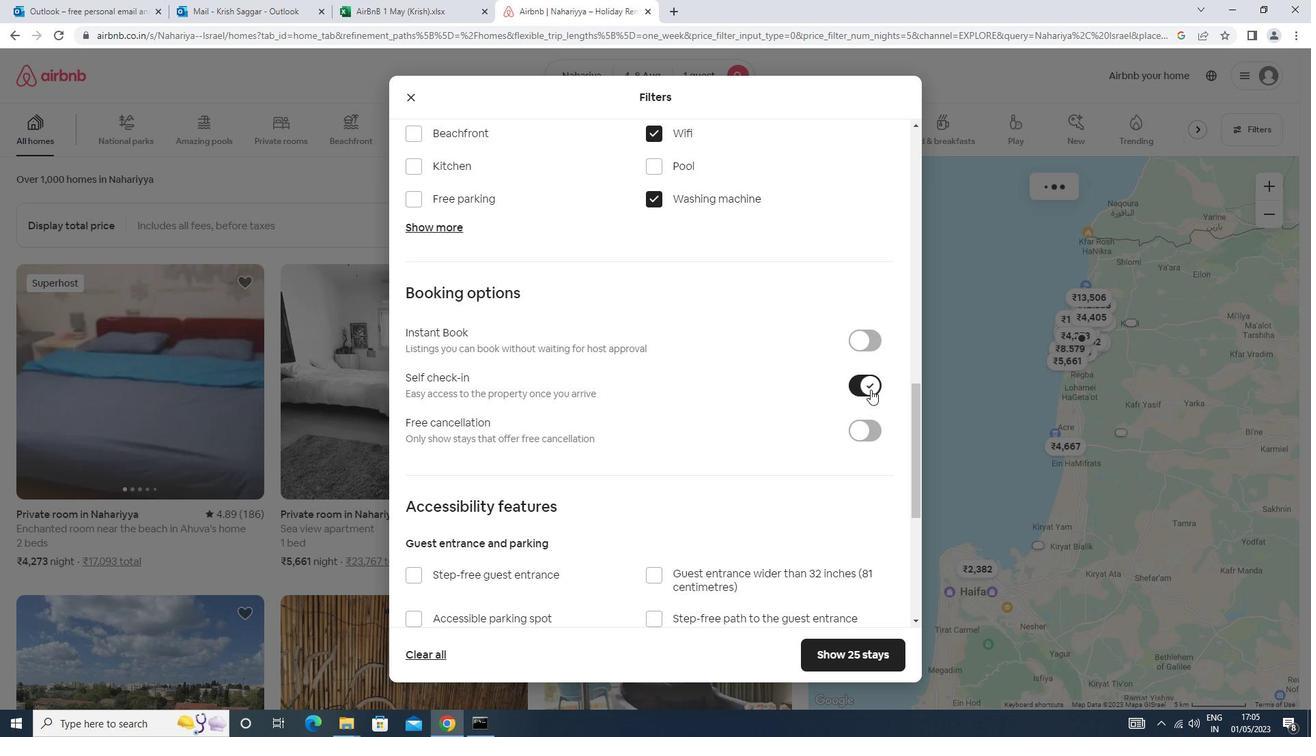 
Action: Mouse scrolled (869, 394) with delta (0, 0)
Screenshot: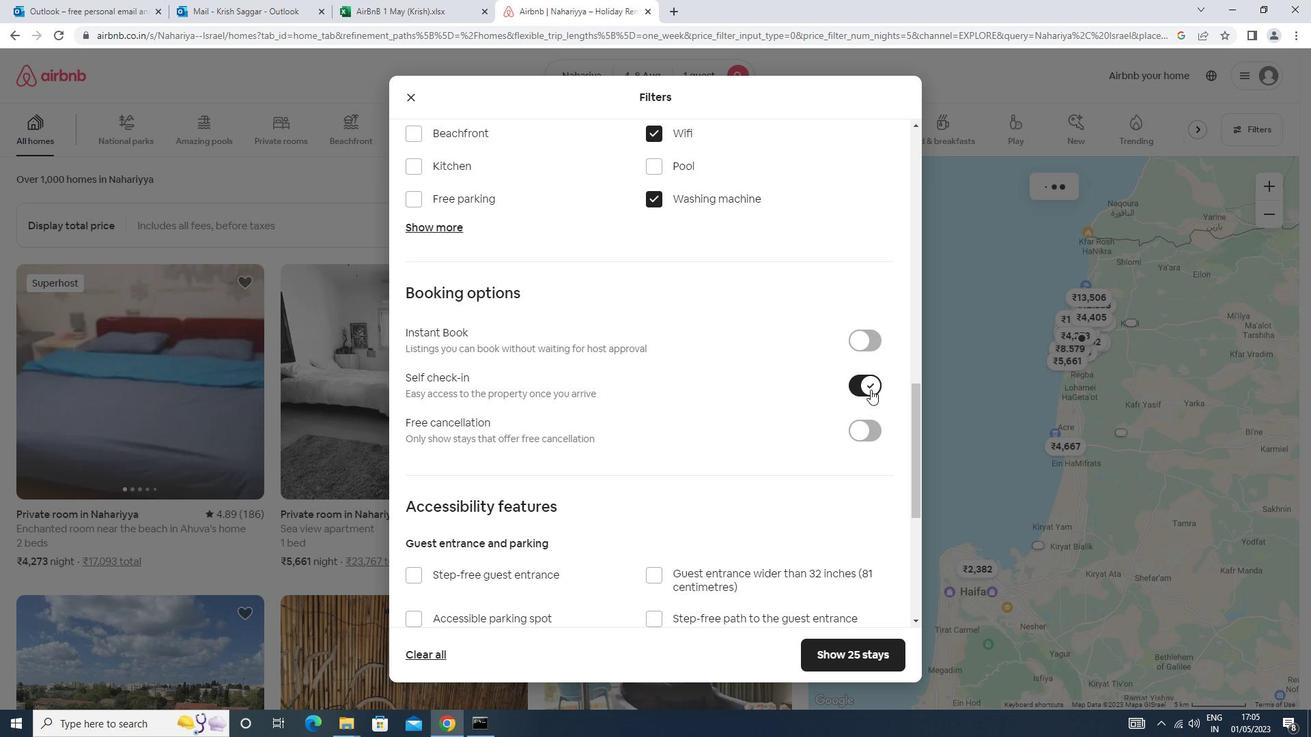 
Action: Mouse moved to (862, 401)
Screenshot: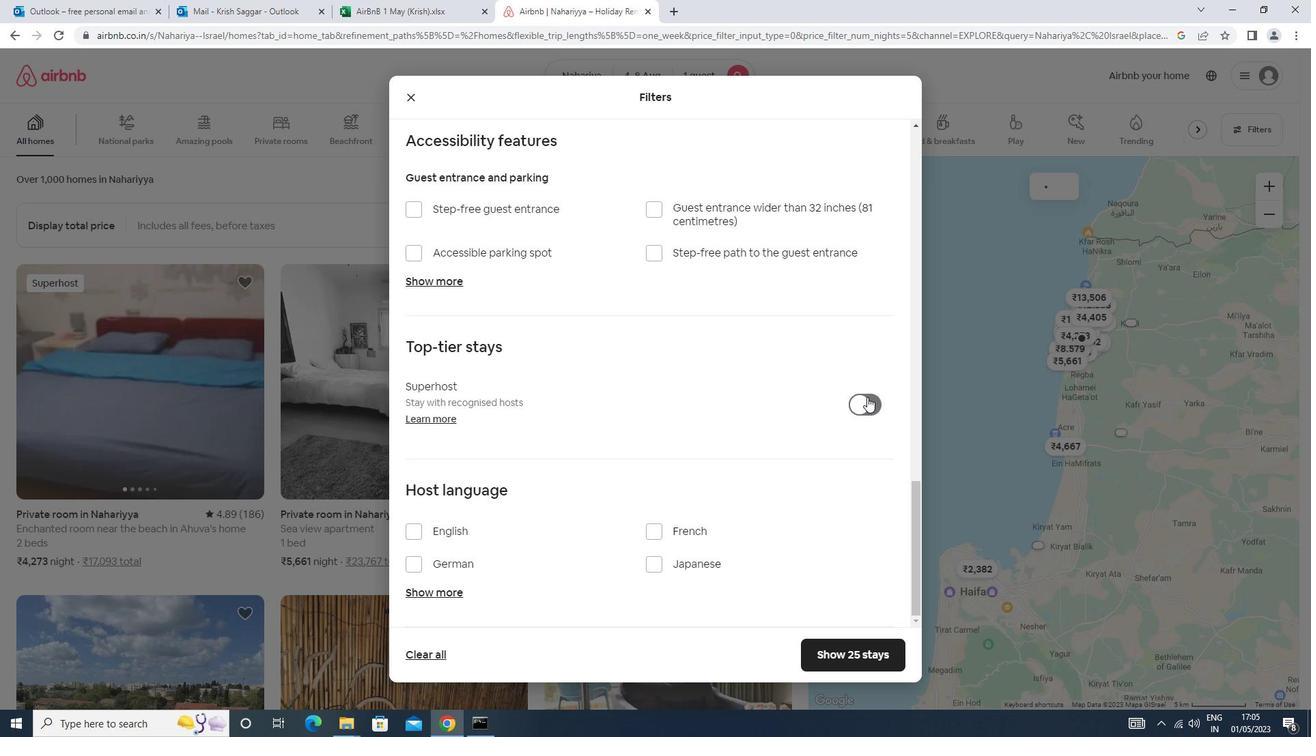 
Action: Mouse scrolled (862, 400) with delta (0, 0)
Screenshot: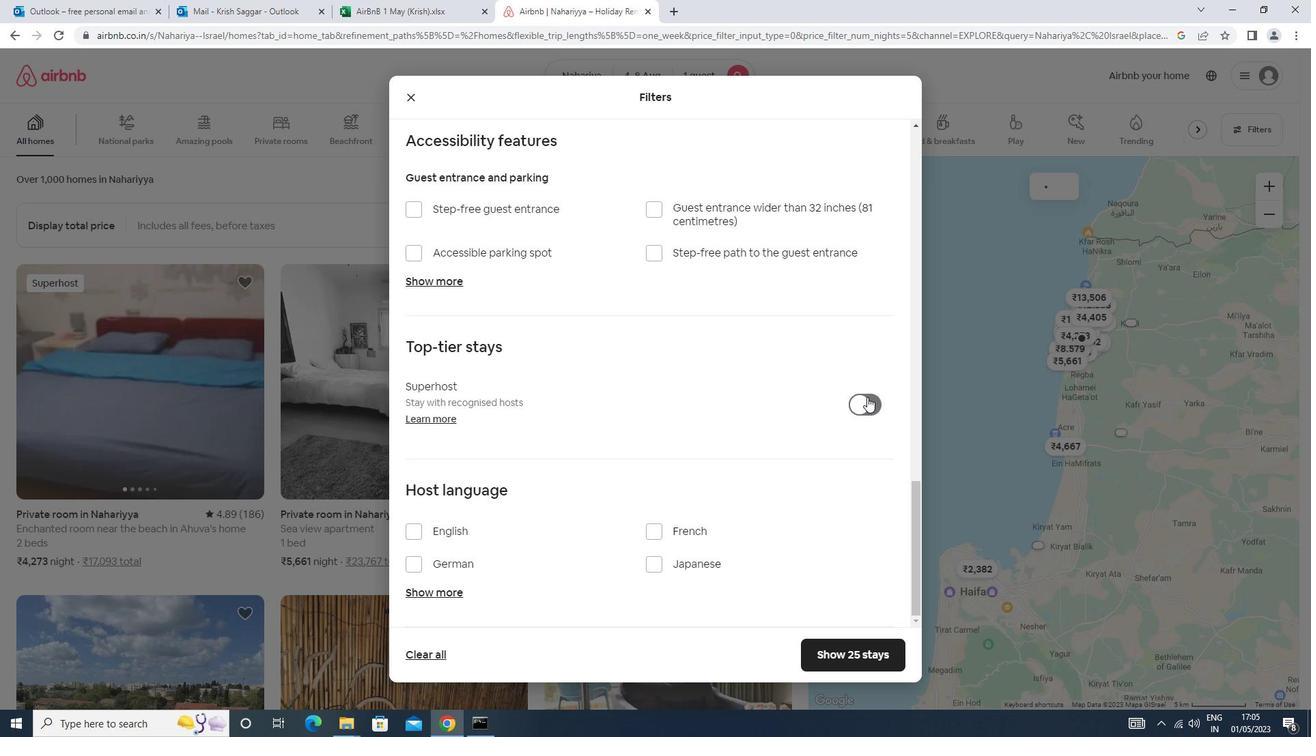 
Action: Mouse moved to (862, 401)
Screenshot: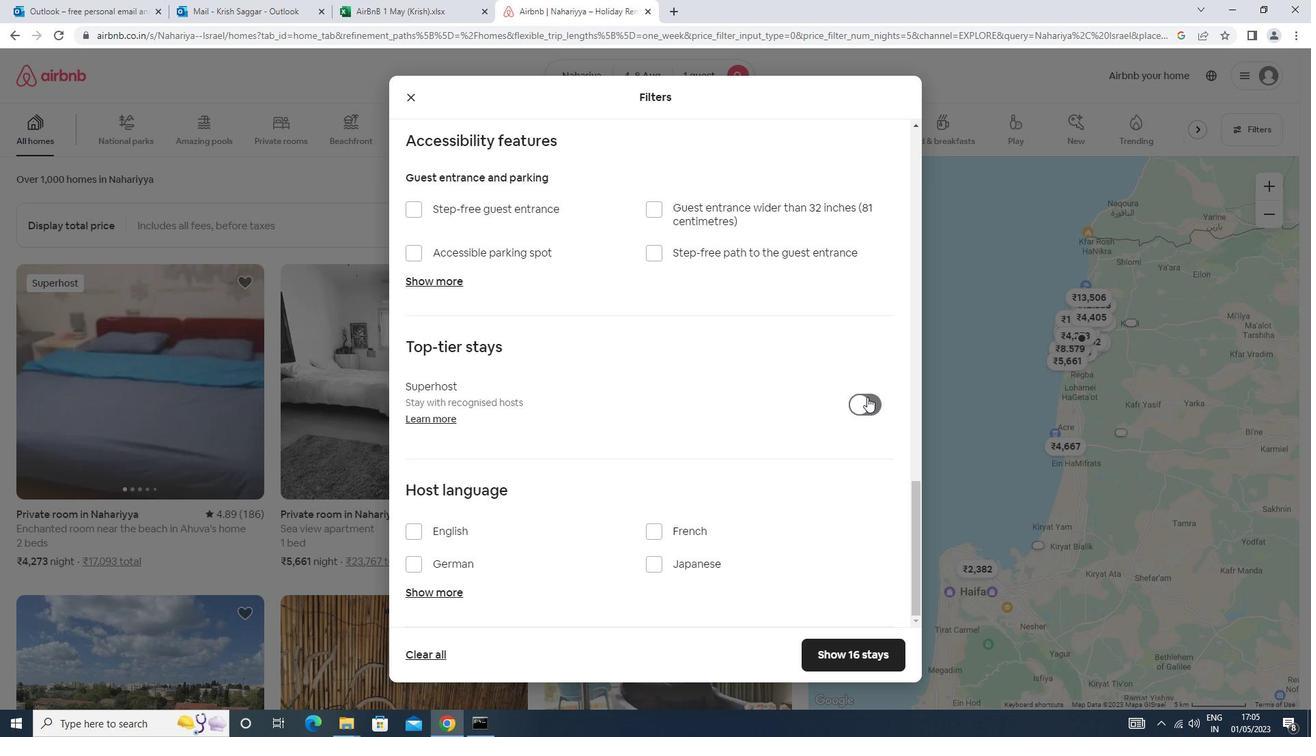 
Action: Mouse scrolled (862, 401) with delta (0, 0)
Screenshot: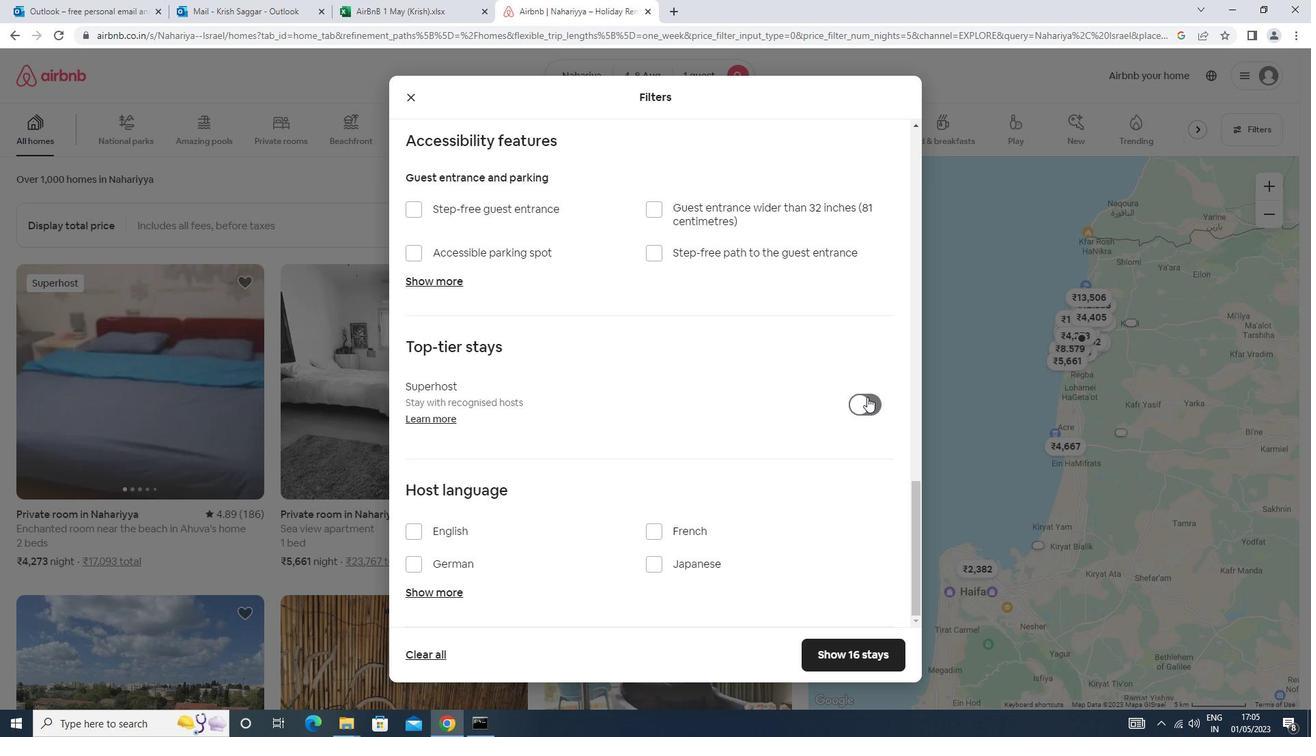 
Action: Mouse moved to (861, 401)
Screenshot: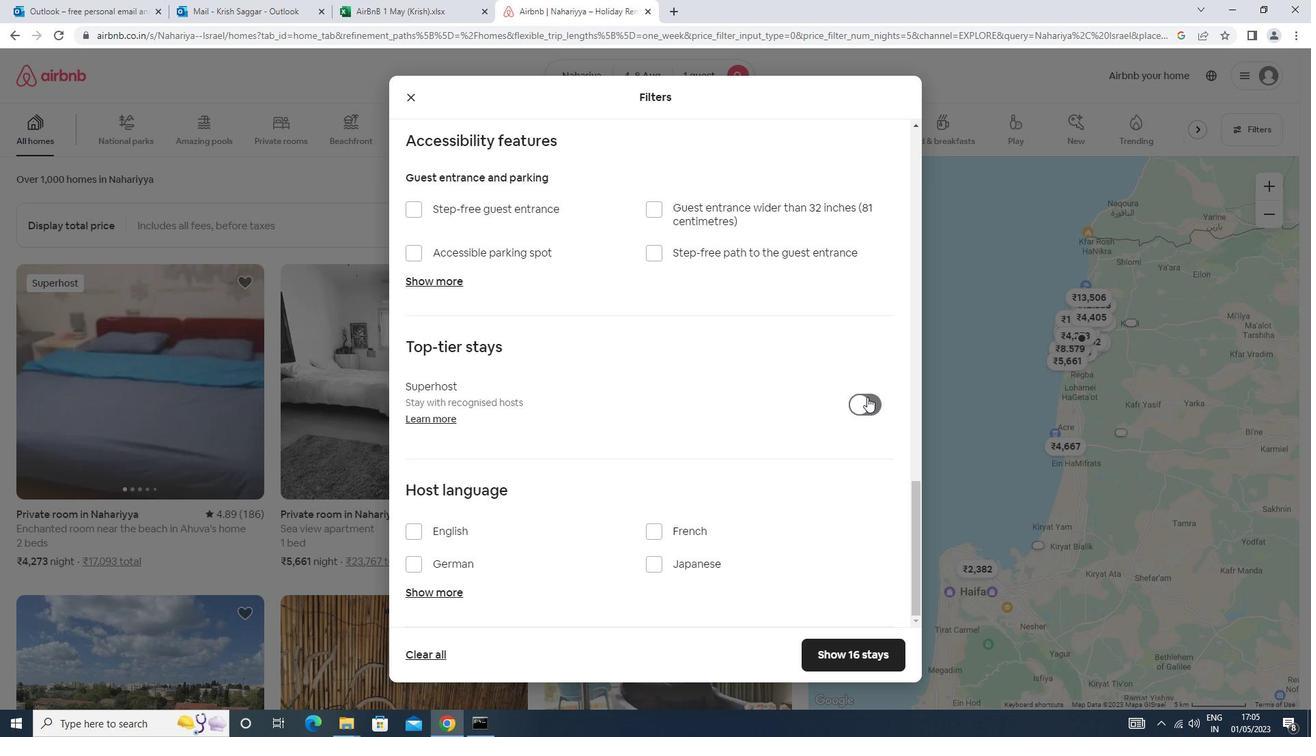 
Action: Mouse scrolled (861, 401) with delta (0, 0)
Screenshot: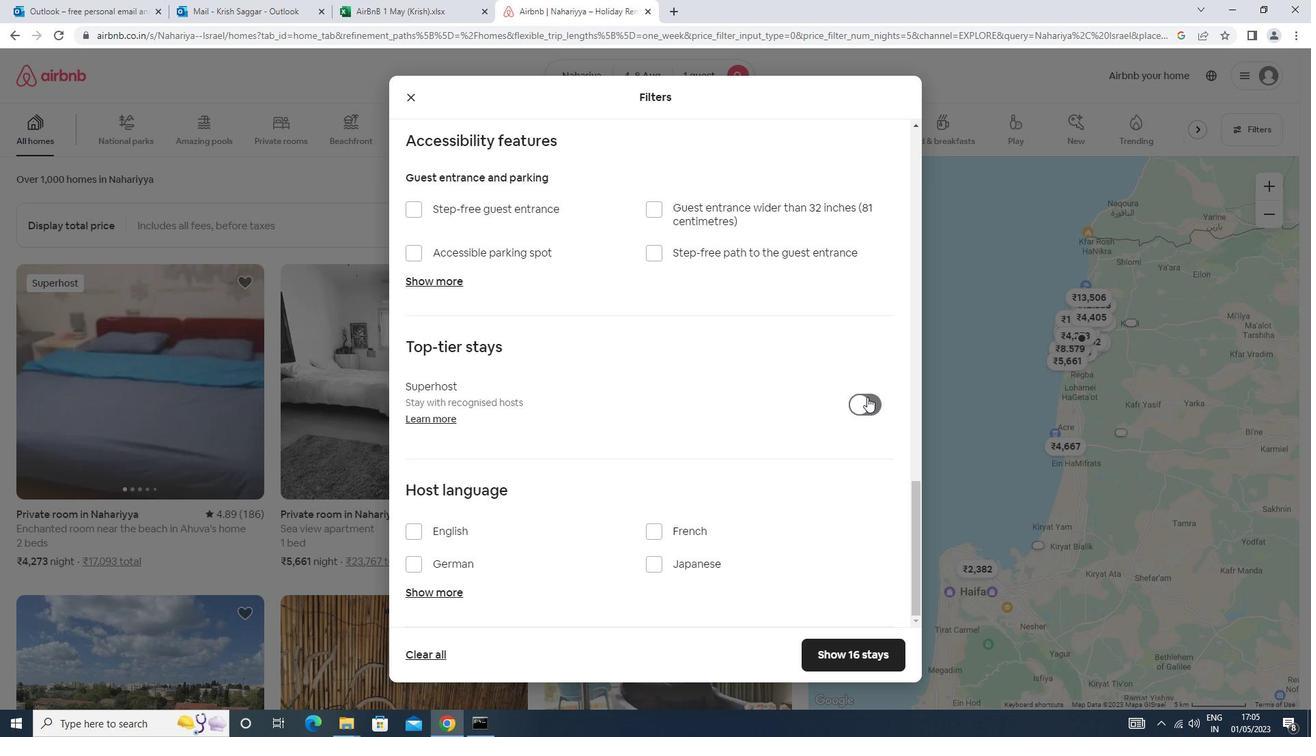 
Action: Mouse moved to (861, 402)
Screenshot: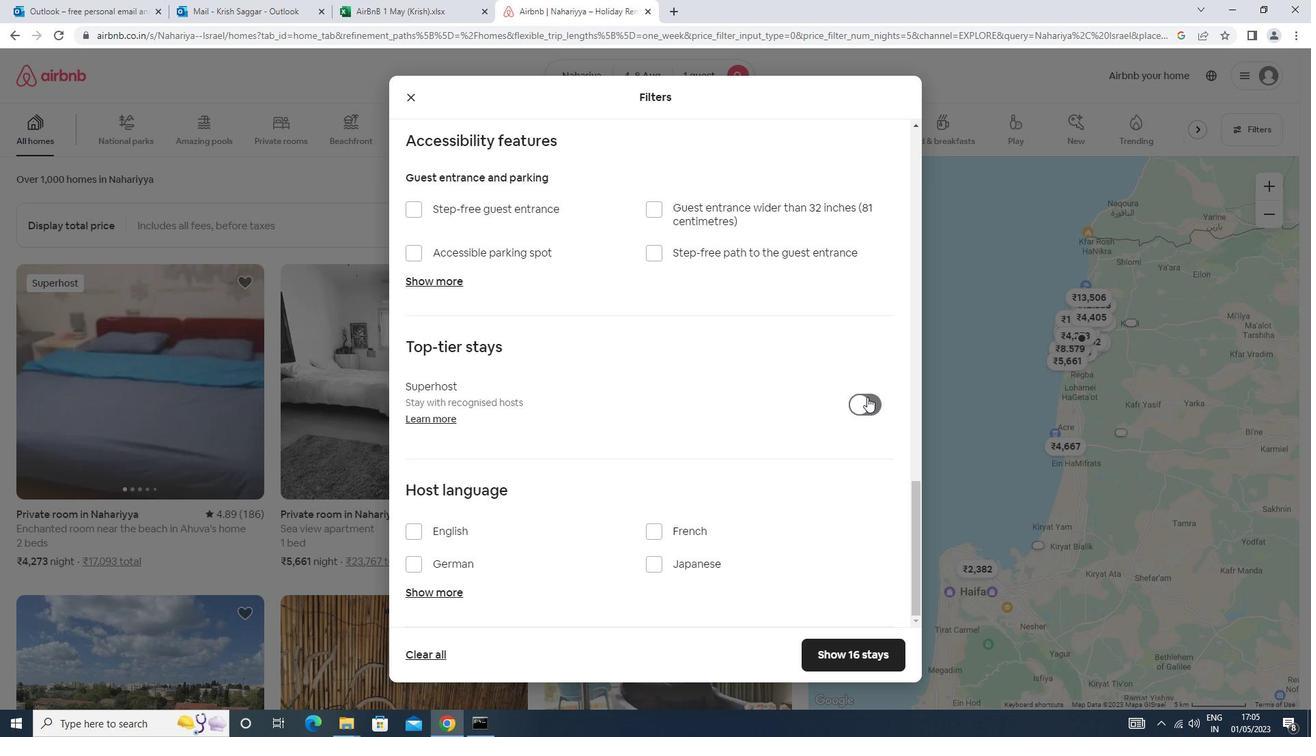 
Action: Mouse scrolled (861, 401) with delta (0, 0)
Screenshot: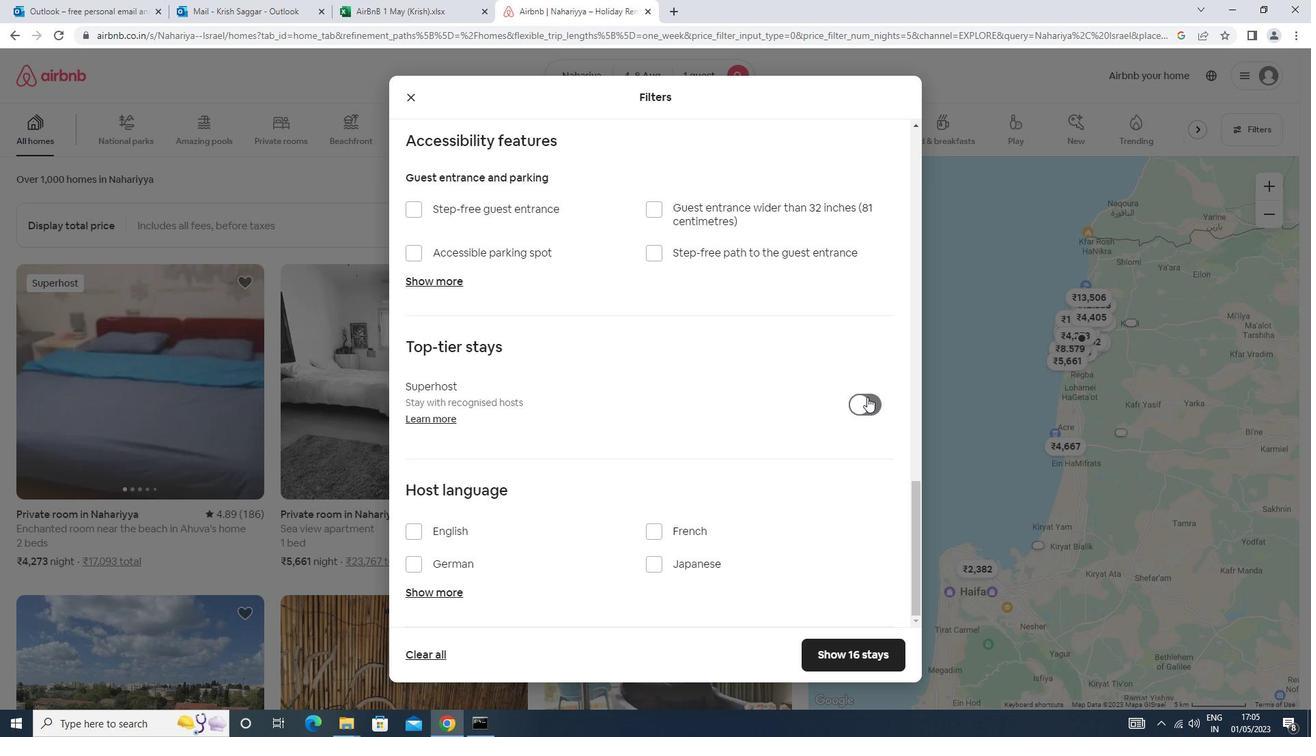 
Action: Mouse scrolled (861, 401) with delta (0, 0)
Screenshot: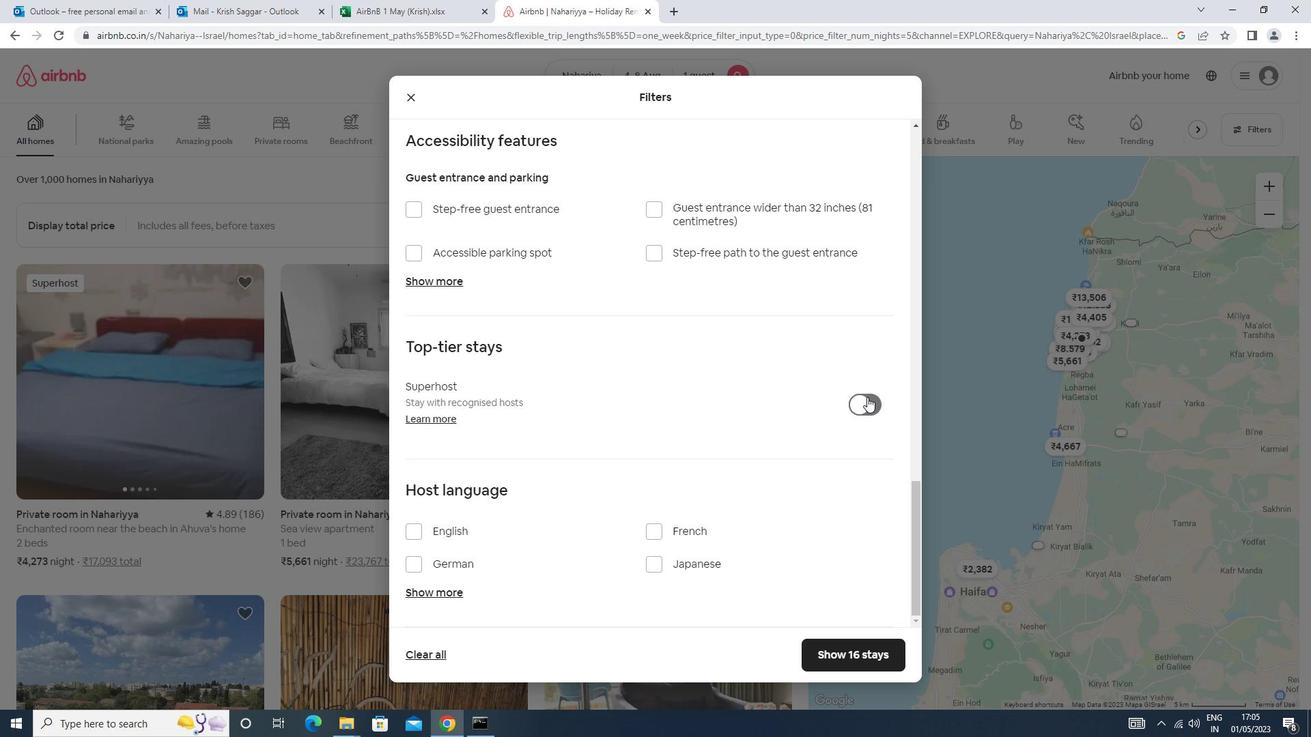 
Action: Mouse moved to (442, 525)
Screenshot: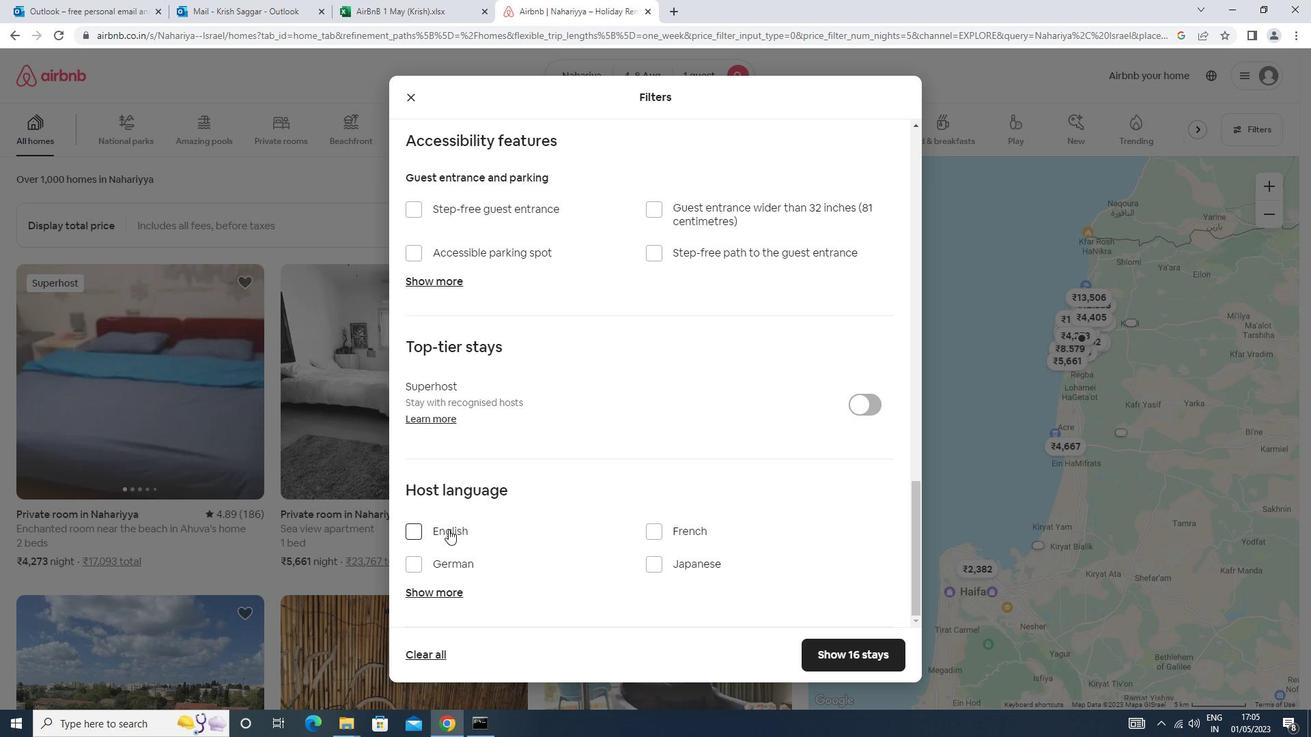 
Action: Mouse pressed left at (442, 525)
Screenshot: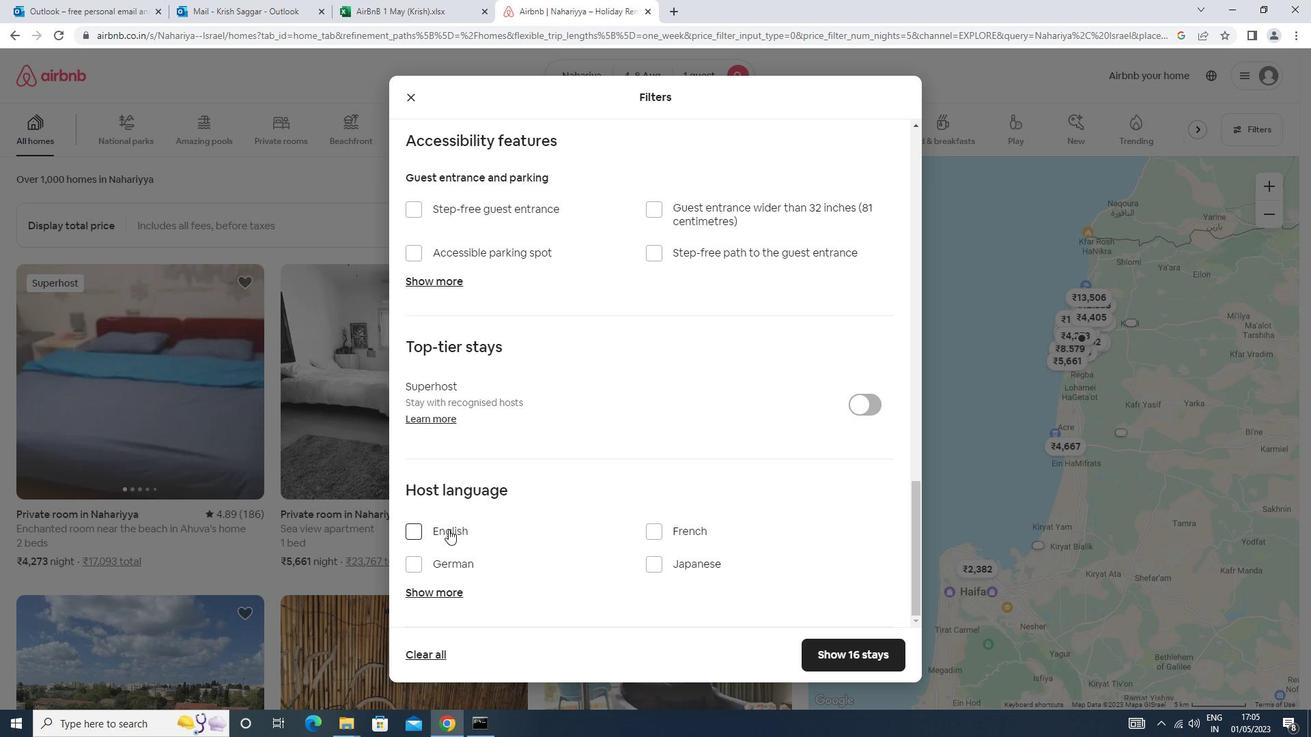 
Action: Mouse moved to (865, 653)
Screenshot: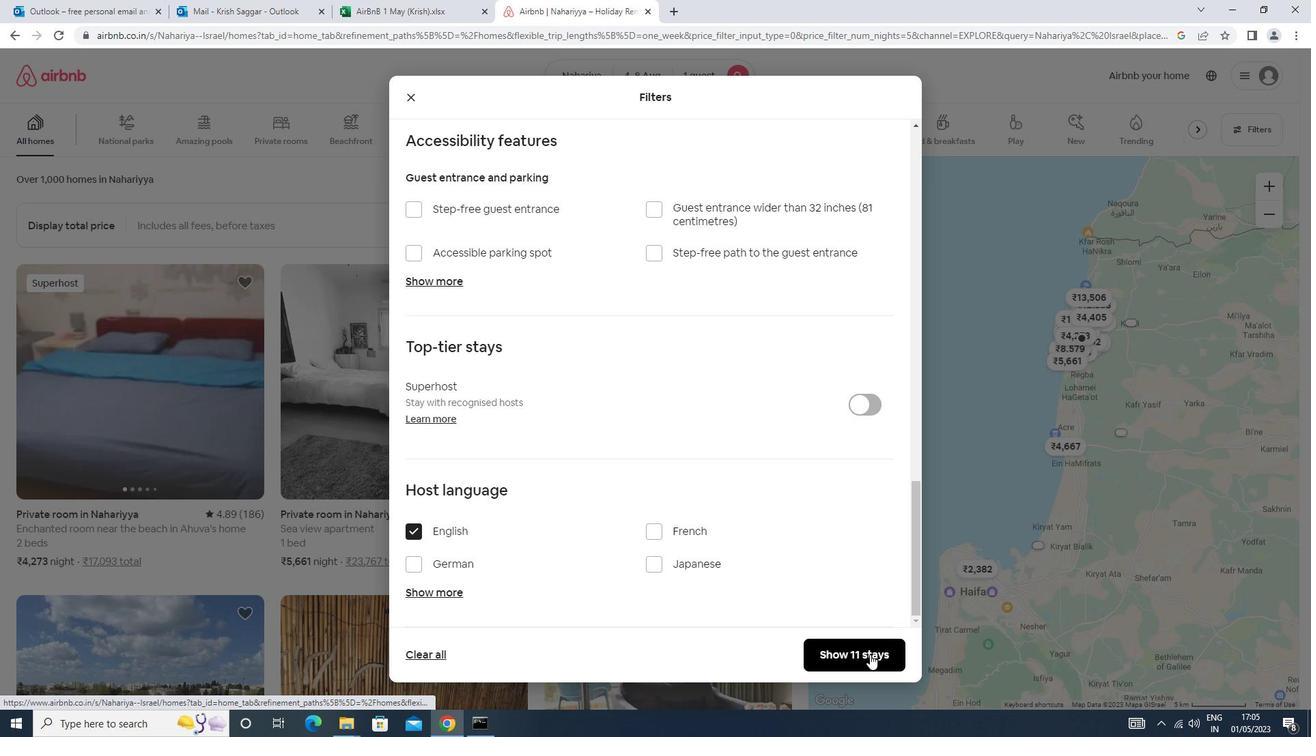 
Action: Mouse pressed left at (865, 653)
Screenshot: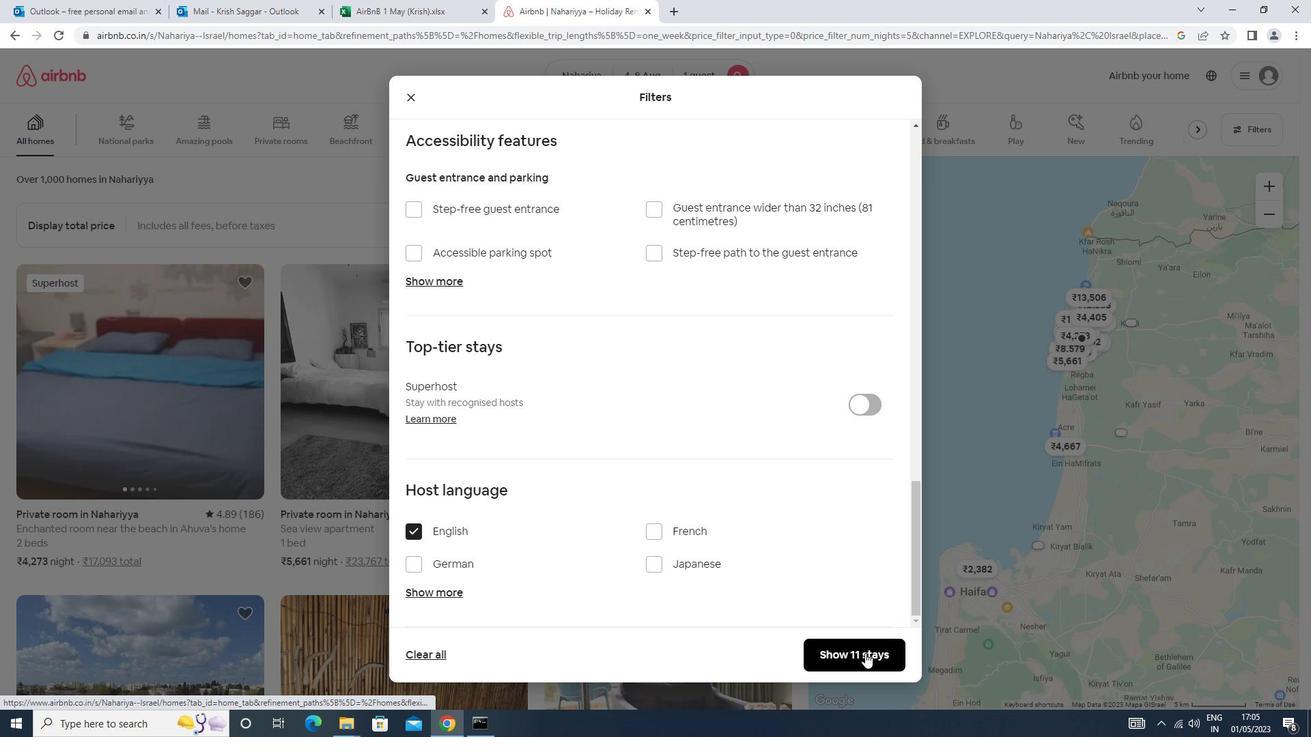 
